 Task: Buy 5 Fuel Injection from Sensors section under best seller category for shipping address: Lincoln Davis, 534 Junior Avenue, Duluth, Georgia 30097, Cell Number 4046170247. Pay from credit card ending with 7965, CVV 549
Action: Key pressed amazon.com<Key.enter>
Screenshot: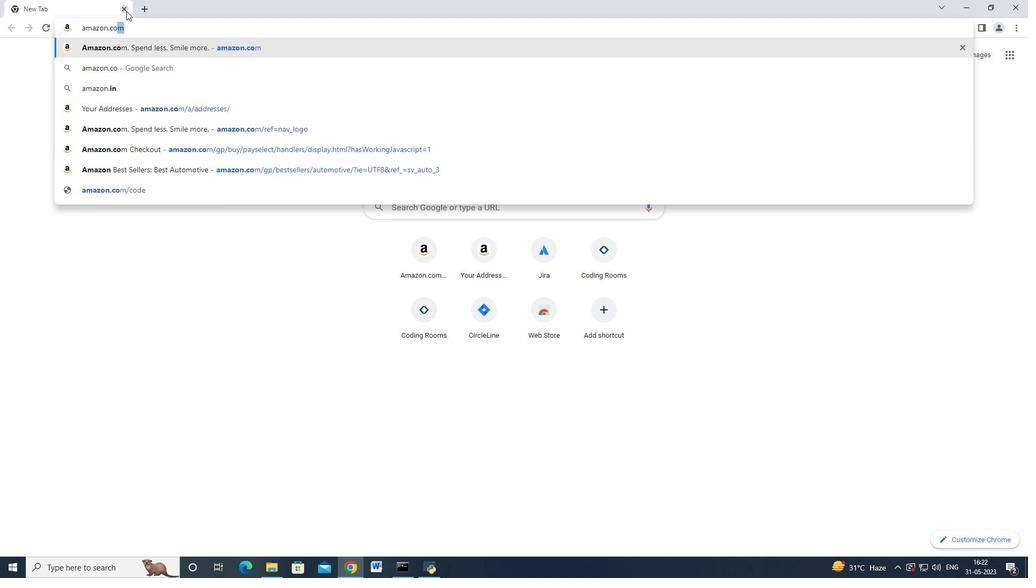 
Action: Mouse moved to (35, 79)
Screenshot: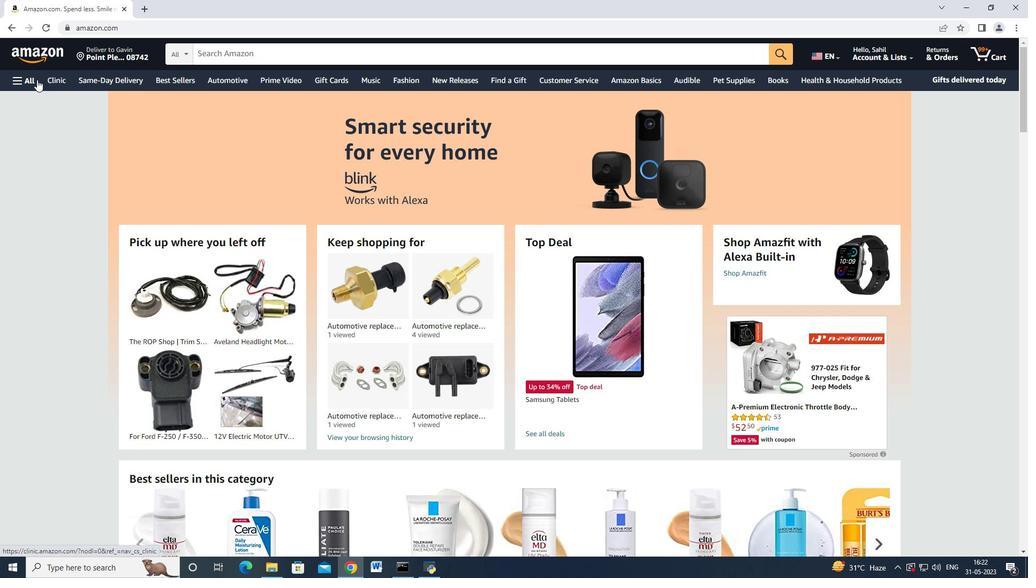 
Action: Mouse pressed left at (35, 79)
Screenshot: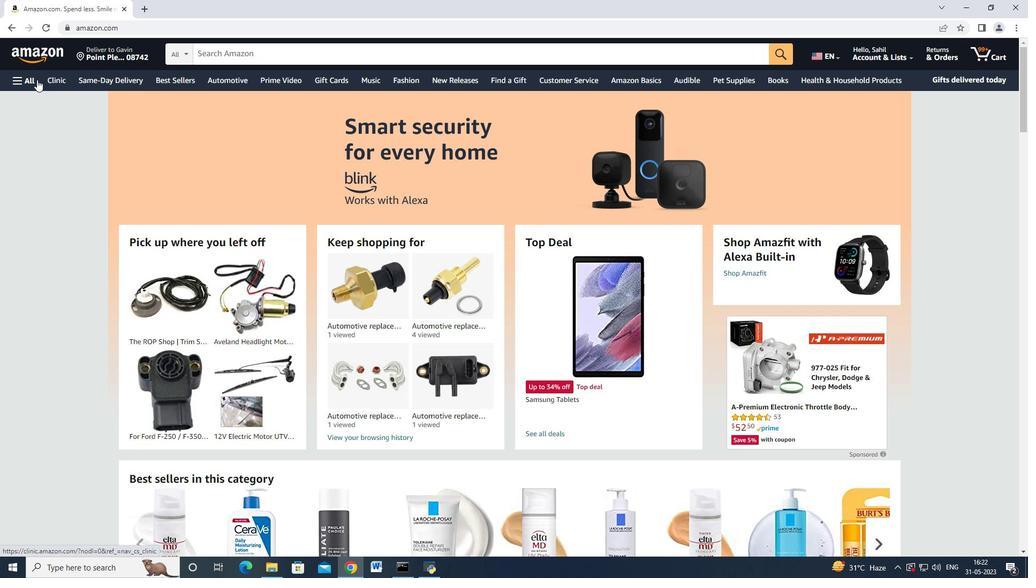 
Action: Mouse moved to (125, 154)
Screenshot: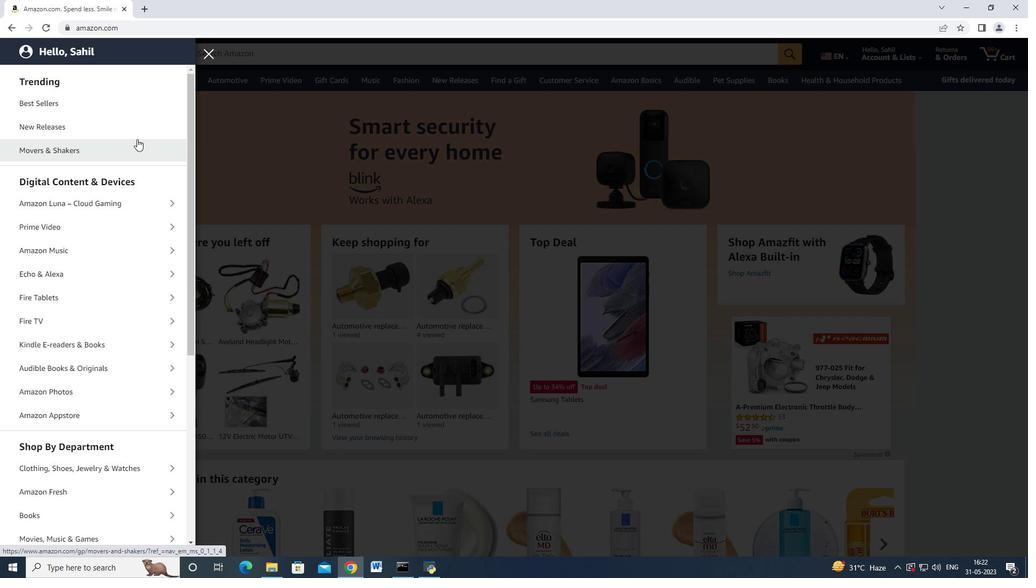 
Action: Mouse scrolled (125, 153) with delta (0, 0)
Screenshot: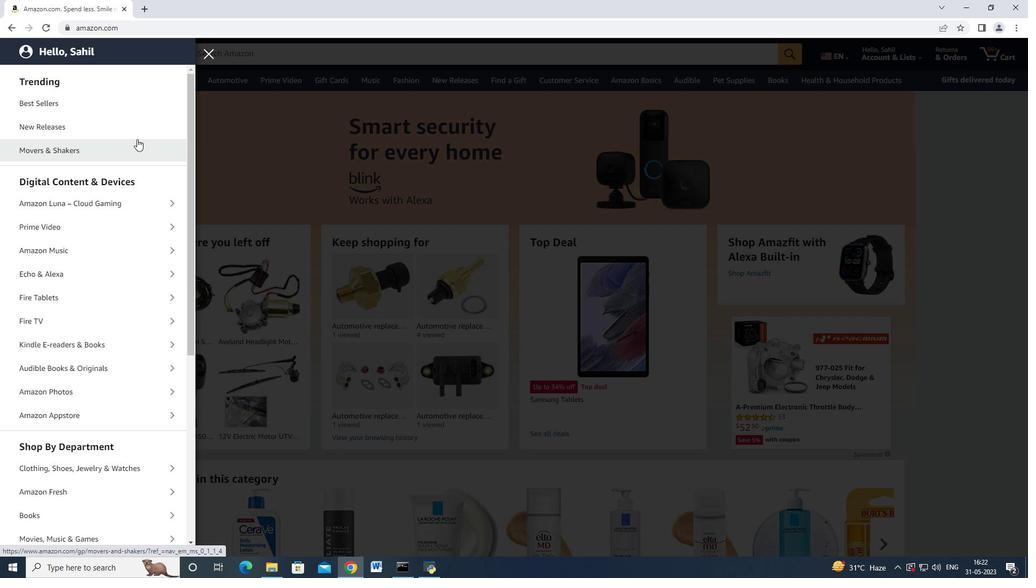 
Action: Mouse moved to (125, 159)
Screenshot: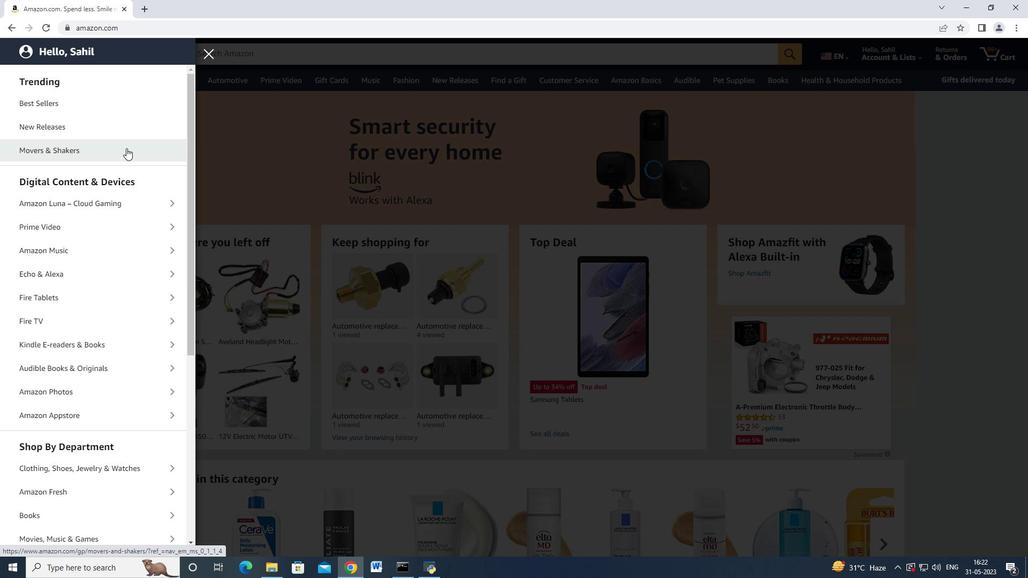 
Action: Mouse scrolled (125, 158) with delta (0, 0)
Screenshot: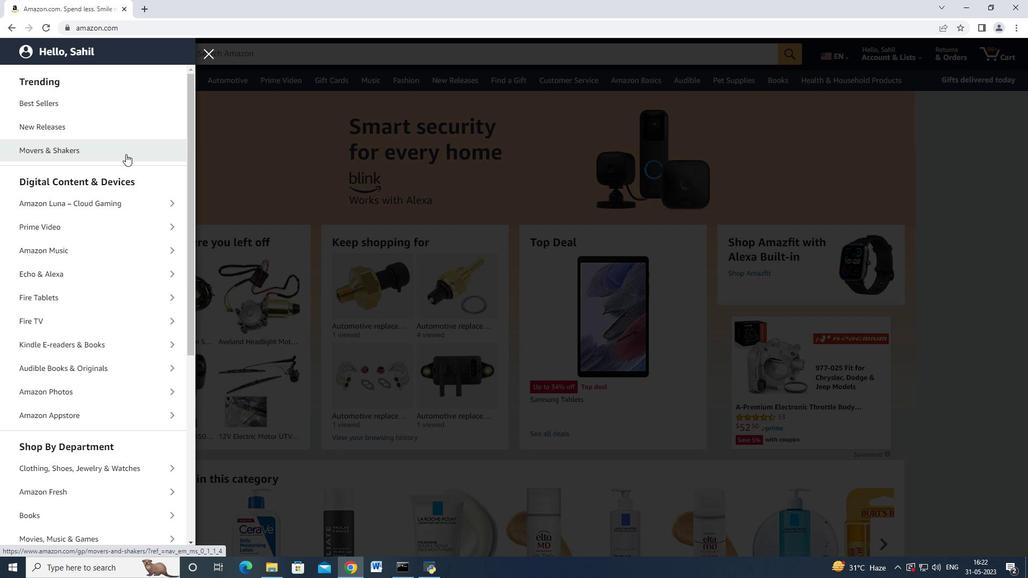 
Action: Mouse moved to (125, 170)
Screenshot: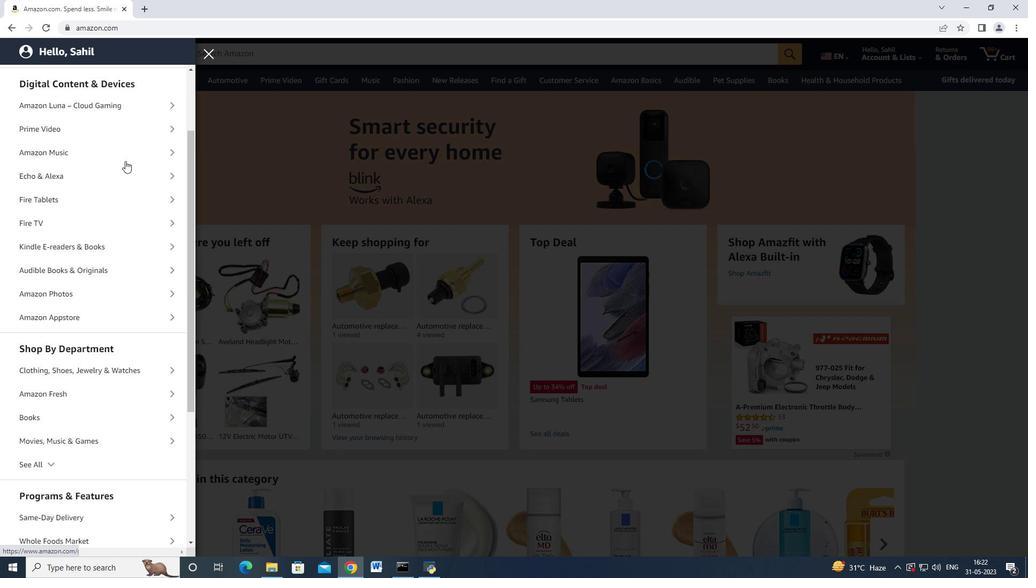 
Action: Mouse scrolled (125, 169) with delta (0, 0)
Screenshot: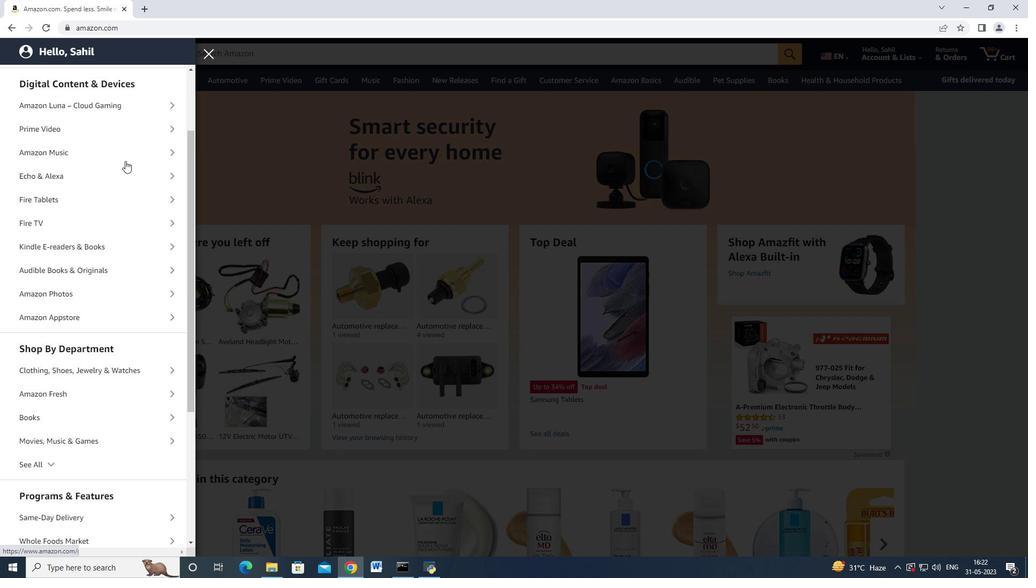 
Action: Mouse moved to (125, 170)
Screenshot: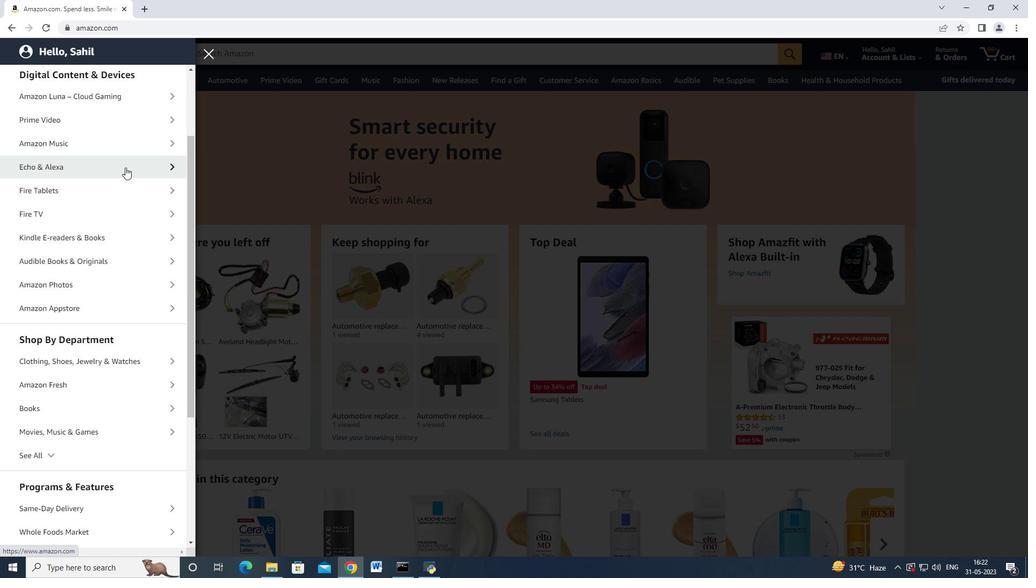 
Action: Mouse scrolled (125, 170) with delta (0, 0)
Screenshot: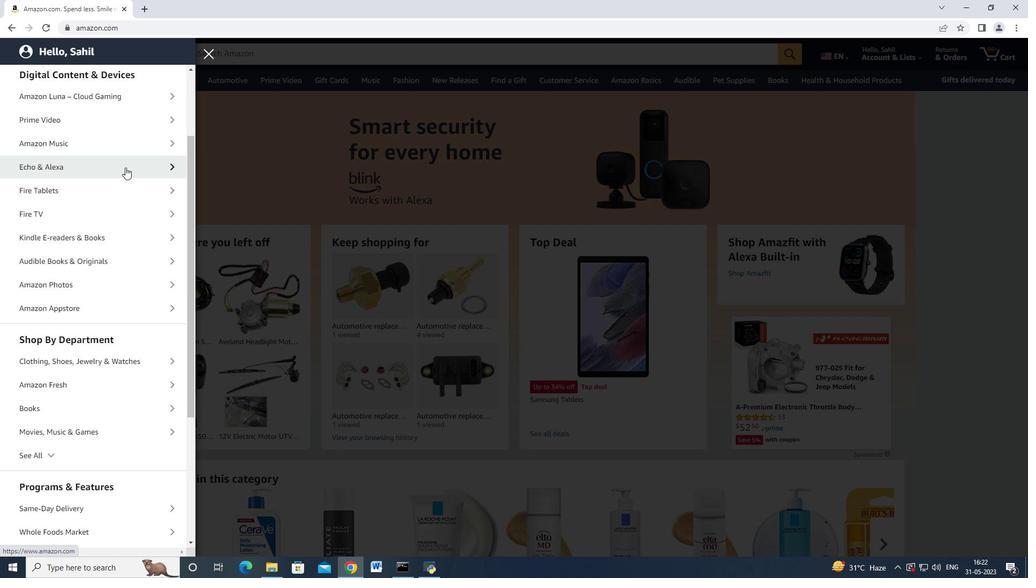 
Action: Mouse moved to (70, 347)
Screenshot: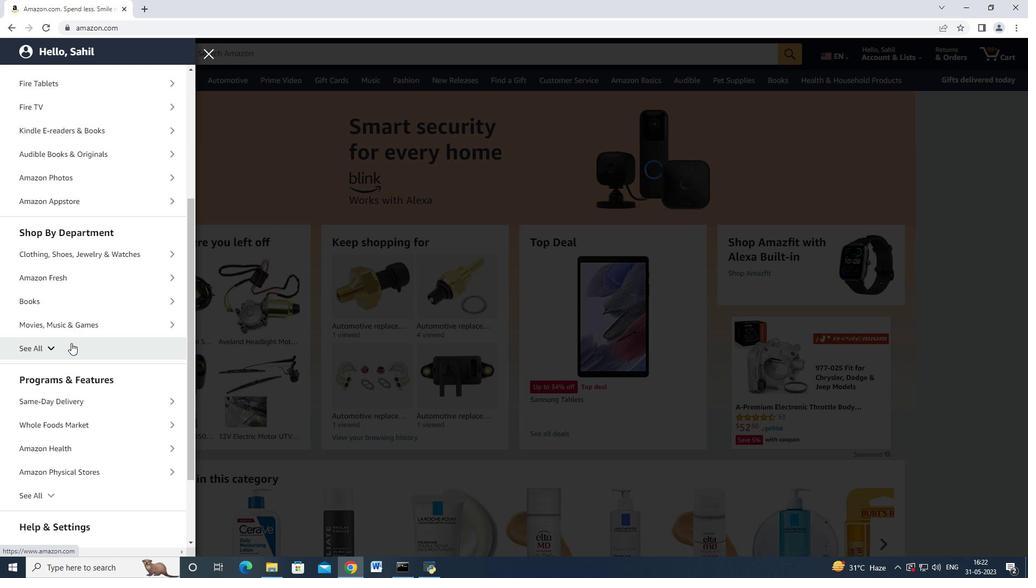 
Action: Mouse pressed left at (70, 347)
Screenshot: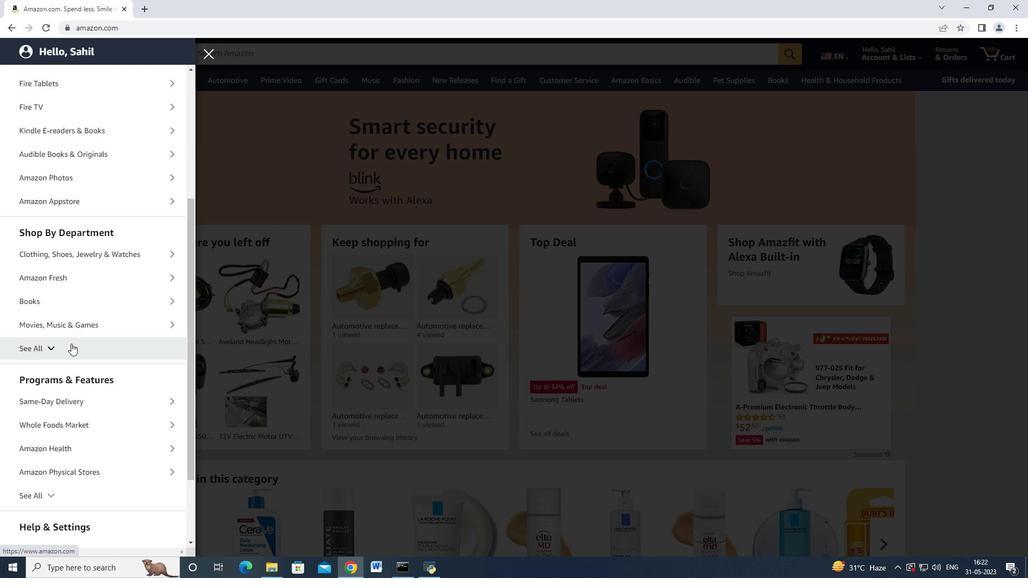
Action: Mouse moved to (71, 342)
Screenshot: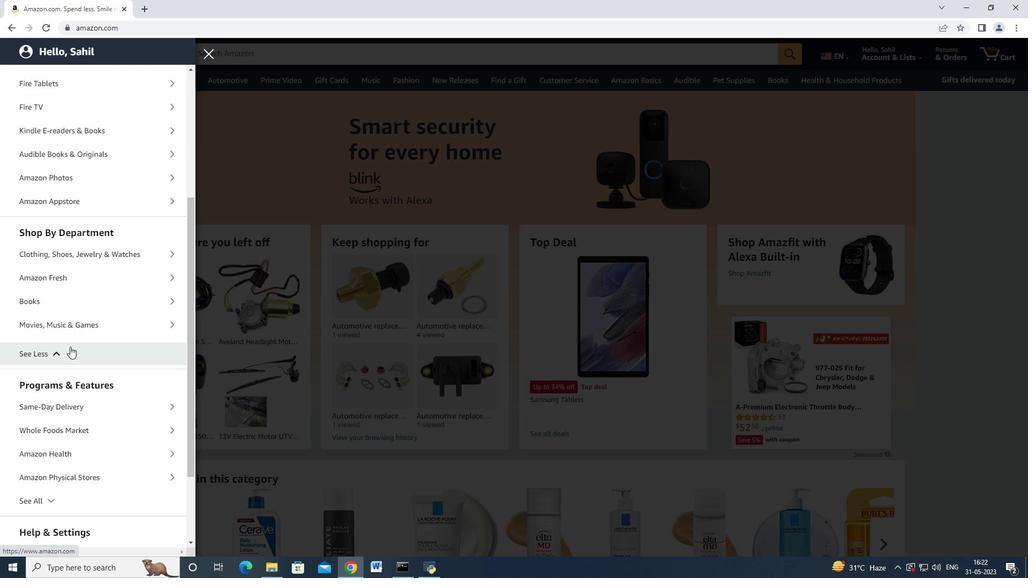 
Action: Mouse scrolled (71, 342) with delta (0, 0)
Screenshot: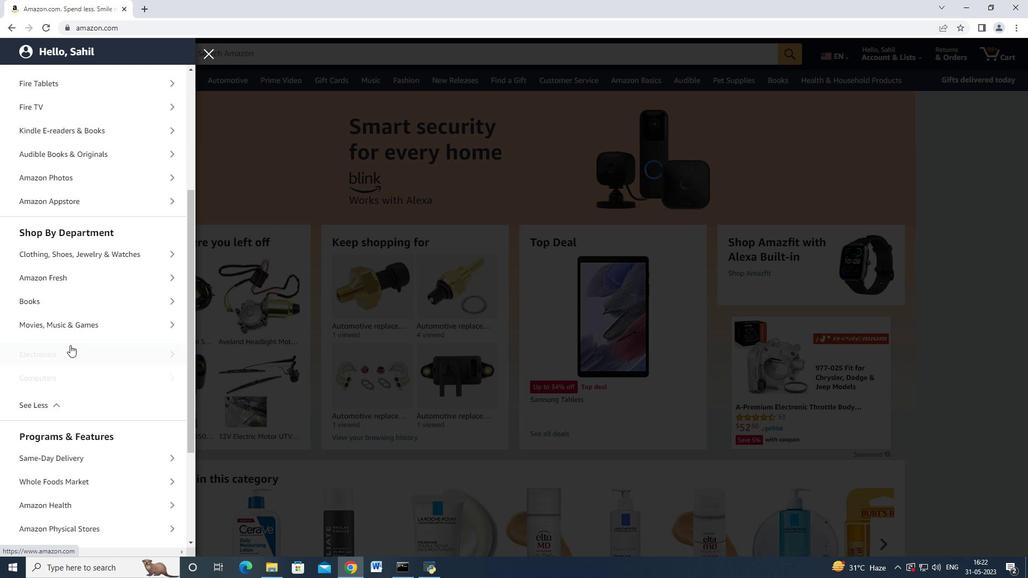 
Action: Mouse scrolled (71, 342) with delta (0, 0)
Screenshot: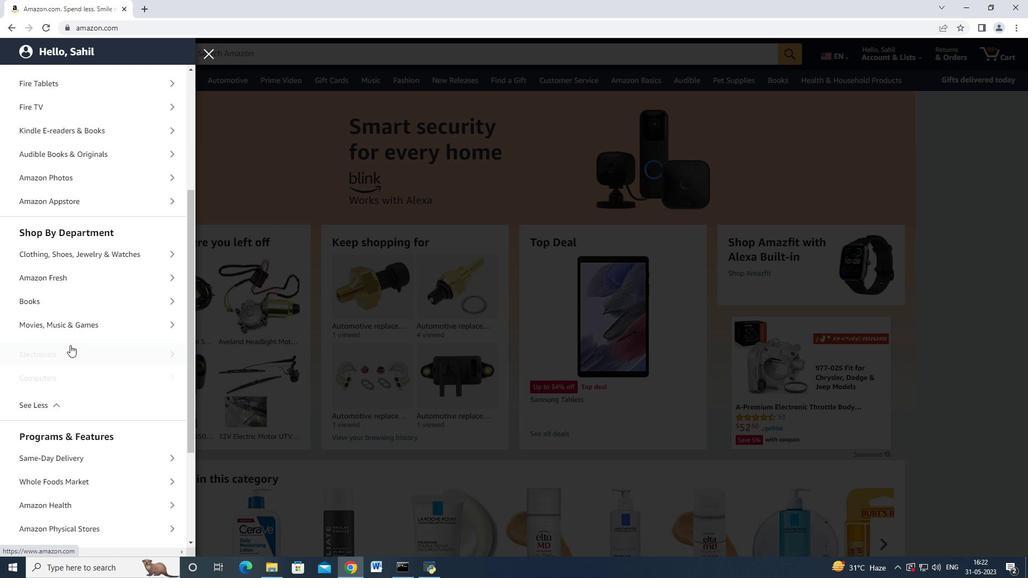
Action: Mouse scrolled (71, 342) with delta (0, 0)
Screenshot: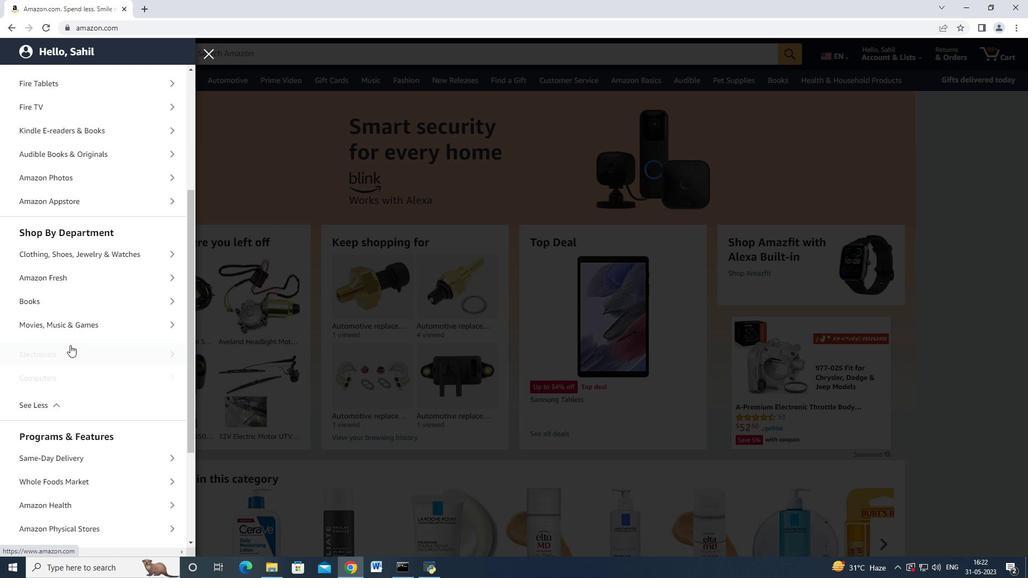 
Action: Mouse moved to (71, 342)
Screenshot: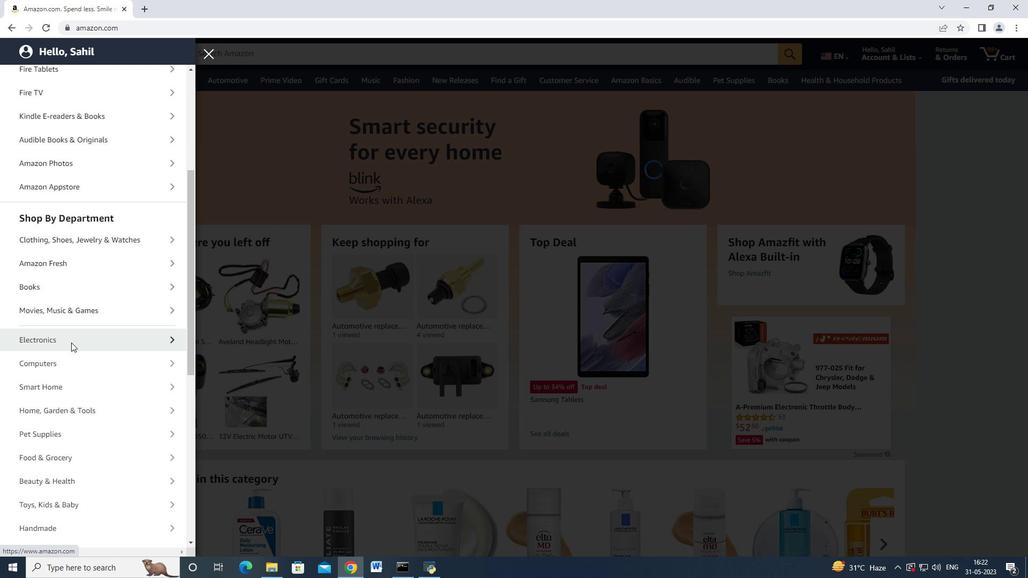 
Action: Mouse scrolled (71, 342) with delta (0, 0)
Screenshot: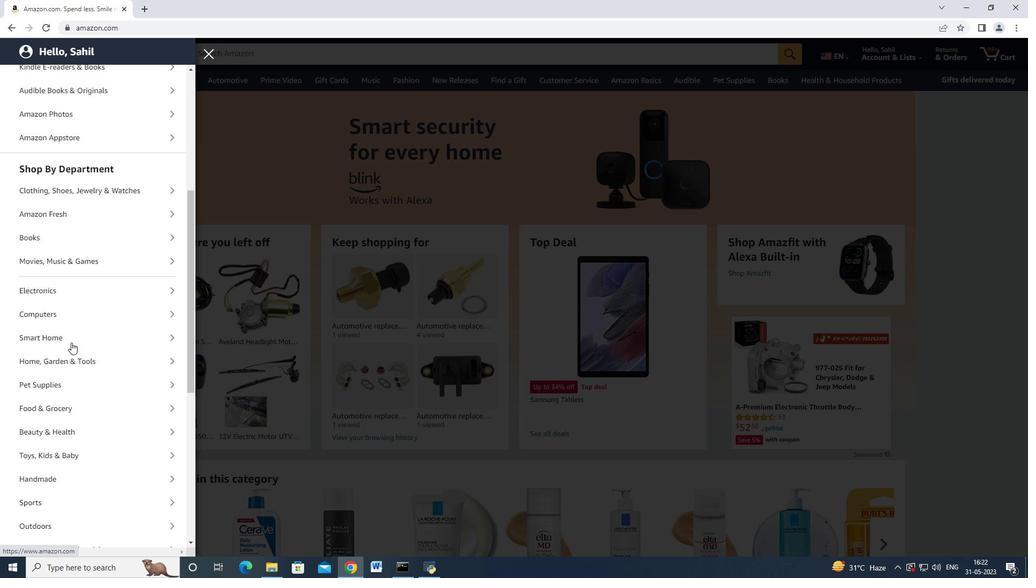 
Action: Mouse moved to (78, 359)
Screenshot: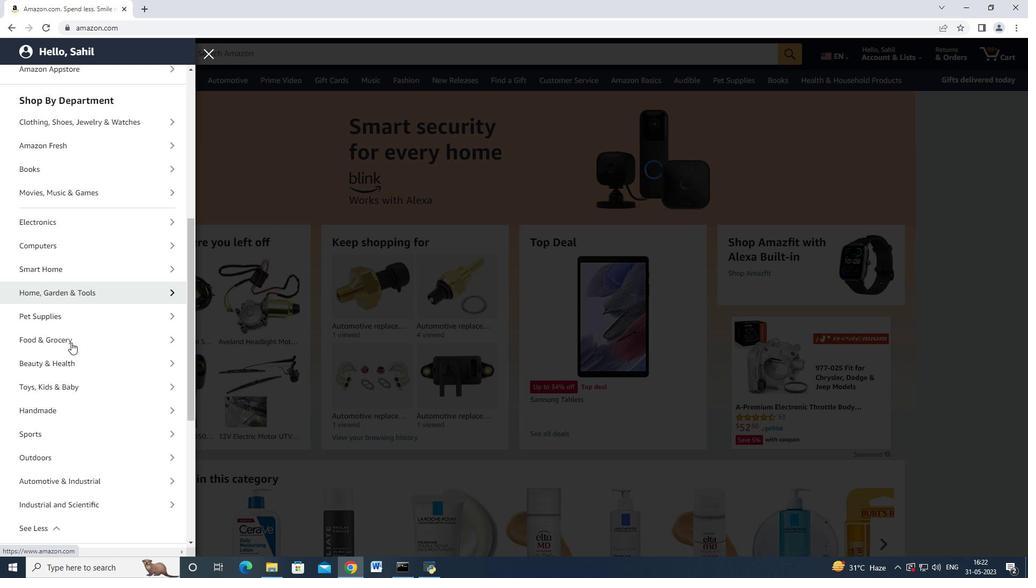 
Action: Mouse scrolled (78, 358) with delta (0, 0)
Screenshot: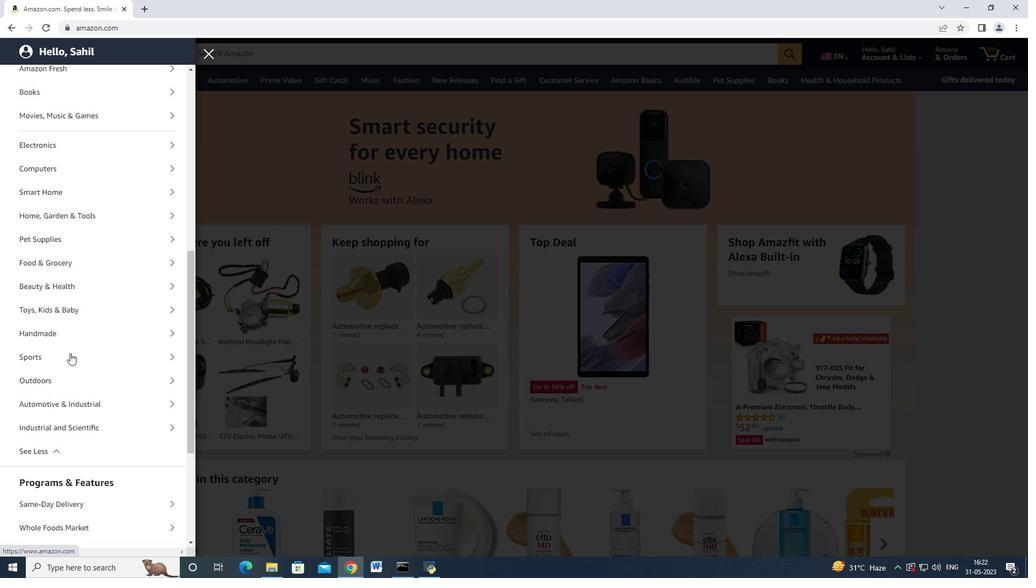 
Action: Mouse scrolled (78, 358) with delta (0, 0)
Screenshot: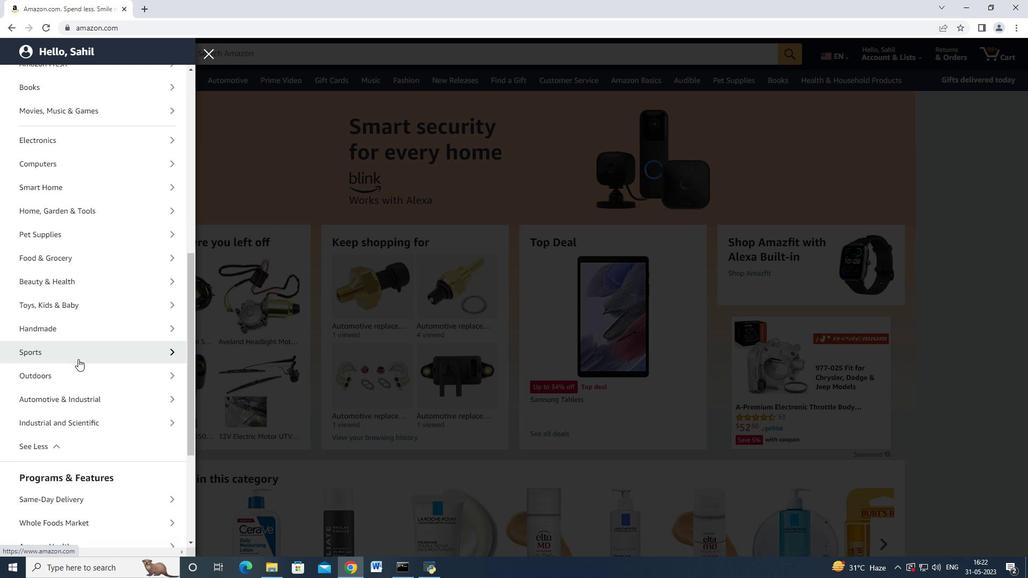 
Action: Mouse moved to (90, 295)
Screenshot: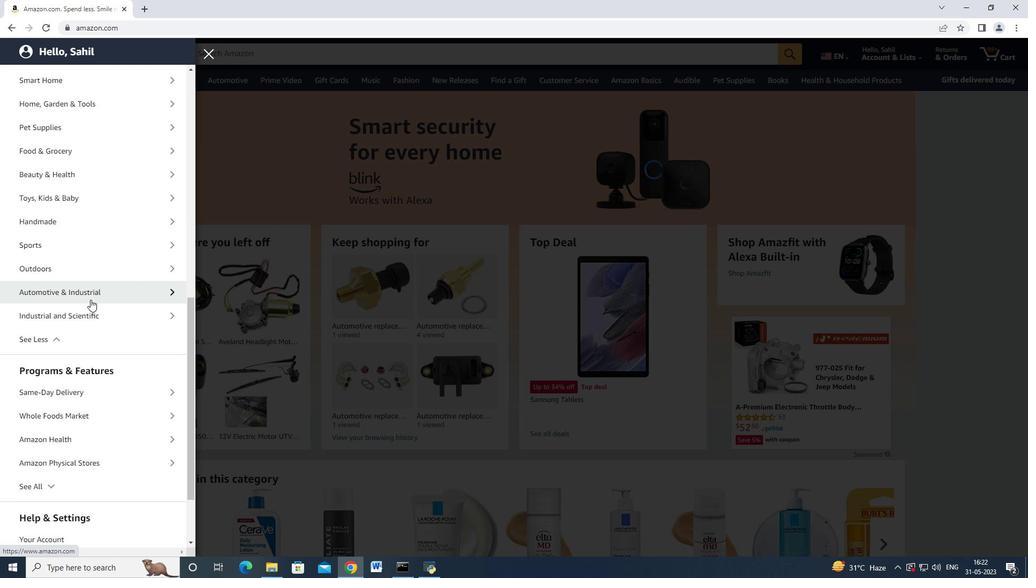 
Action: Mouse pressed left at (90, 295)
Screenshot: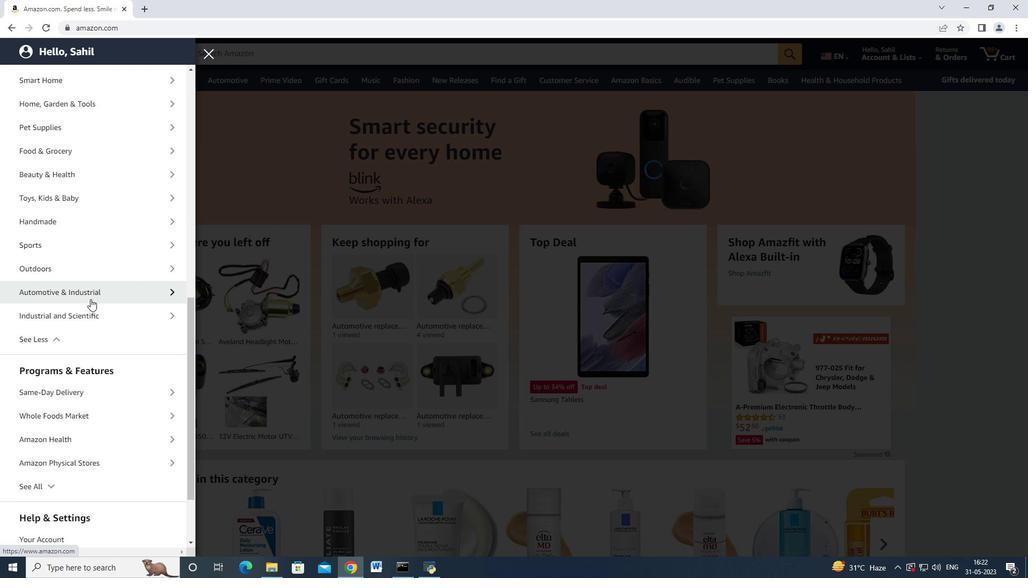 
Action: Mouse moved to (94, 121)
Screenshot: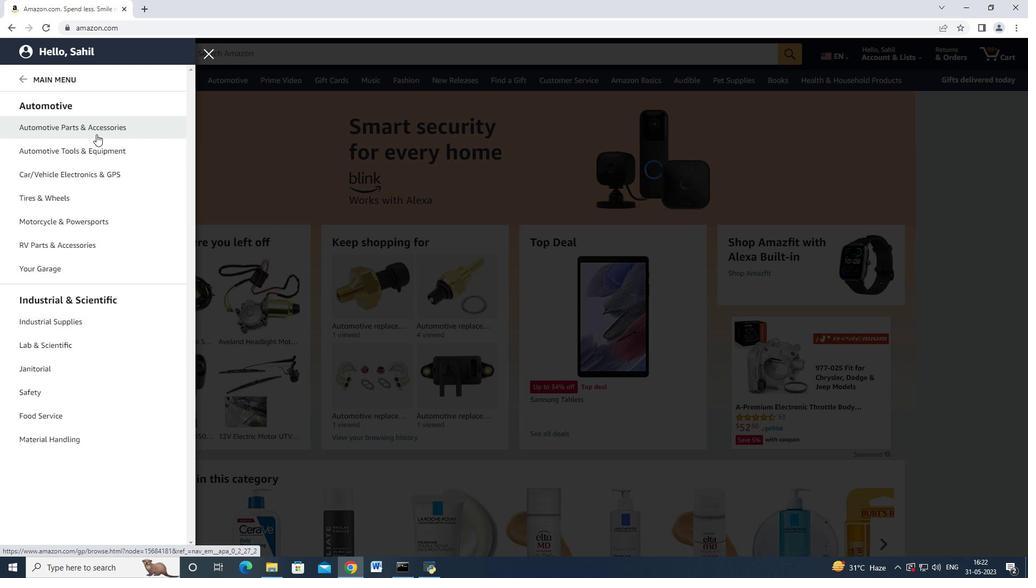 
Action: Mouse pressed left at (94, 121)
Screenshot: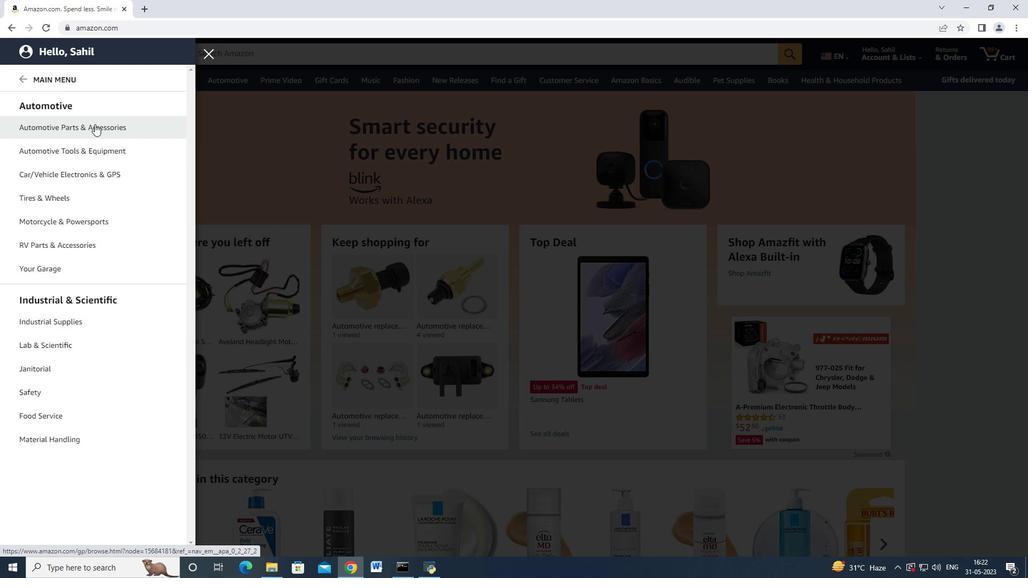 
Action: Mouse moved to (170, 102)
Screenshot: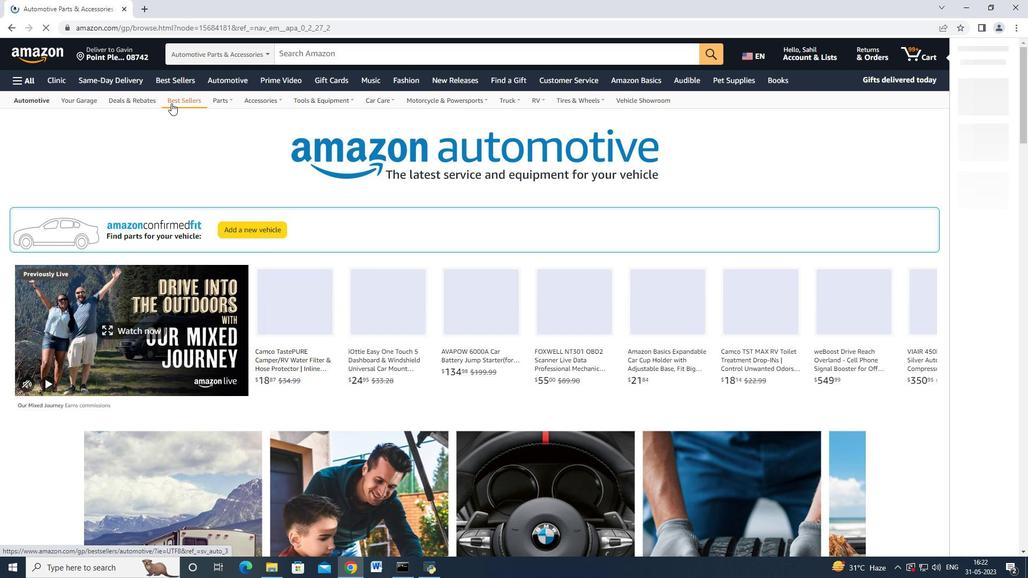 
Action: Mouse pressed left at (170, 102)
Screenshot: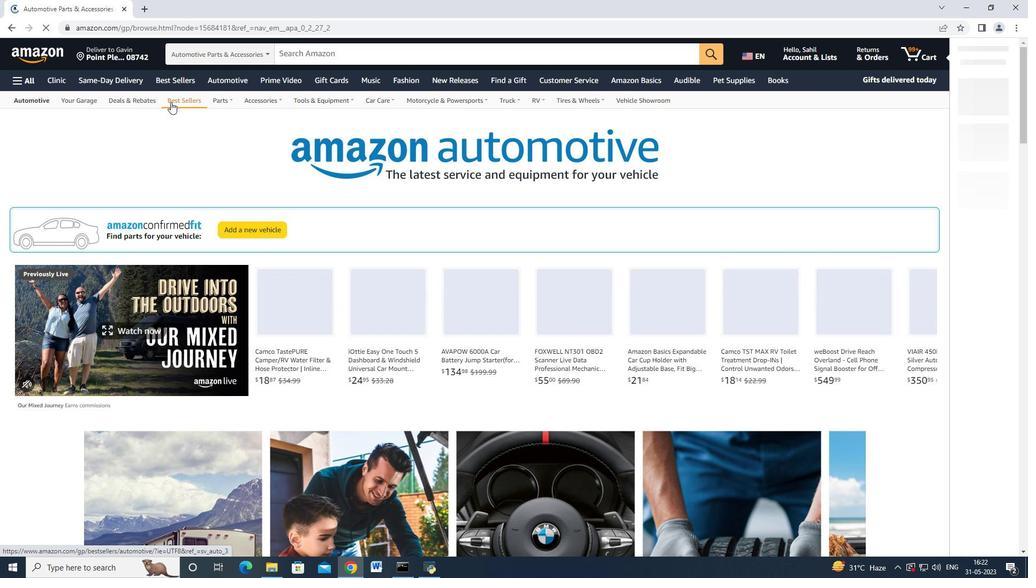 
Action: Mouse moved to (68, 342)
Screenshot: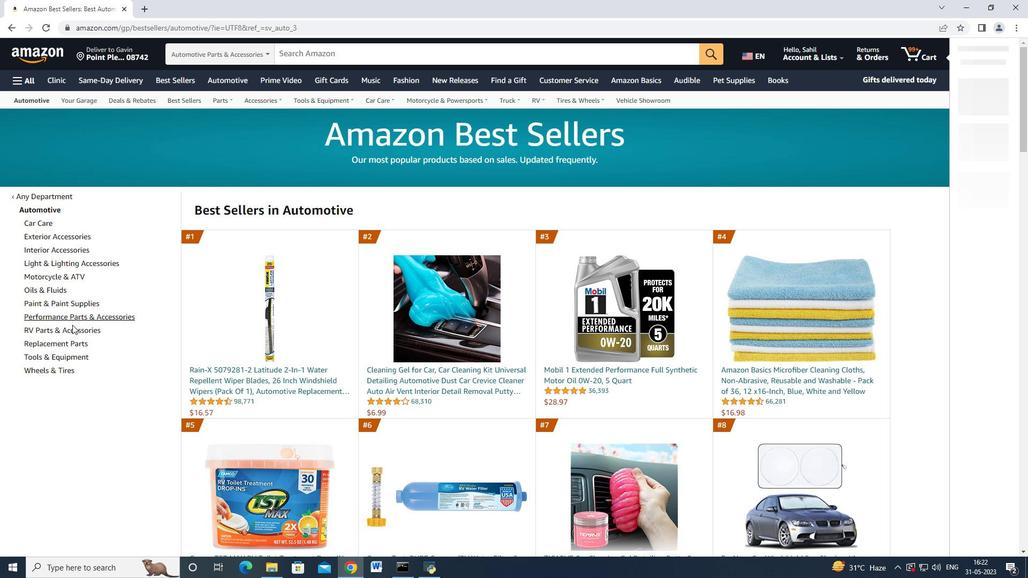 
Action: Mouse pressed left at (68, 342)
Screenshot: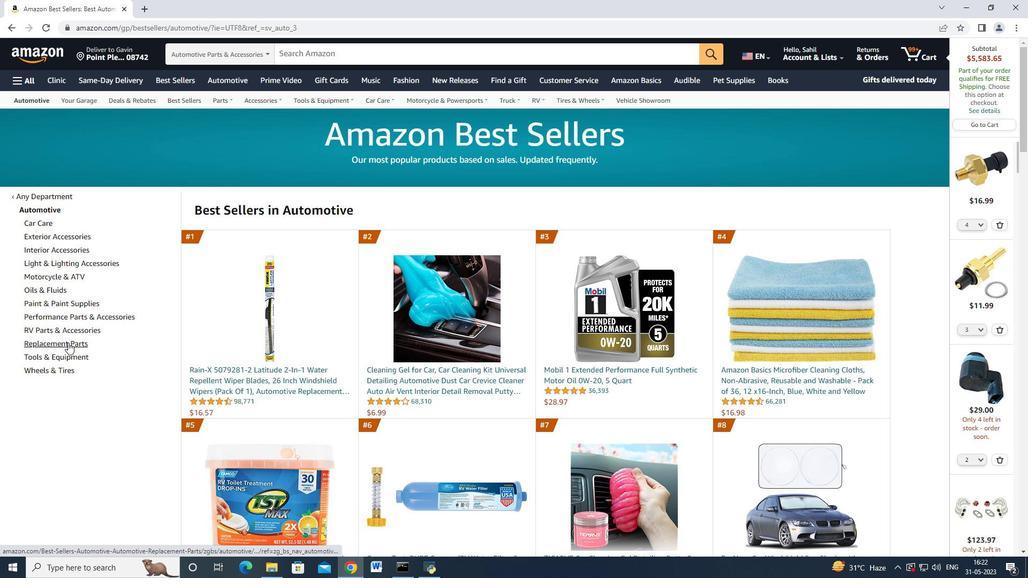 
Action: Mouse moved to (157, 229)
Screenshot: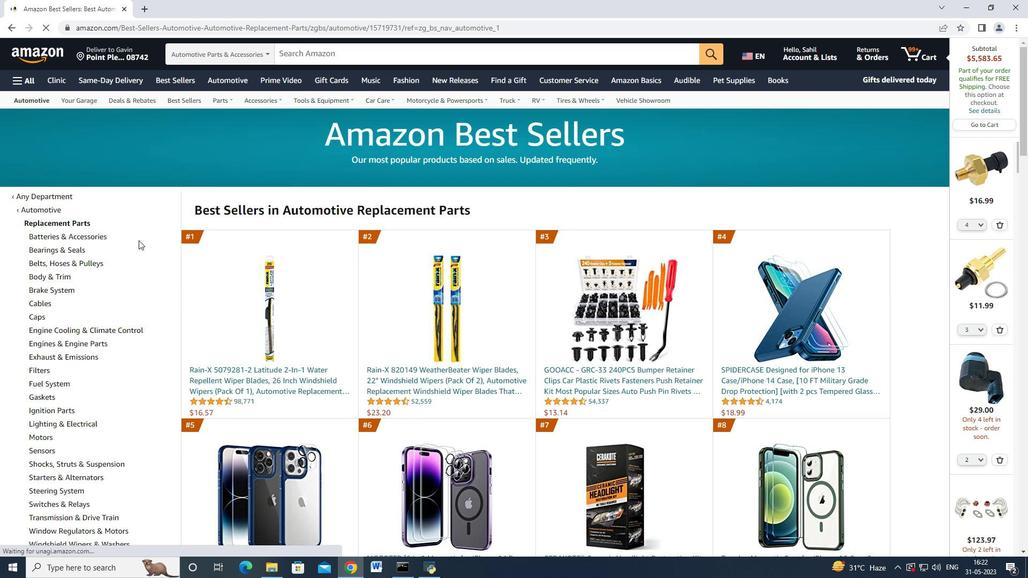 
Action: Mouse scrolled (157, 228) with delta (0, 0)
Screenshot: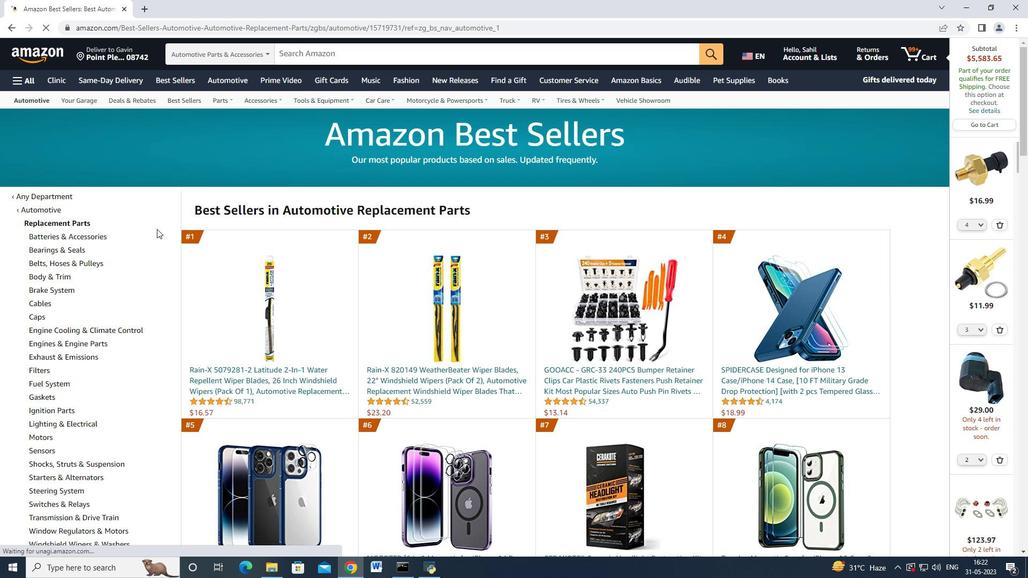 
Action: Mouse moved to (157, 229)
Screenshot: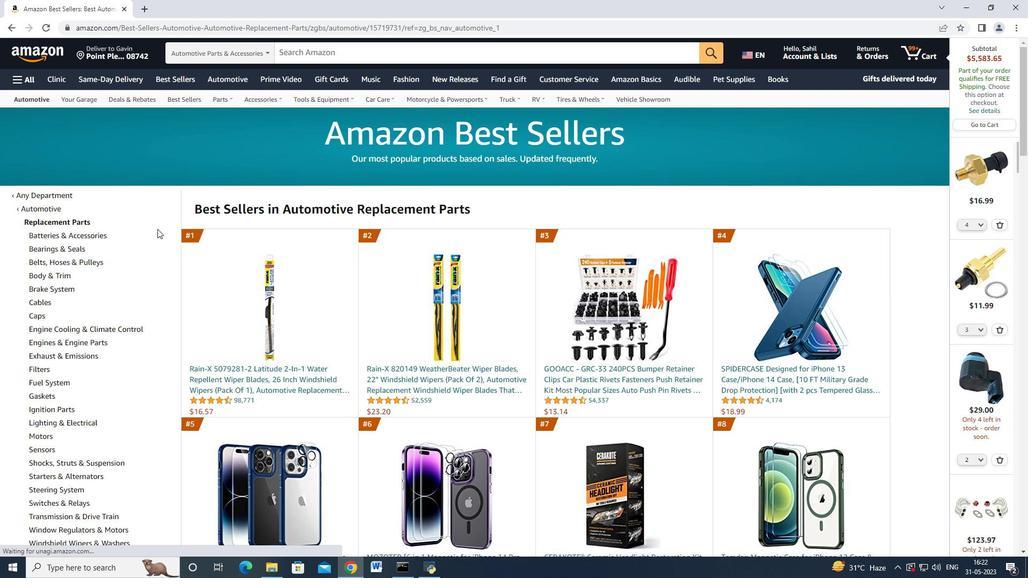 
Action: Mouse scrolled (157, 228) with delta (0, 0)
Screenshot: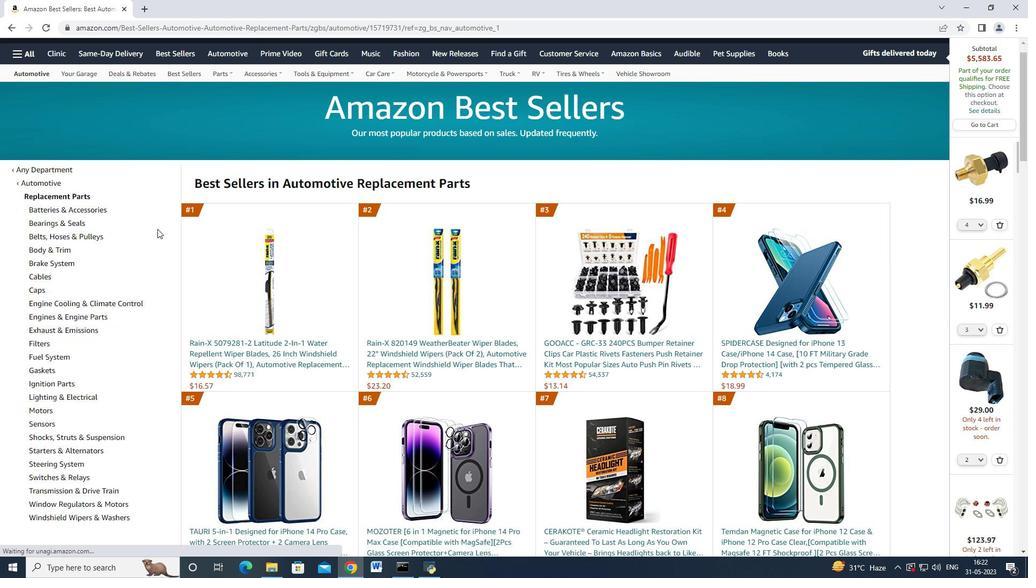 
Action: Mouse moved to (47, 344)
Screenshot: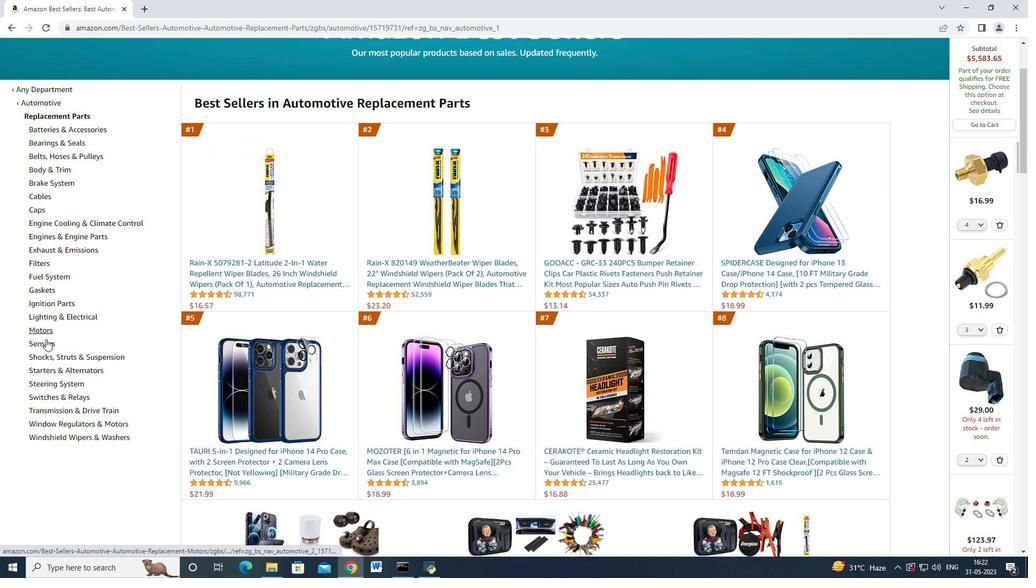 
Action: Mouse pressed left at (47, 344)
Screenshot: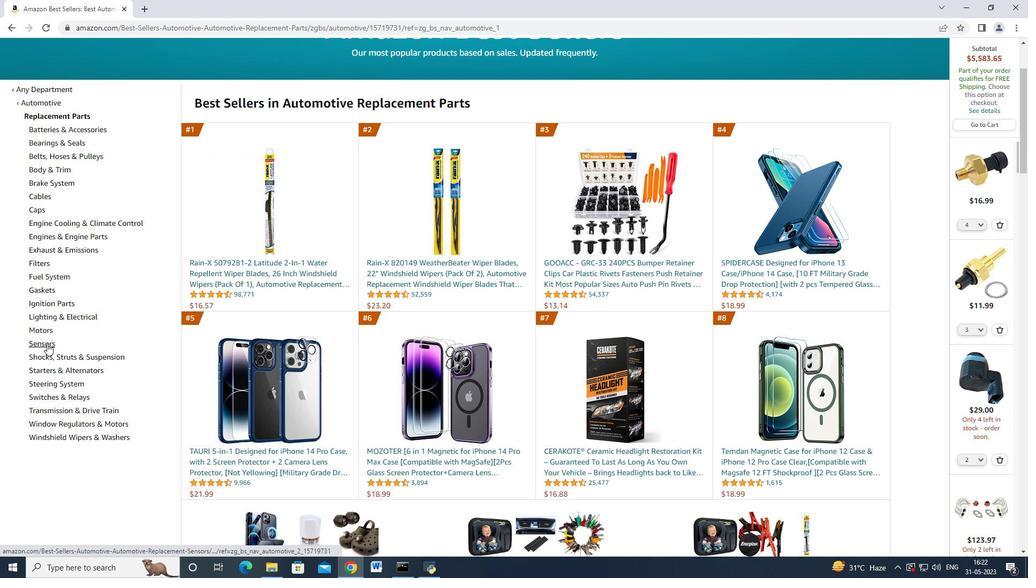 
Action: Mouse moved to (118, 297)
Screenshot: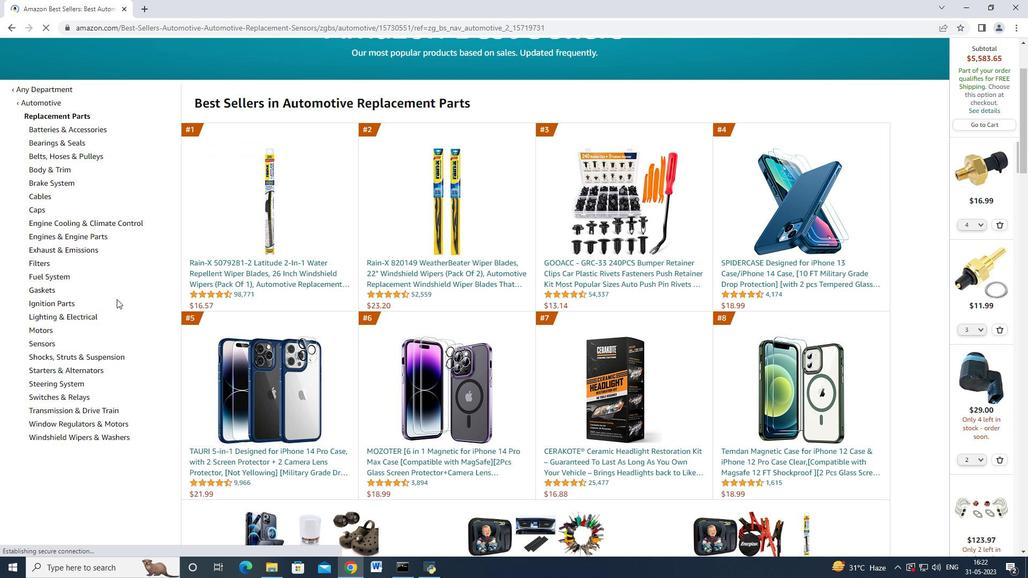 
Action: Mouse scrolled (118, 297) with delta (0, 0)
Screenshot: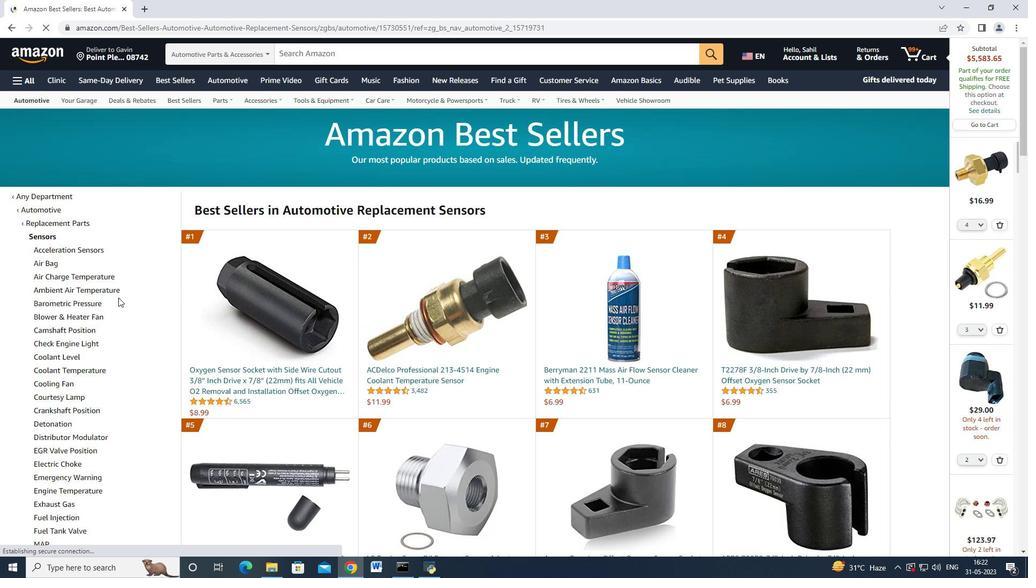 
Action: Mouse scrolled (118, 297) with delta (0, 0)
Screenshot: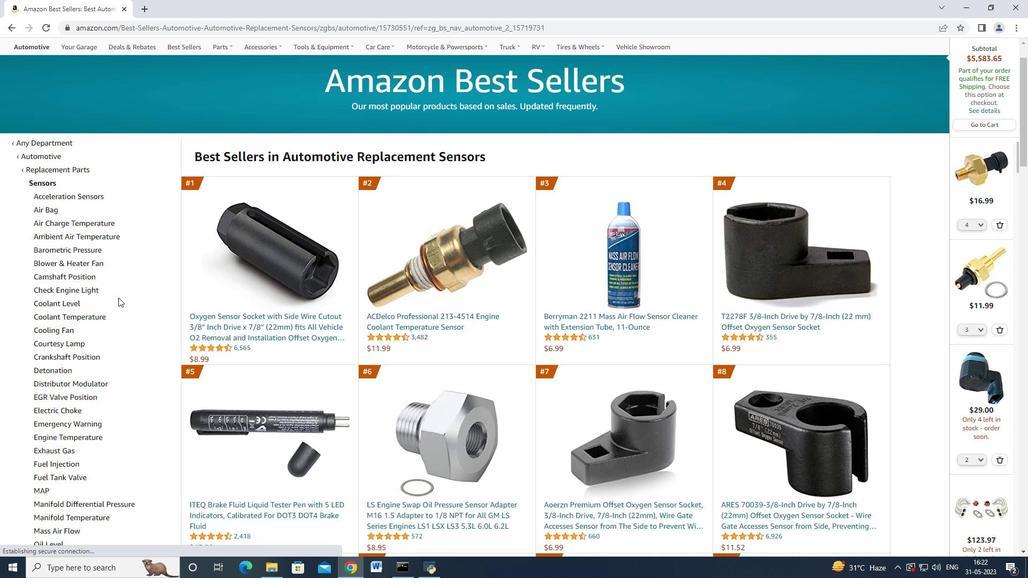 
Action: Mouse scrolled (118, 297) with delta (0, 0)
Screenshot: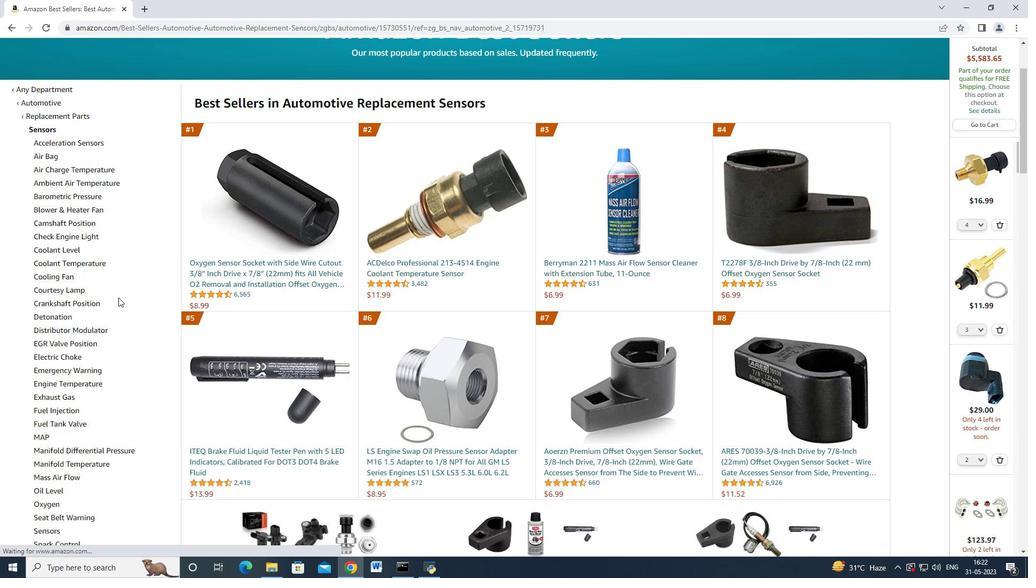 
Action: Mouse scrolled (118, 297) with delta (0, 0)
Screenshot: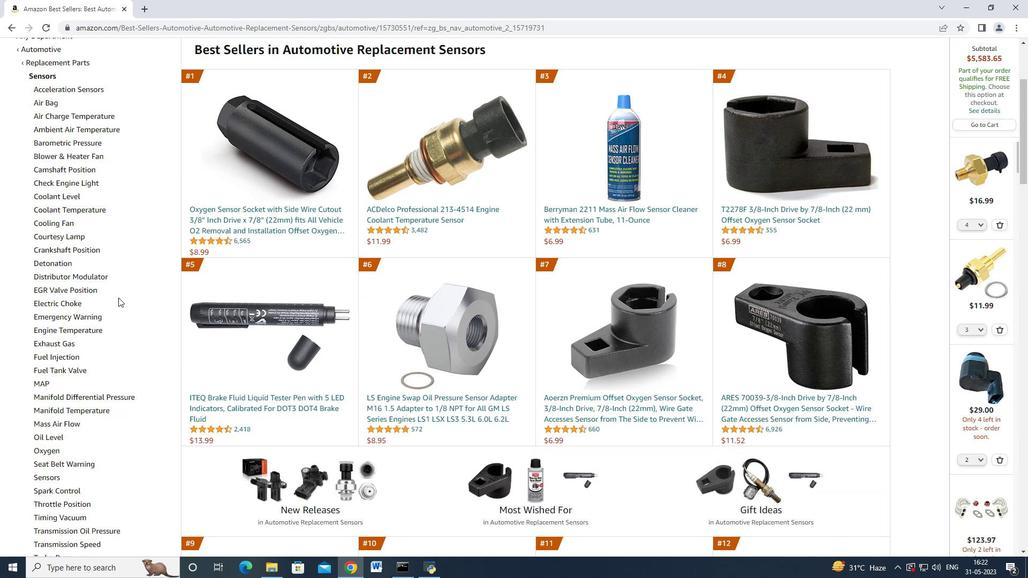 
Action: Mouse scrolled (118, 298) with delta (0, 0)
Screenshot: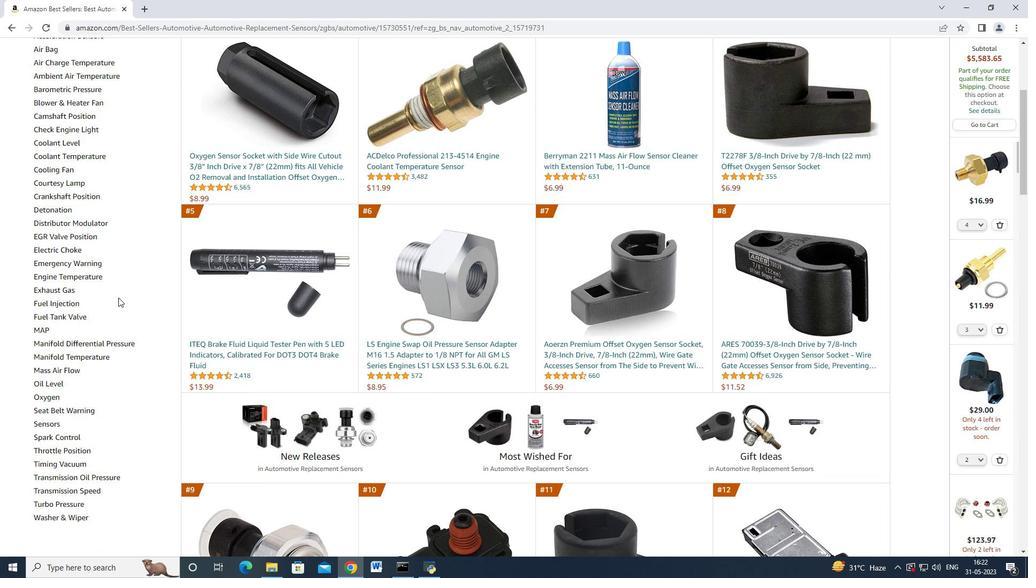 
Action: Mouse moved to (69, 356)
Screenshot: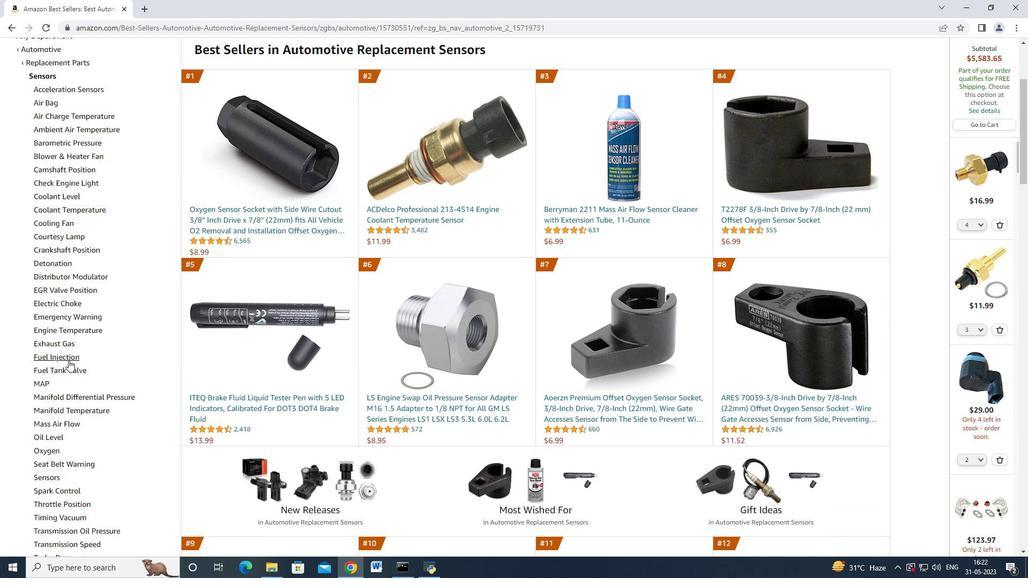 
Action: Mouse pressed left at (69, 356)
Screenshot: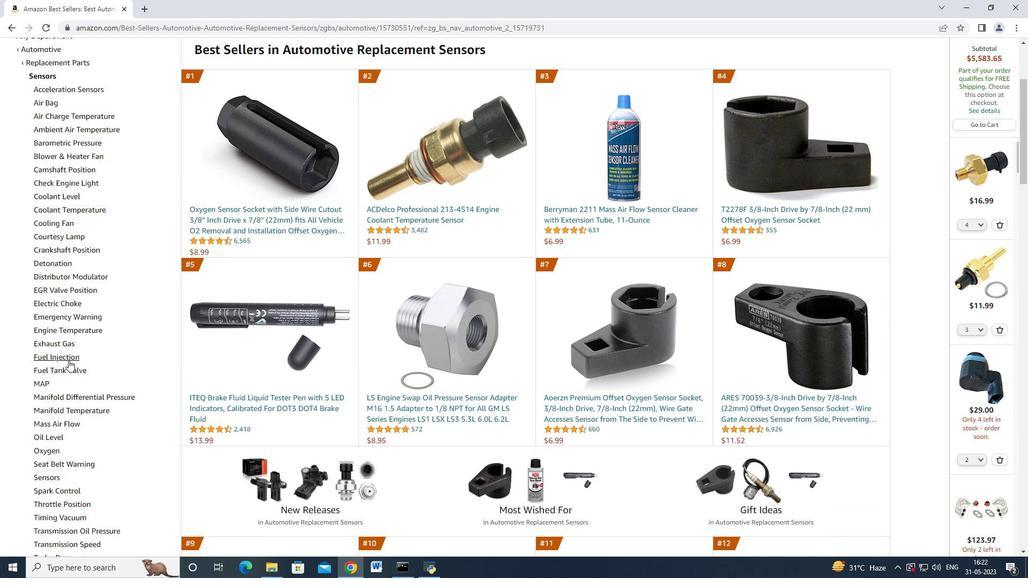 
Action: Mouse moved to (234, 245)
Screenshot: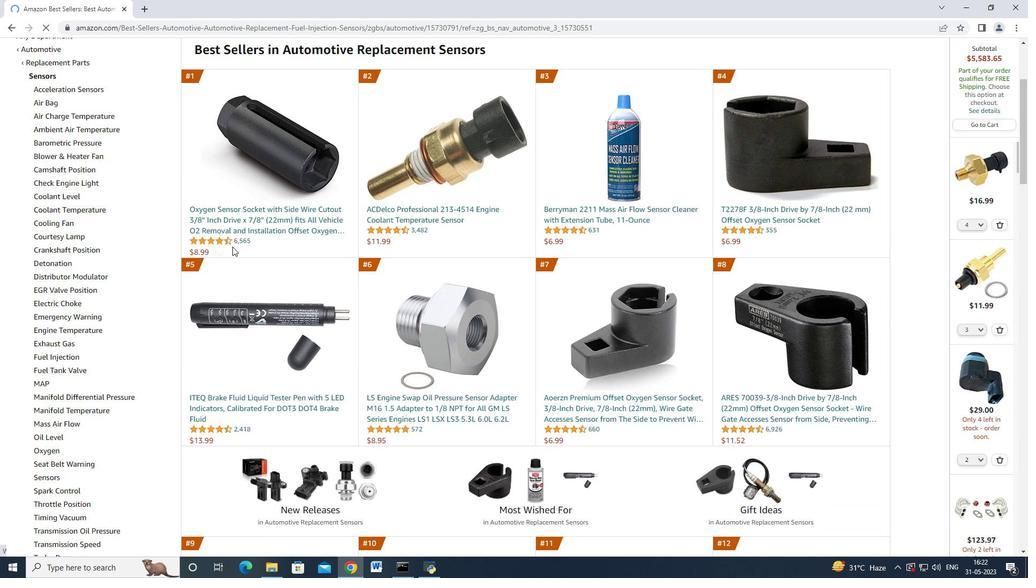 
Action: Mouse scrolled (234, 245) with delta (0, 0)
Screenshot: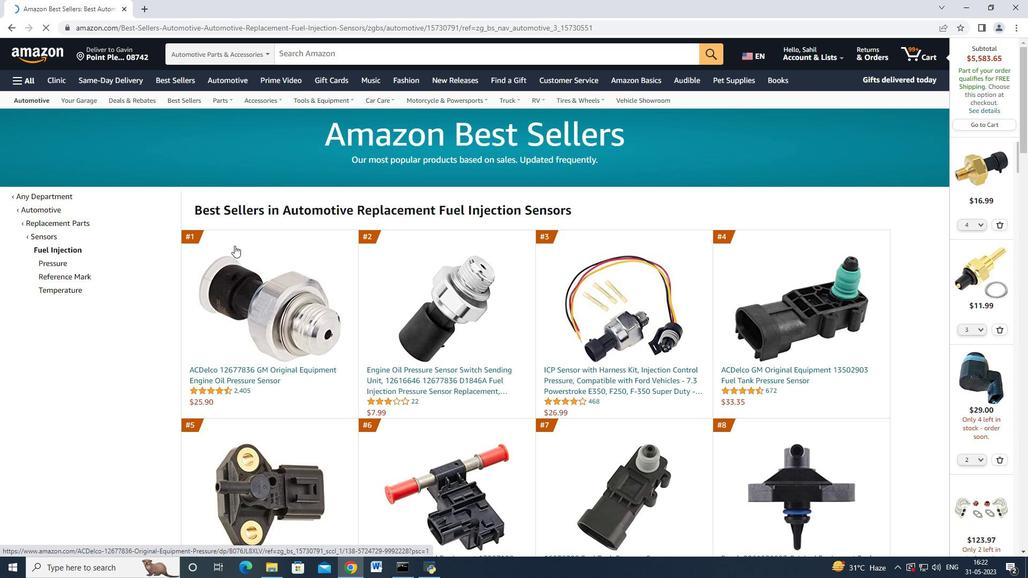 
Action: Mouse scrolled (234, 245) with delta (0, 0)
Screenshot: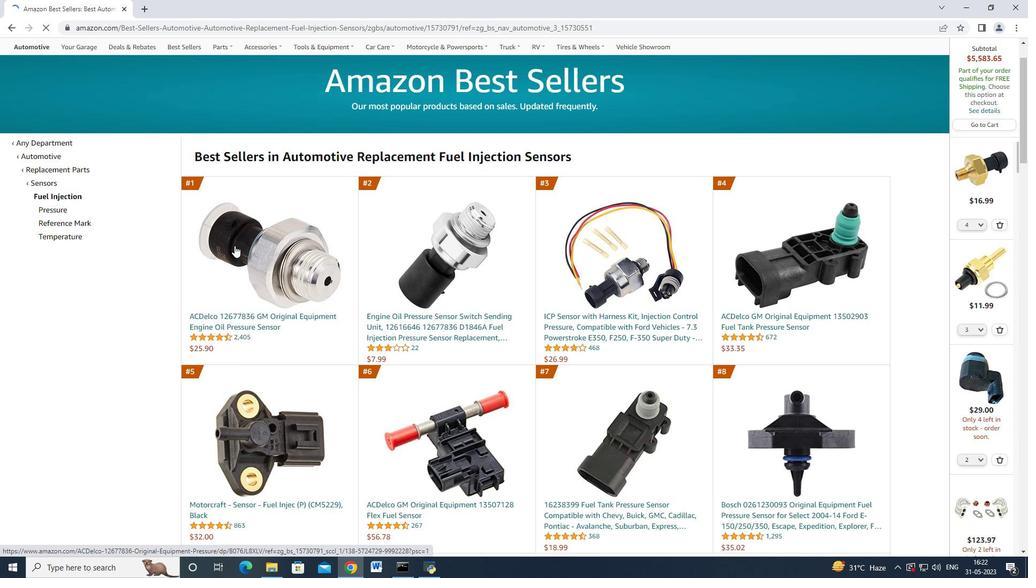 
Action: Mouse scrolled (234, 245) with delta (0, 0)
Screenshot: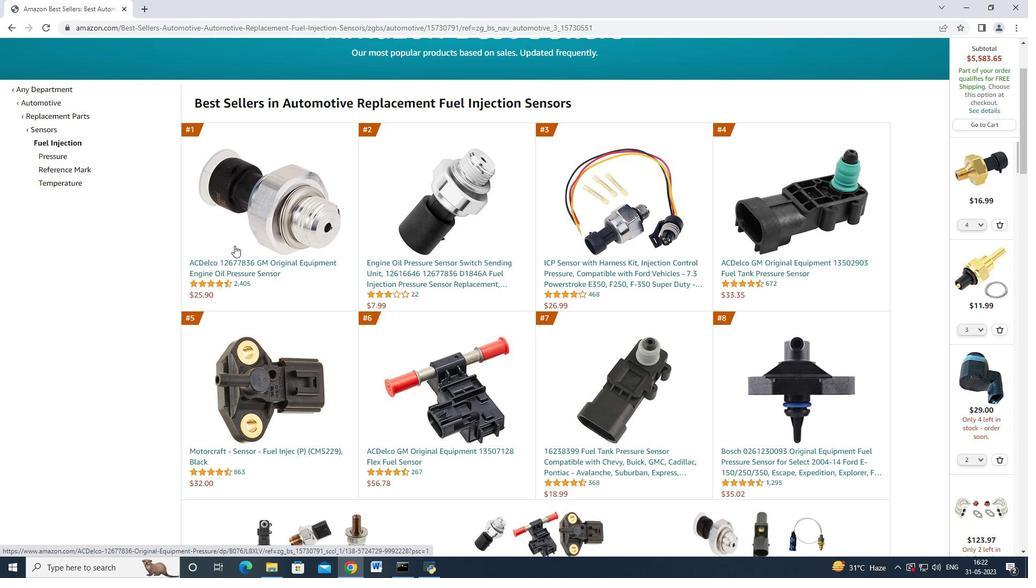 
Action: Mouse moved to (581, 213)
Screenshot: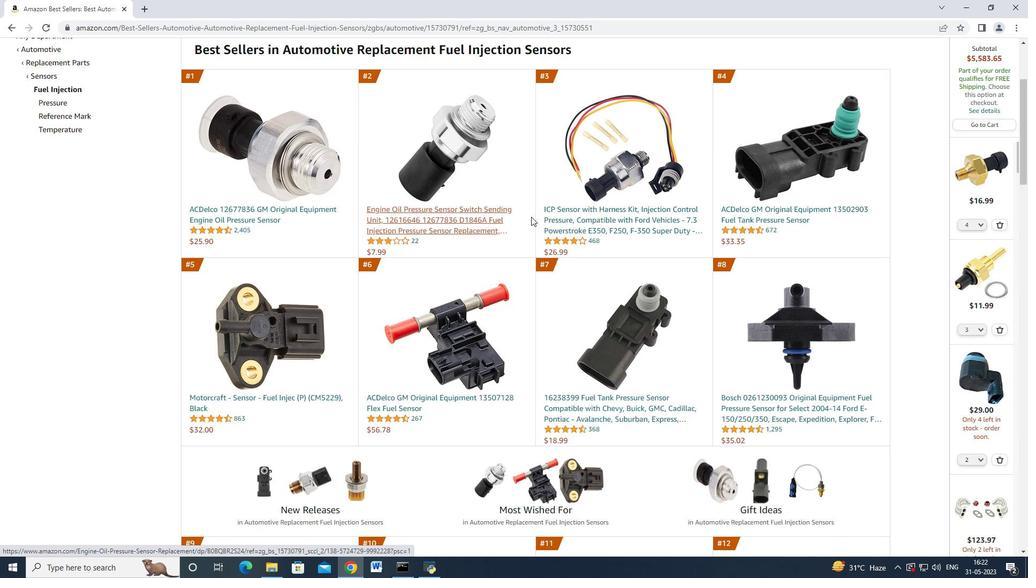 
Action: Mouse pressed left at (581, 213)
Screenshot: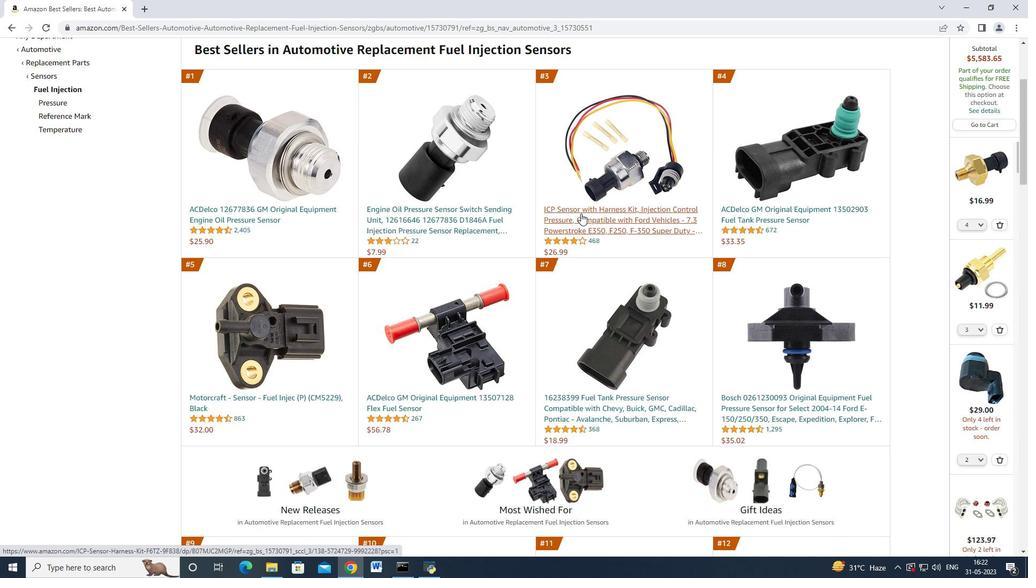 
Action: Mouse moved to (581, 214)
Screenshot: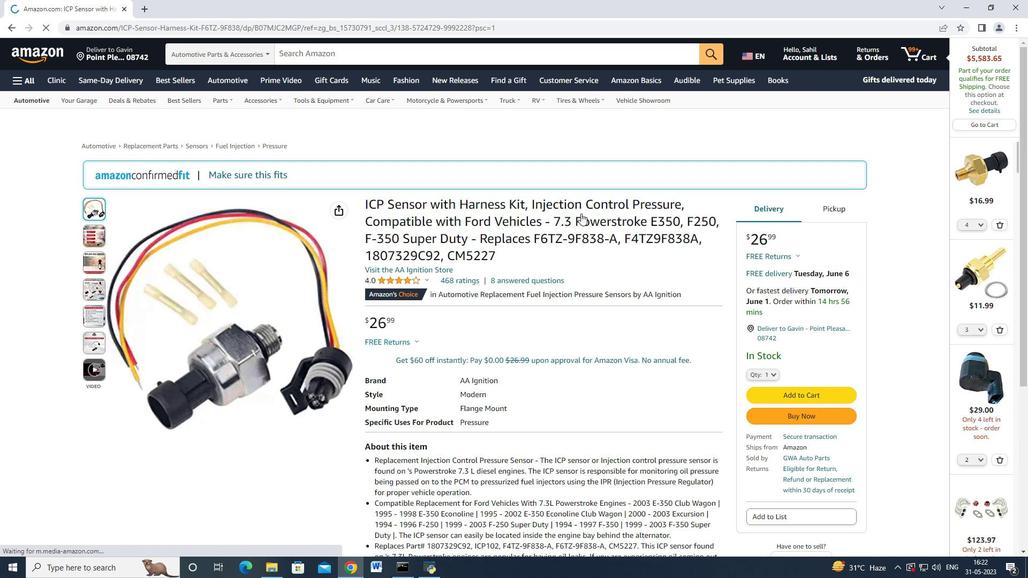 
Action: Mouse scrolled (581, 213) with delta (0, 0)
Screenshot: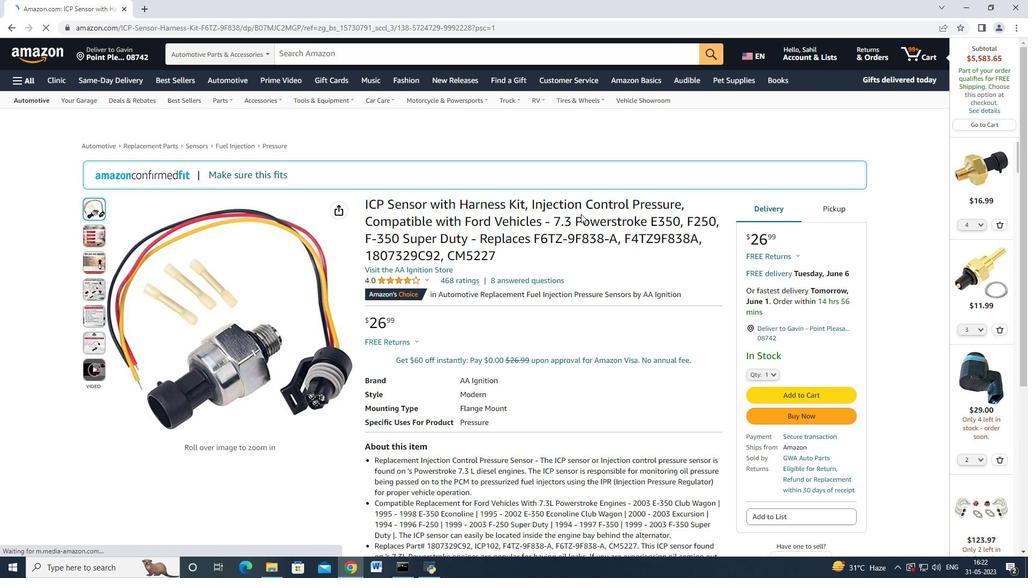
Action: Mouse moved to (764, 322)
Screenshot: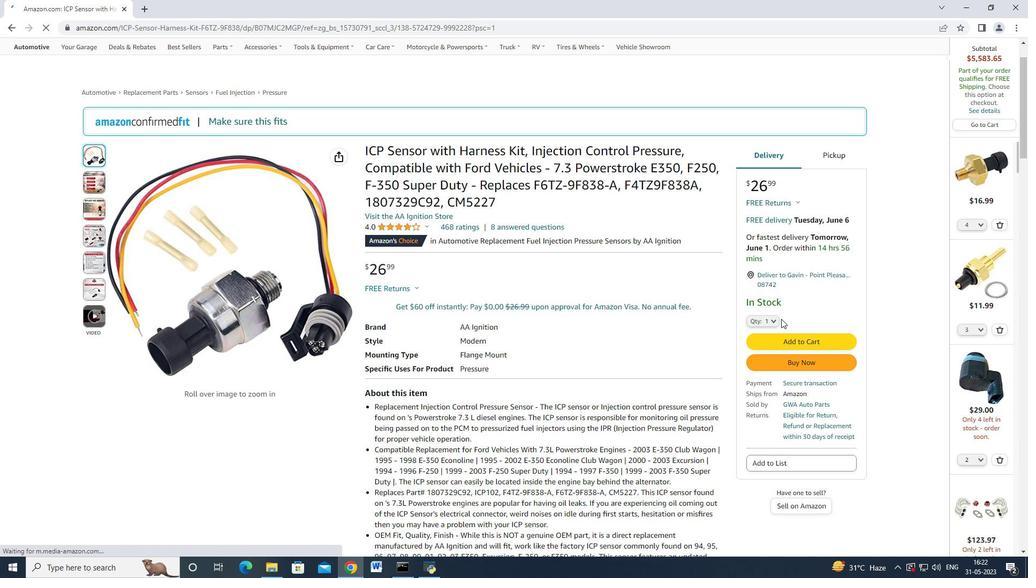 
Action: Mouse pressed left at (764, 322)
Screenshot: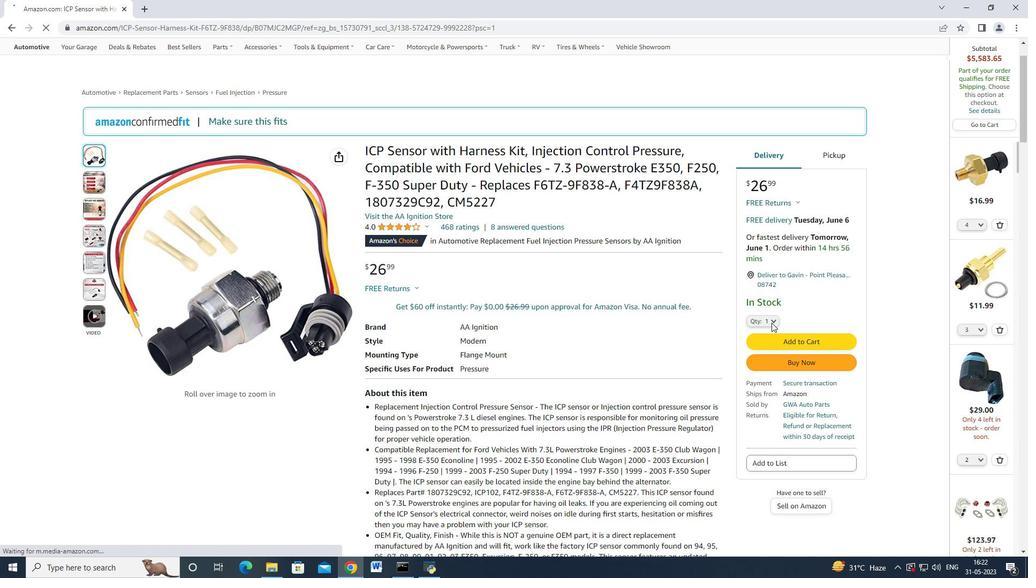 
Action: Mouse moved to (758, 379)
Screenshot: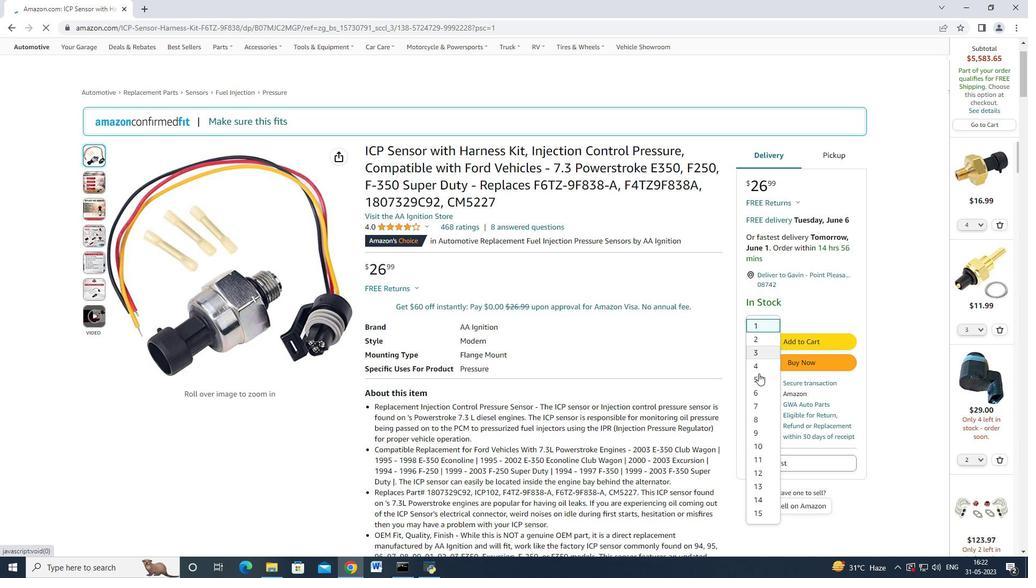 
Action: Mouse pressed left at (758, 379)
Screenshot: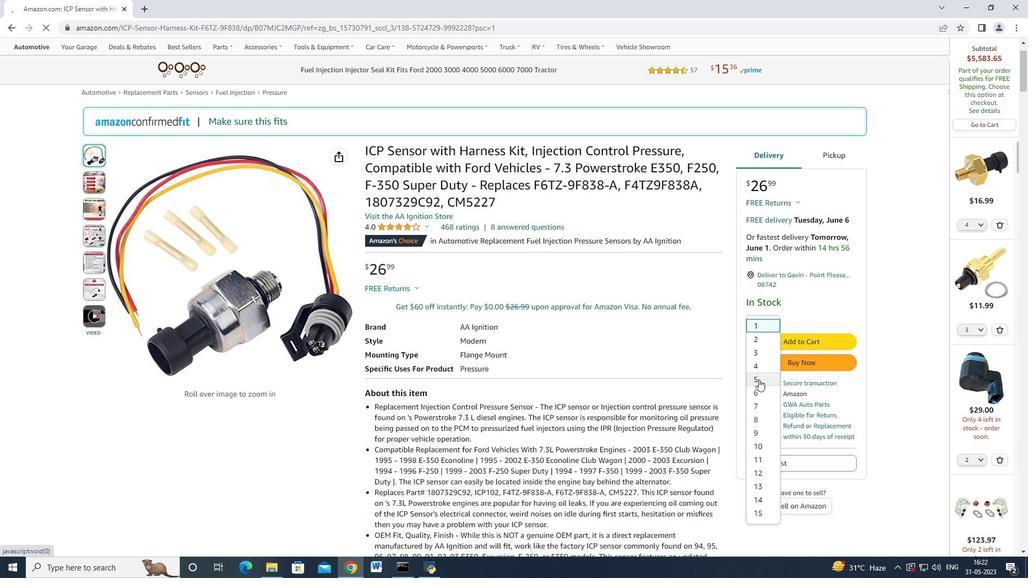 
Action: Mouse moved to (758, 348)
Screenshot: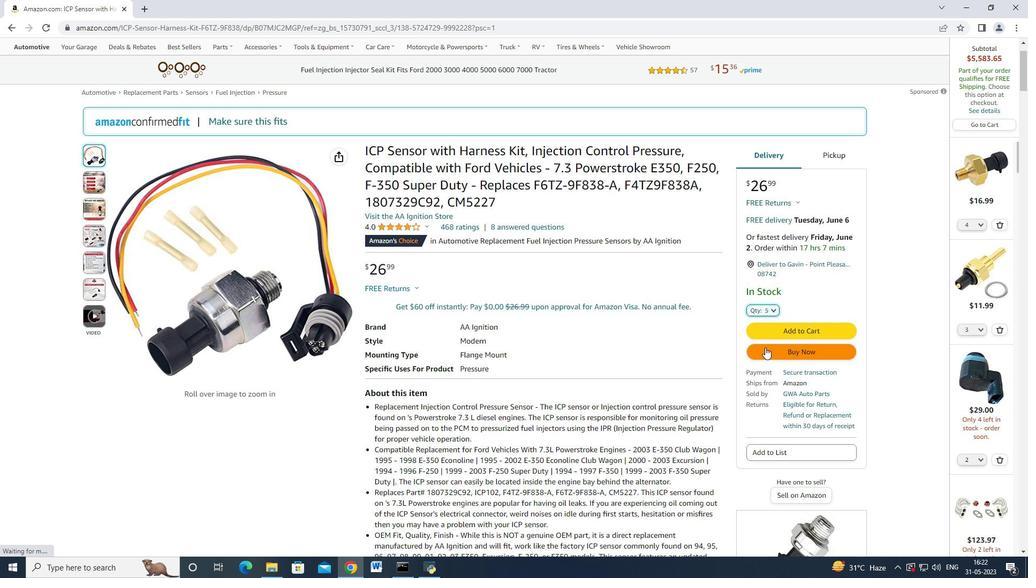 
Action: Mouse pressed left at (758, 348)
Screenshot: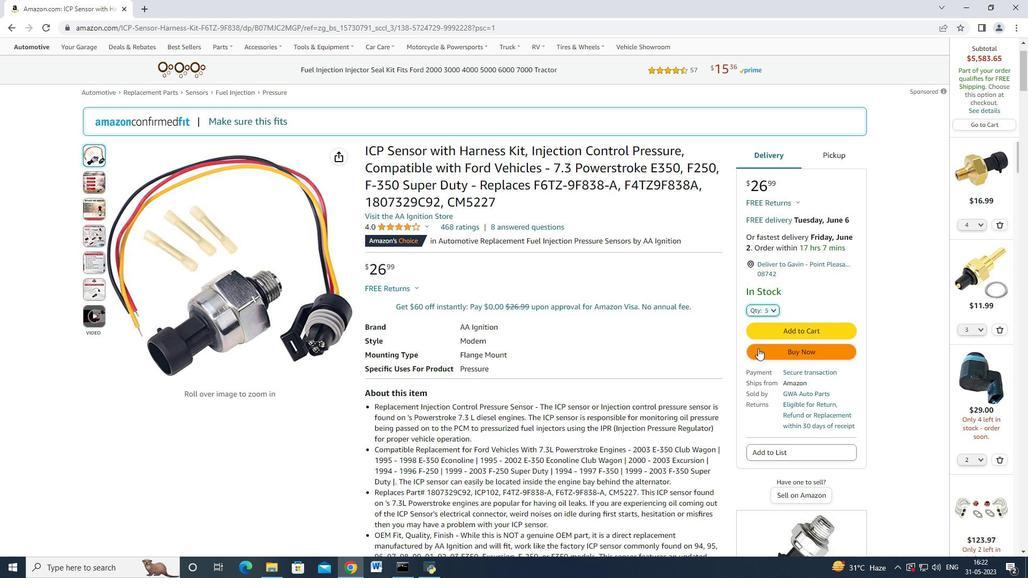 
Action: Mouse moved to (612, 87)
Screenshot: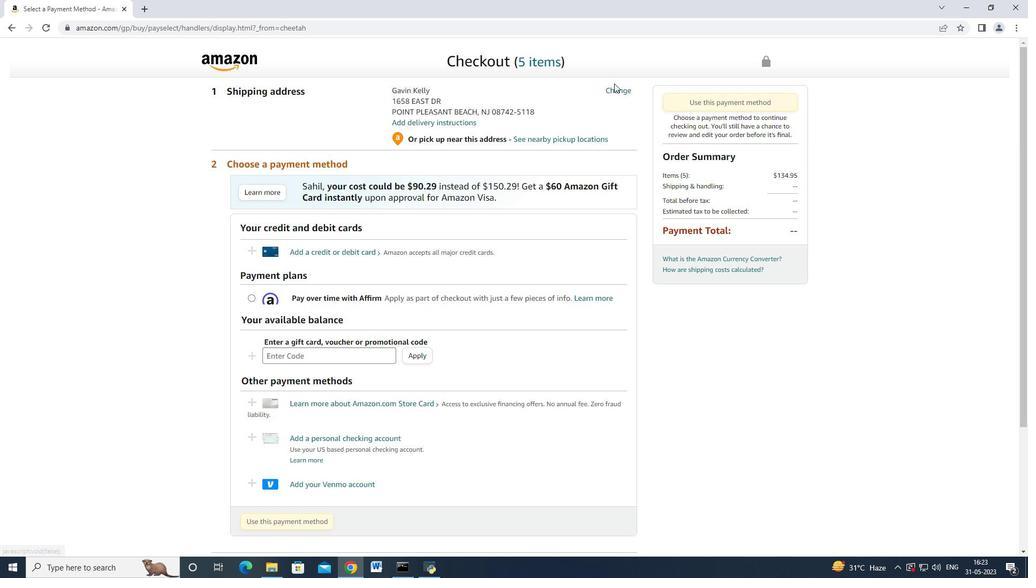 
Action: Mouse pressed left at (612, 87)
Screenshot: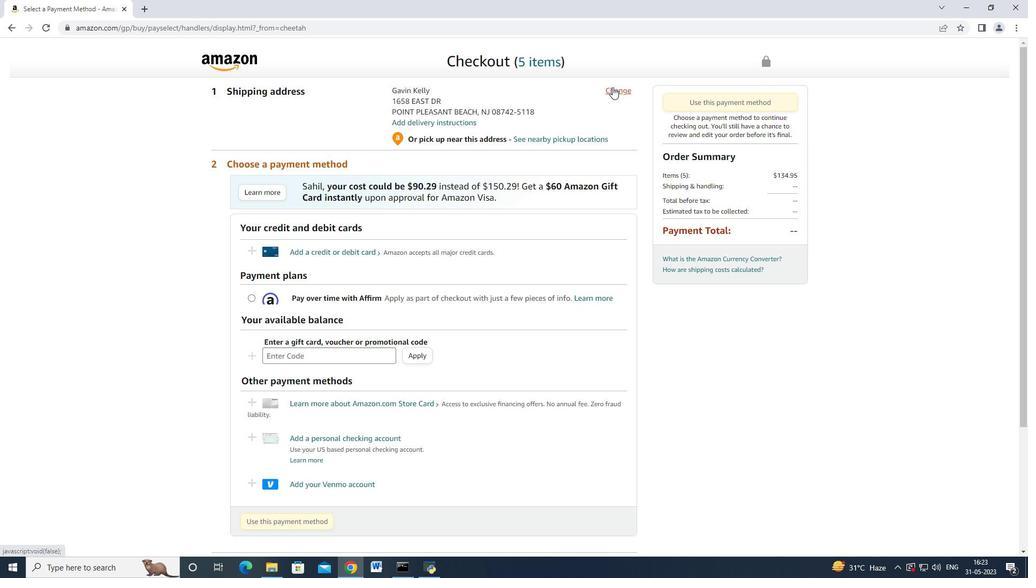 
Action: Mouse moved to (397, 183)
Screenshot: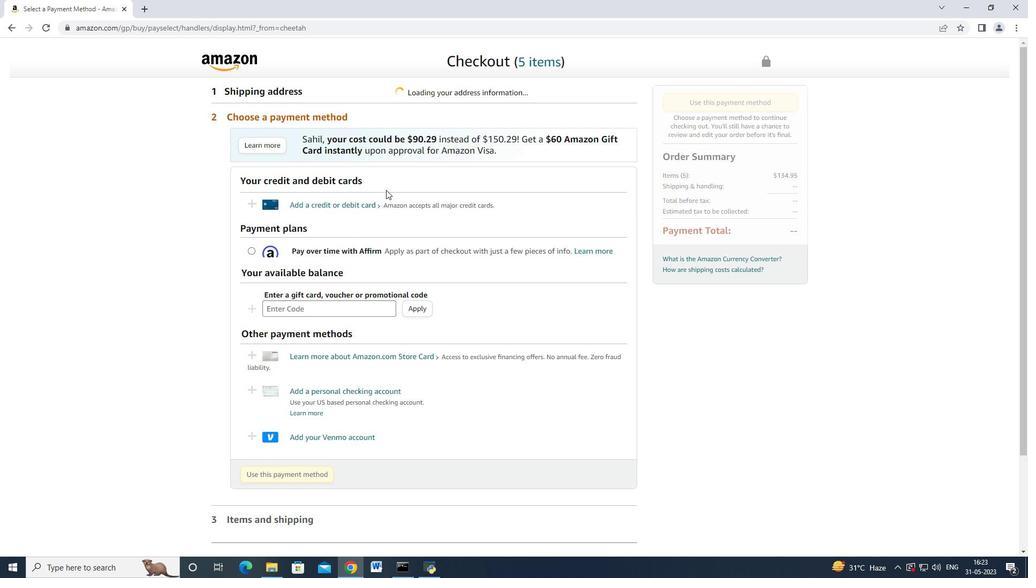 
Action: Mouse scrolled (397, 183) with delta (0, 0)
Screenshot: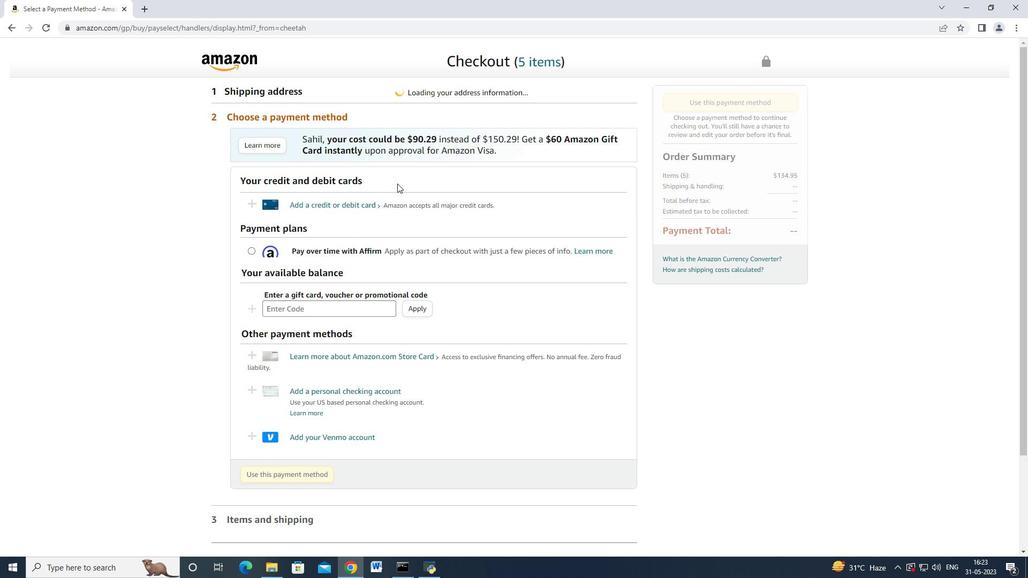 
Action: Mouse scrolled (397, 184) with delta (0, 0)
Screenshot: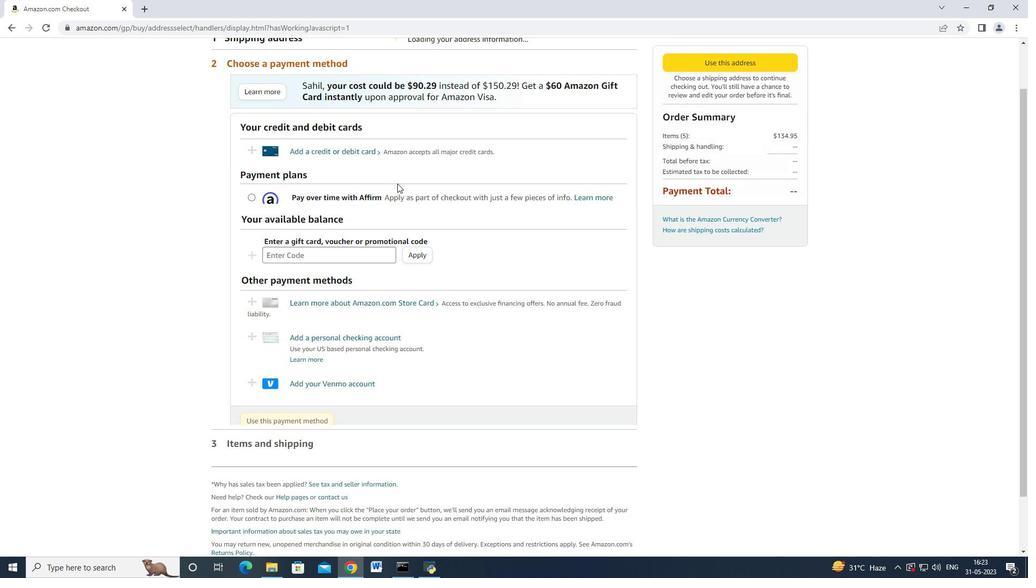 
Action: Mouse scrolled (397, 183) with delta (0, 0)
Screenshot: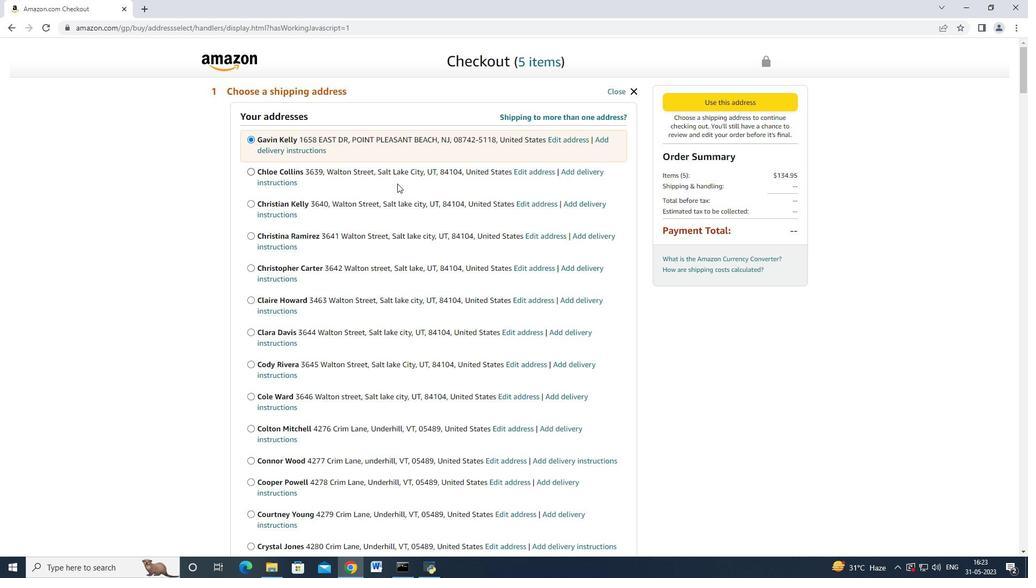
Action: Mouse scrolled (397, 183) with delta (0, 0)
Screenshot: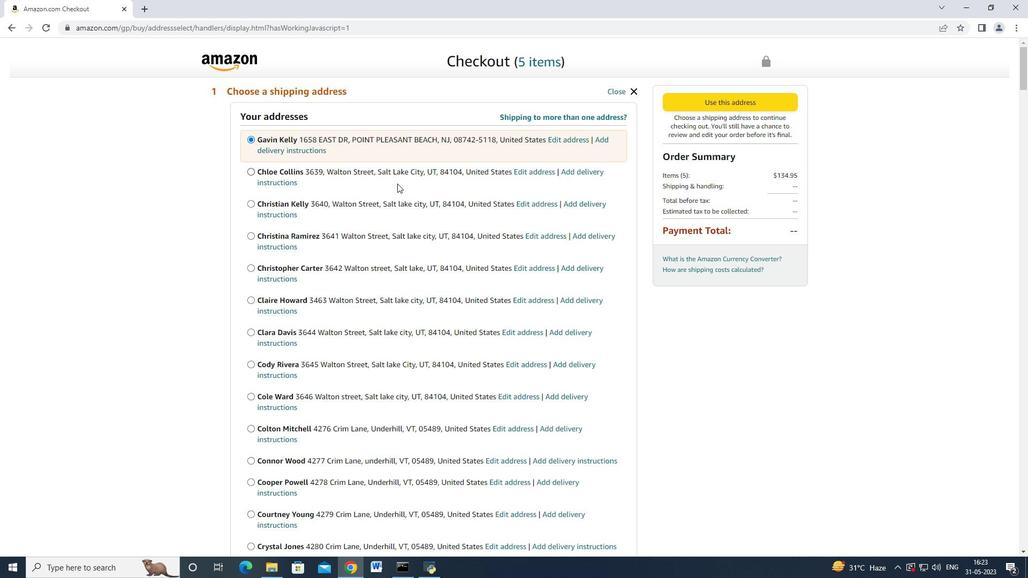 
Action: Mouse scrolled (397, 183) with delta (0, 0)
Screenshot: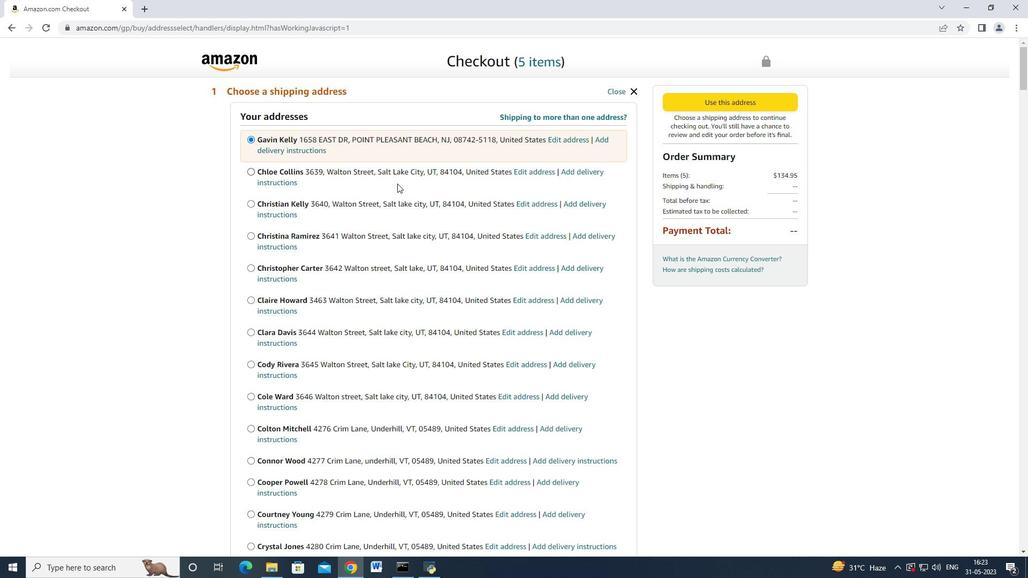 
Action: Mouse scrolled (397, 183) with delta (0, 0)
Screenshot: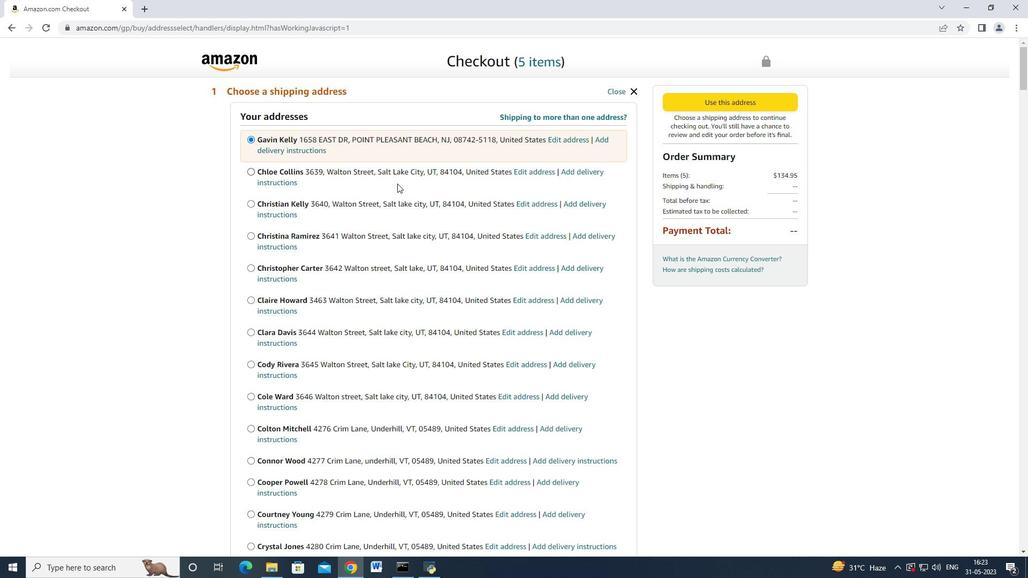 
Action: Mouse scrolled (397, 183) with delta (0, 0)
Screenshot: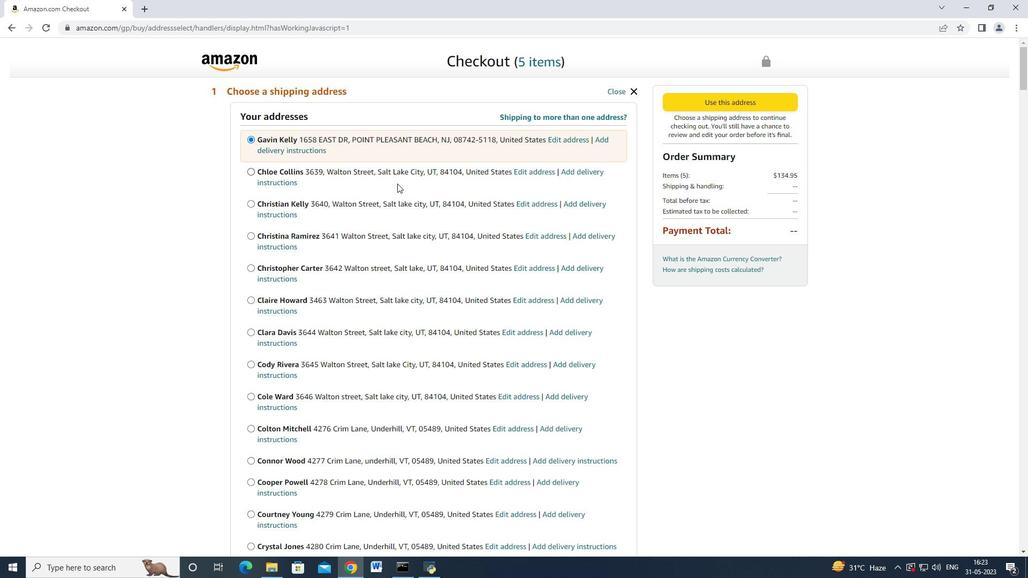 
Action: Mouse scrolled (397, 183) with delta (0, 0)
Screenshot: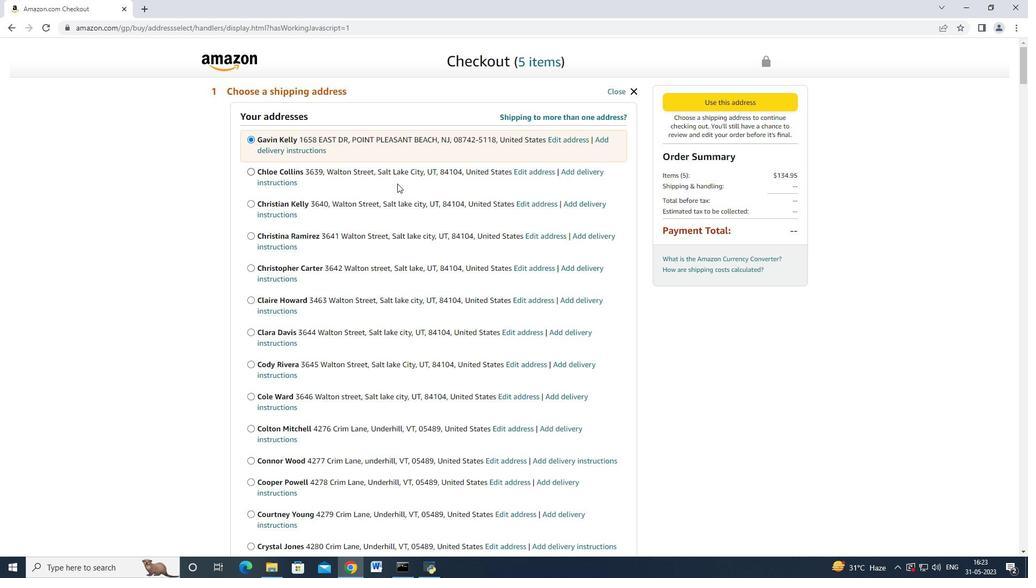 
Action: Mouse moved to (397, 183)
Screenshot: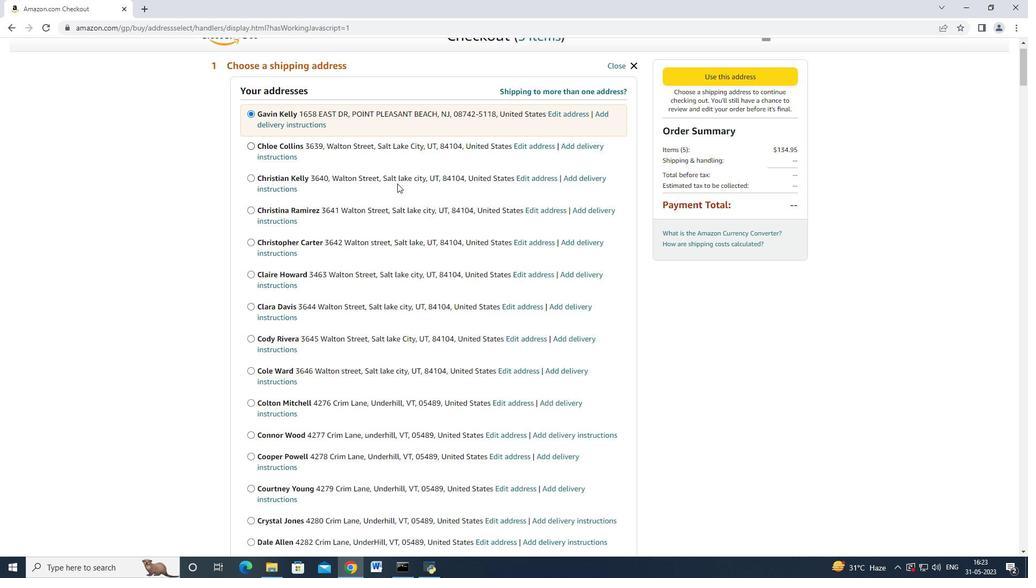 
Action: Mouse scrolled (397, 183) with delta (0, 0)
Screenshot: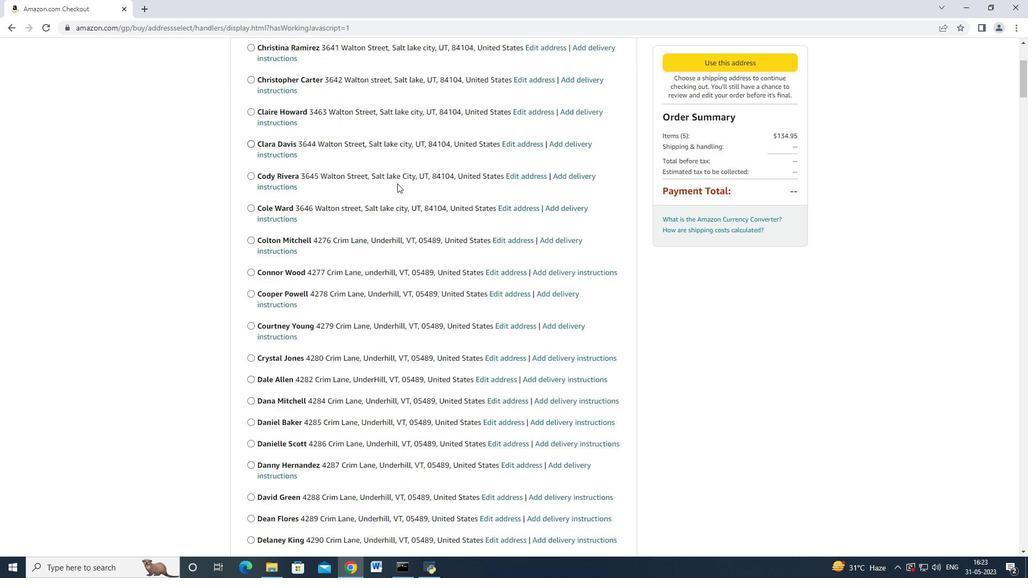 
Action: Mouse scrolled (397, 183) with delta (0, 0)
Screenshot: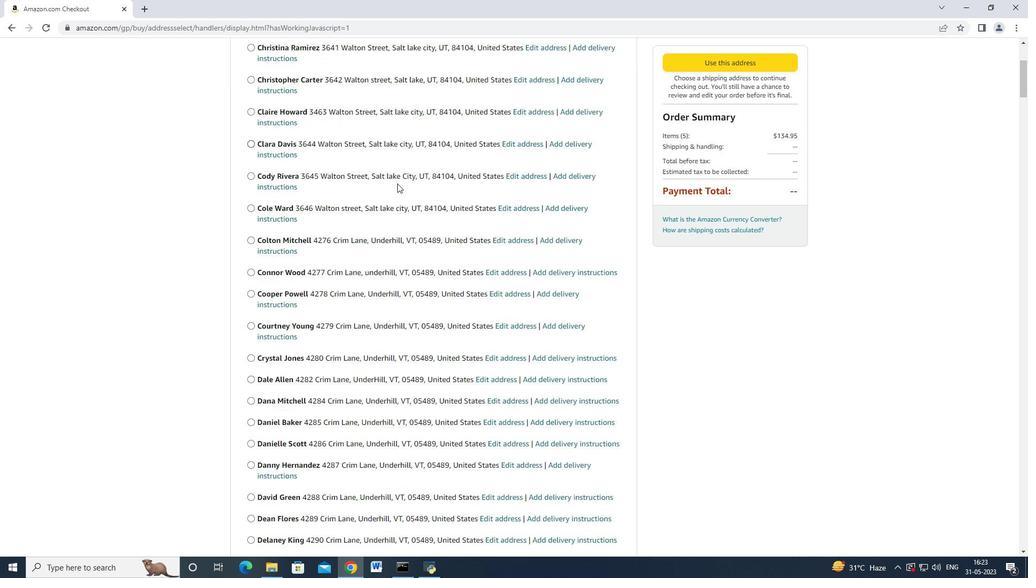 
Action: Mouse scrolled (397, 183) with delta (0, 0)
Screenshot: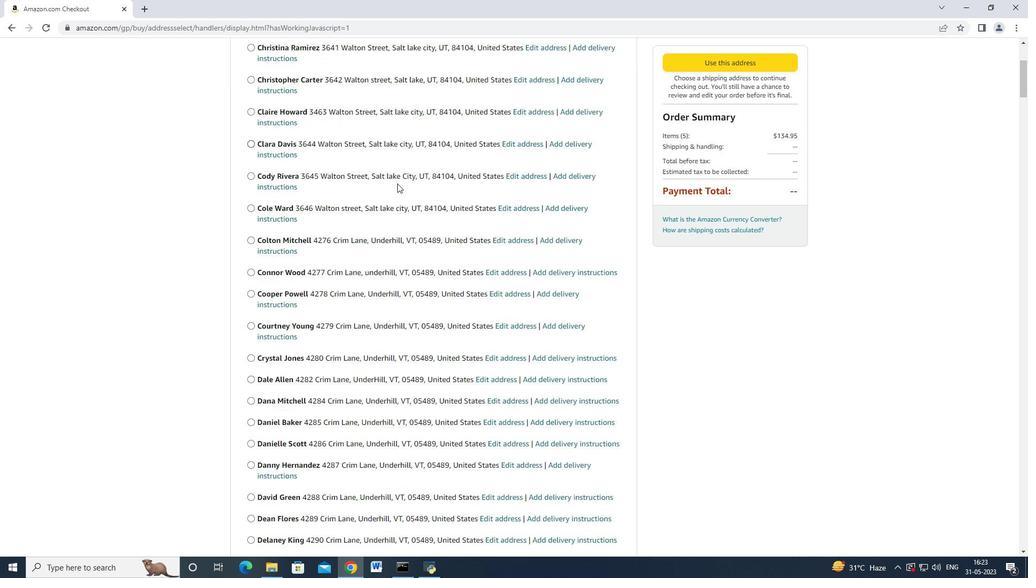 
Action: Mouse scrolled (397, 183) with delta (0, 0)
Screenshot: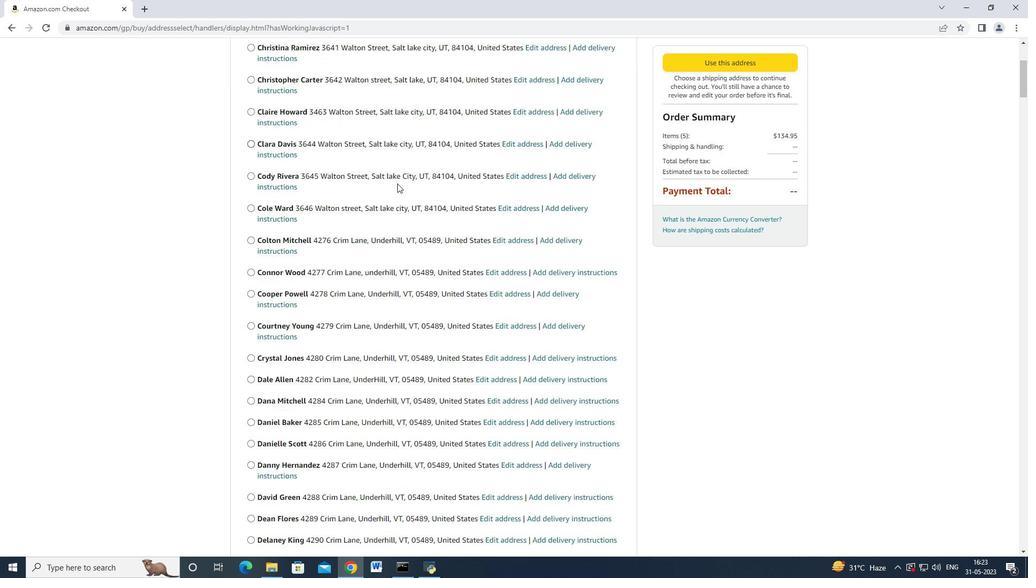 
Action: Mouse scrolled (397, 183) with delta (0, 0)
Screenshot: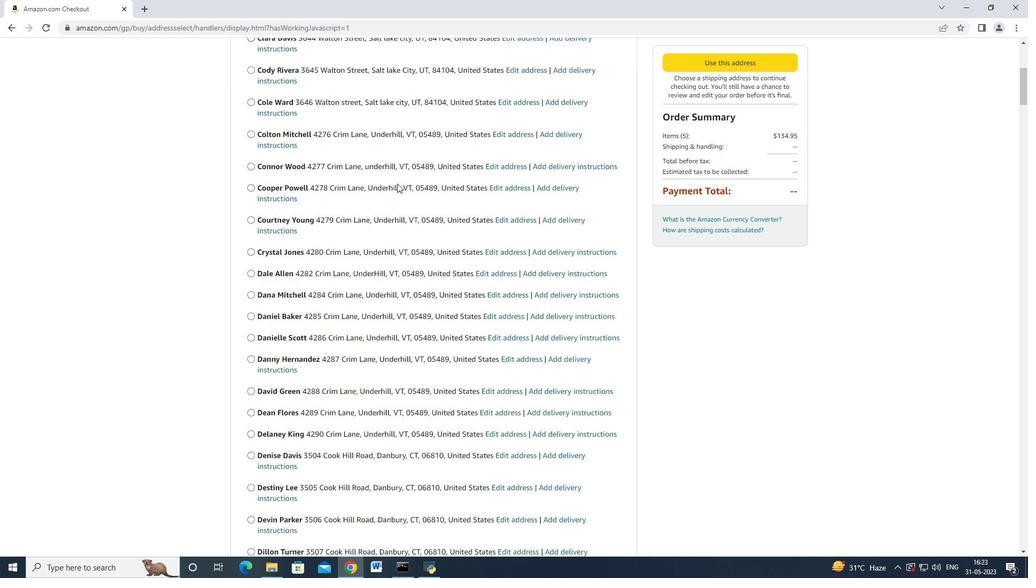 
Action: Mouse scrolled (397, 183) with delta (0, 0)
Screenshot: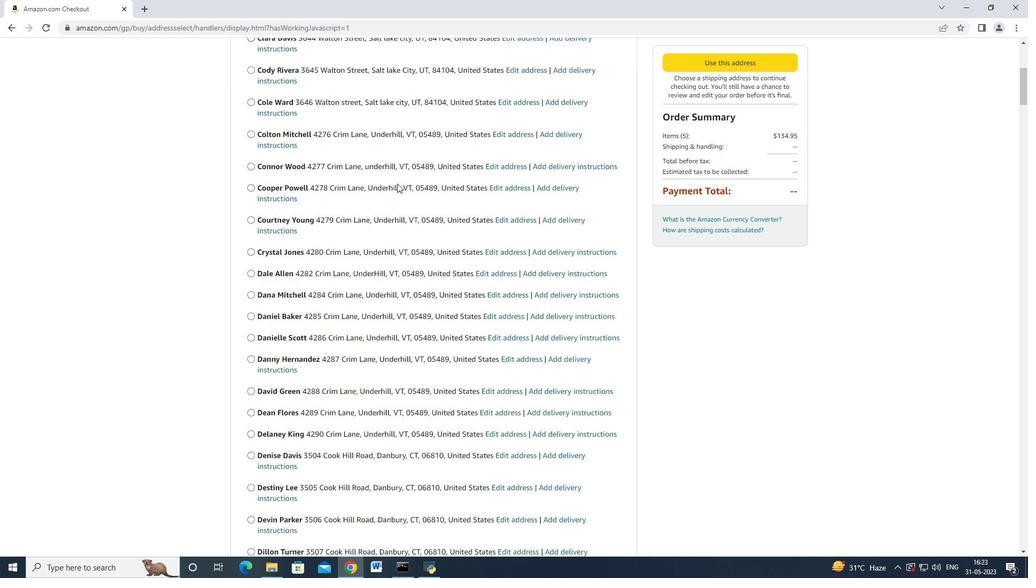 
Action: Mouse scrolled (397, 183) with delta (0, 0)
Screenshot: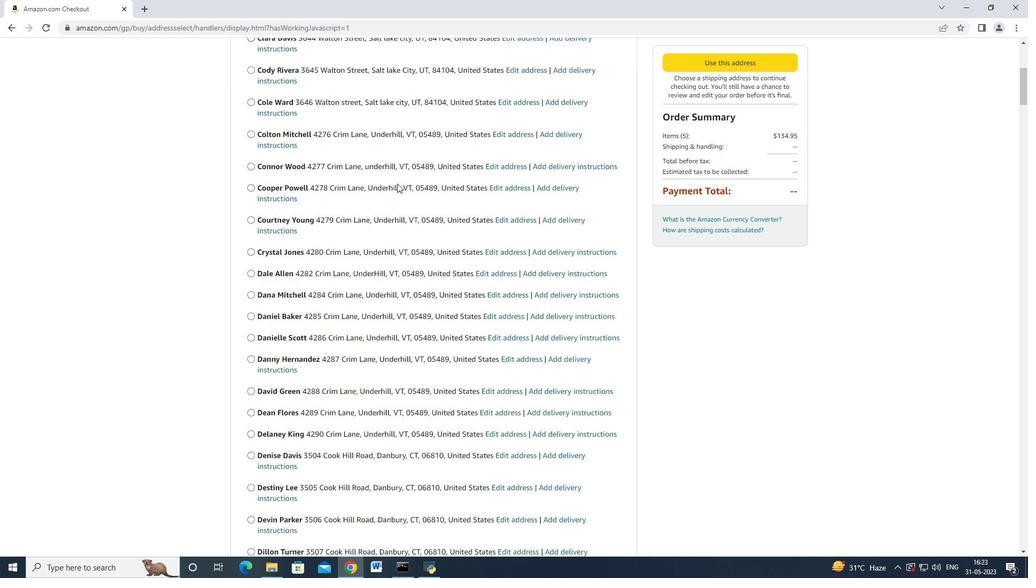 
Action: Mouse scrolled (397, 183) with delta (0, 0)
Screenshot: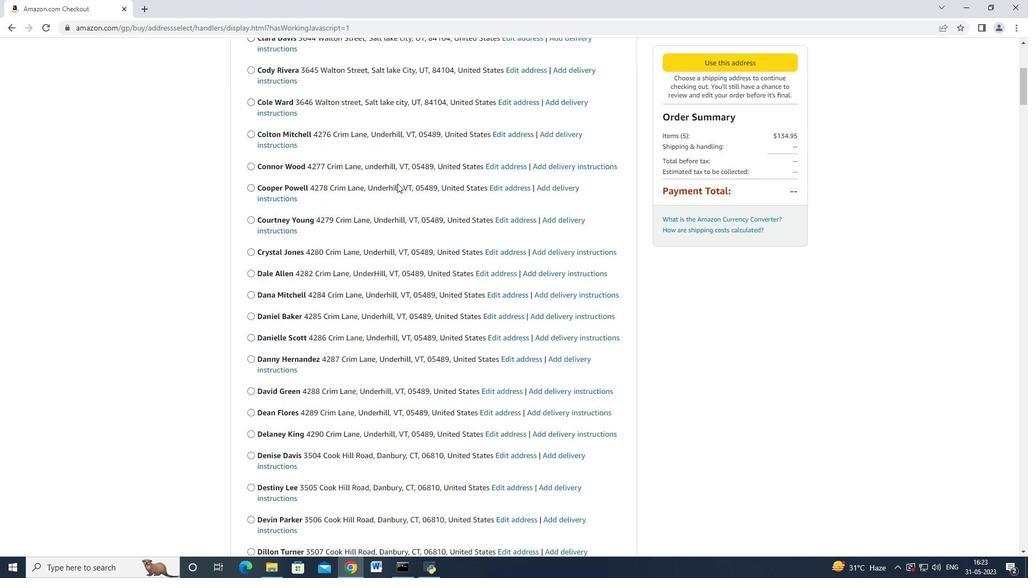 
Action: Mouse scrolled (397, 183) with delta (0, 0)
Screenshot: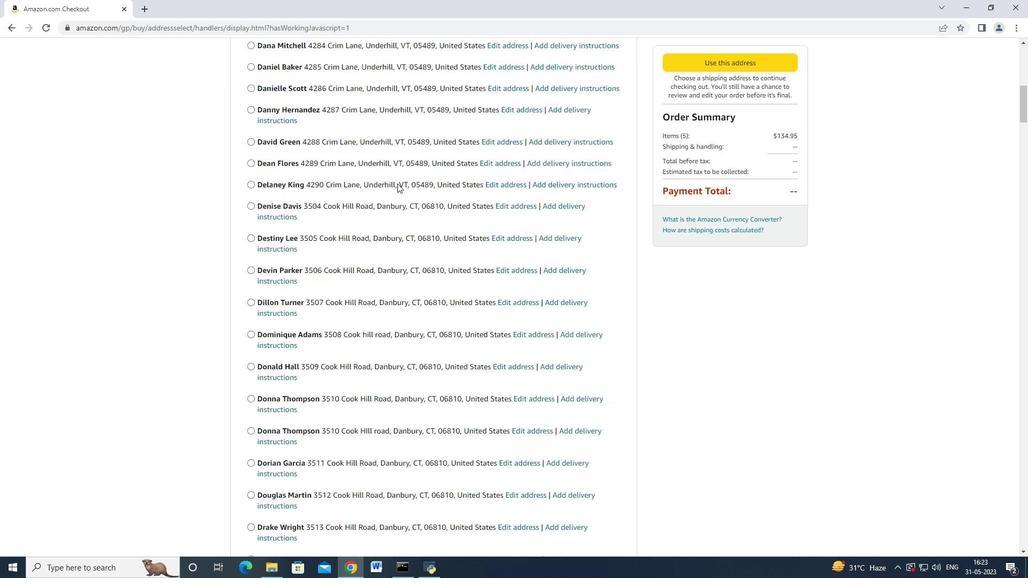
Action: Mouse scrolled (397, 183) with delta (0, 0)
Screenshot: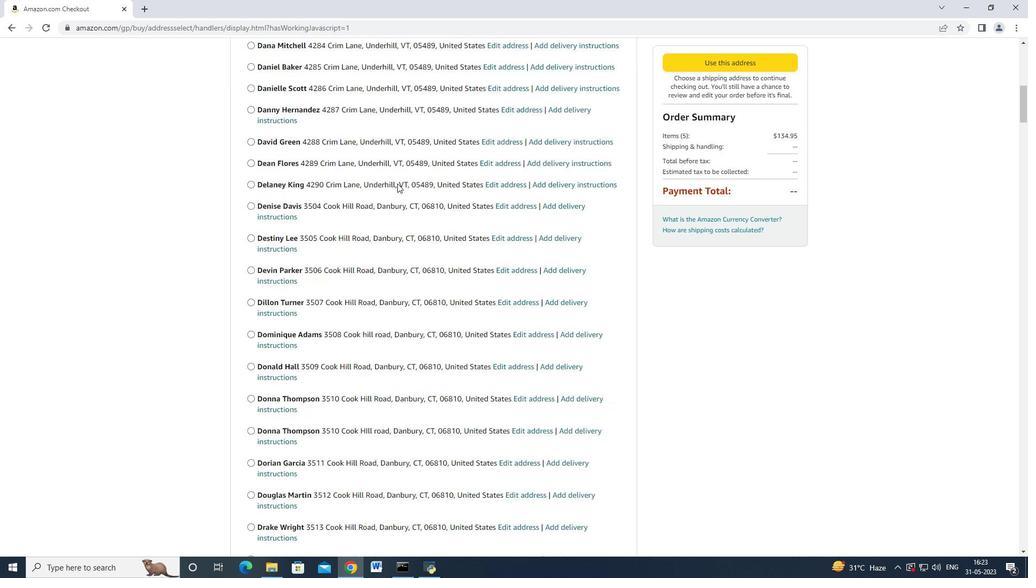 
Action: Mouse scrolled (397, 183) with delta (0, 0)
Screenshot: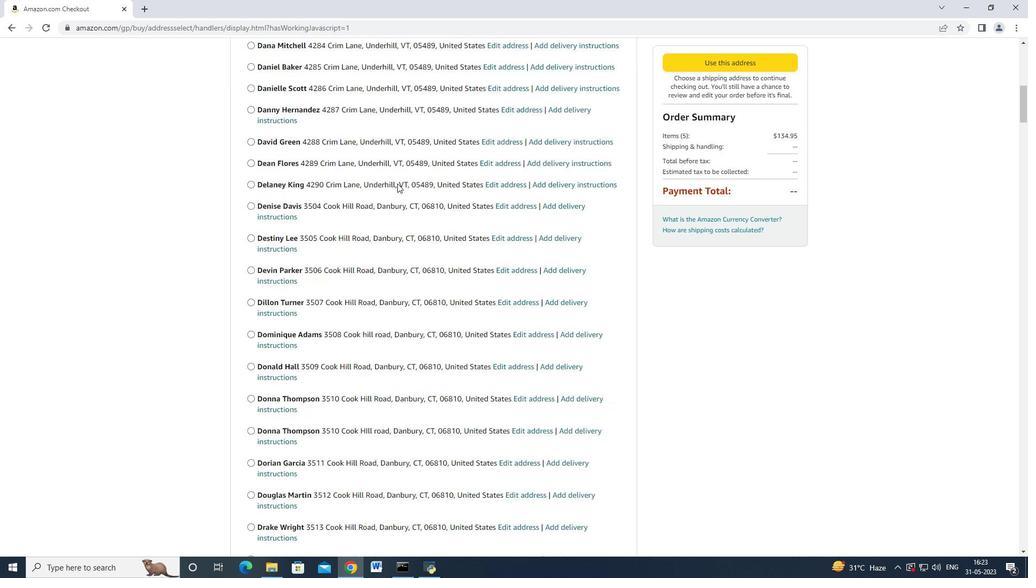 
Action: Mouse scrolled (397, 183) with delta (0, 0)
Screenshot: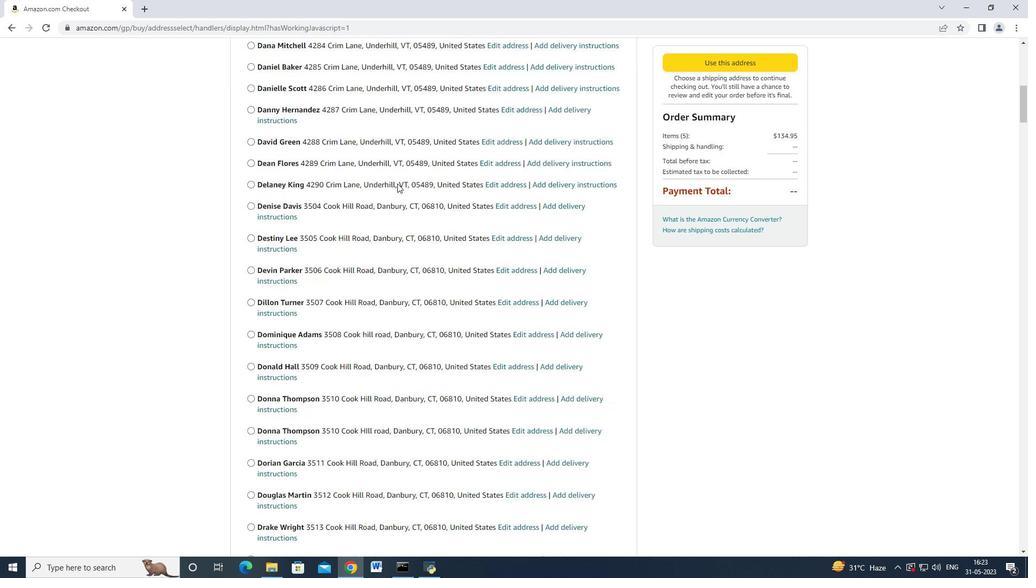 
Action: Mouse scrolled (397, 183) with delta (0, 0)
Screenshot: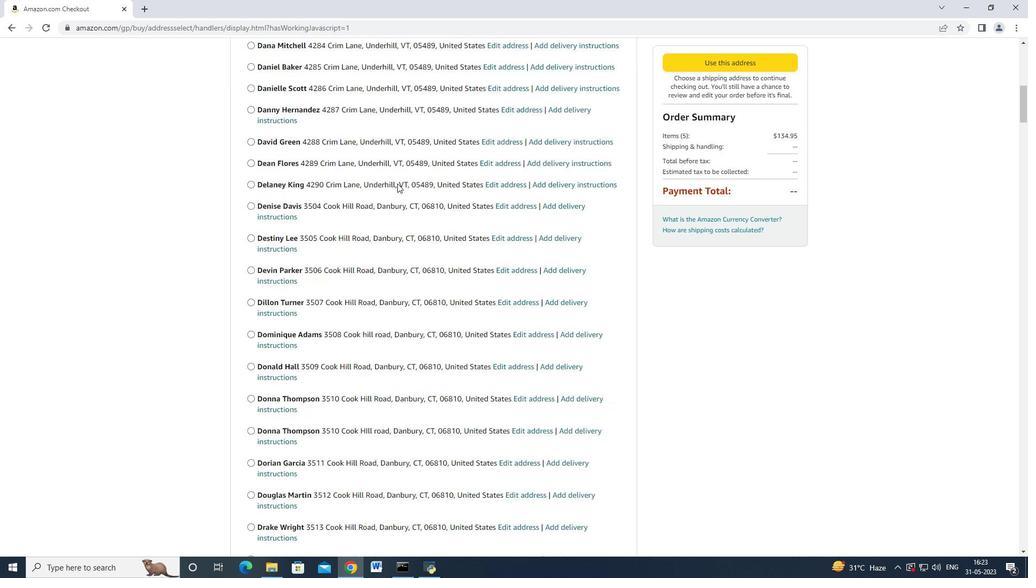 
Action: Mouse scrolled (397, 183) with delta (0, 0)
Screenshot: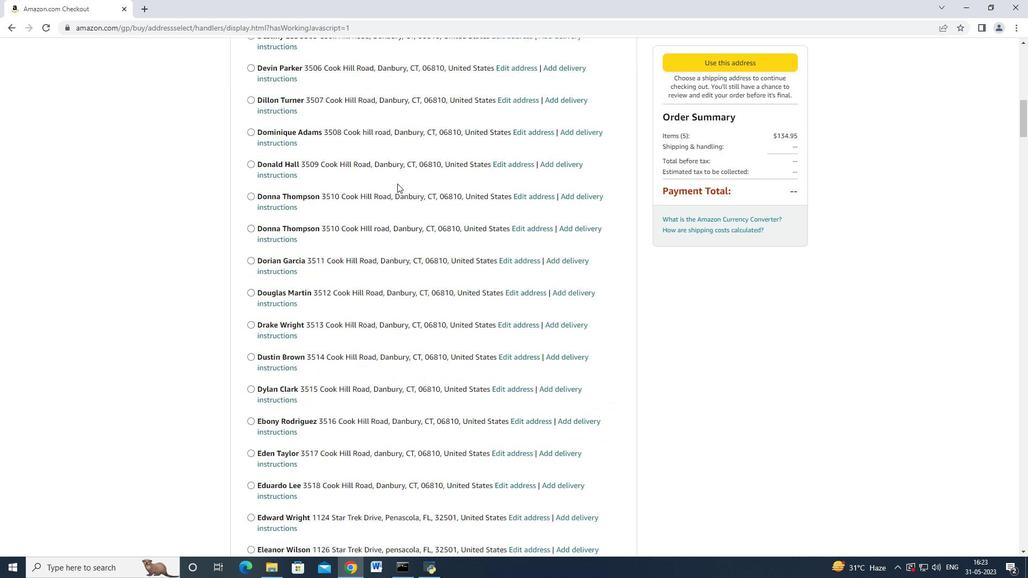 
Action: Mouse scrolled (397, 183) with delta (0, 0)
Screenshot: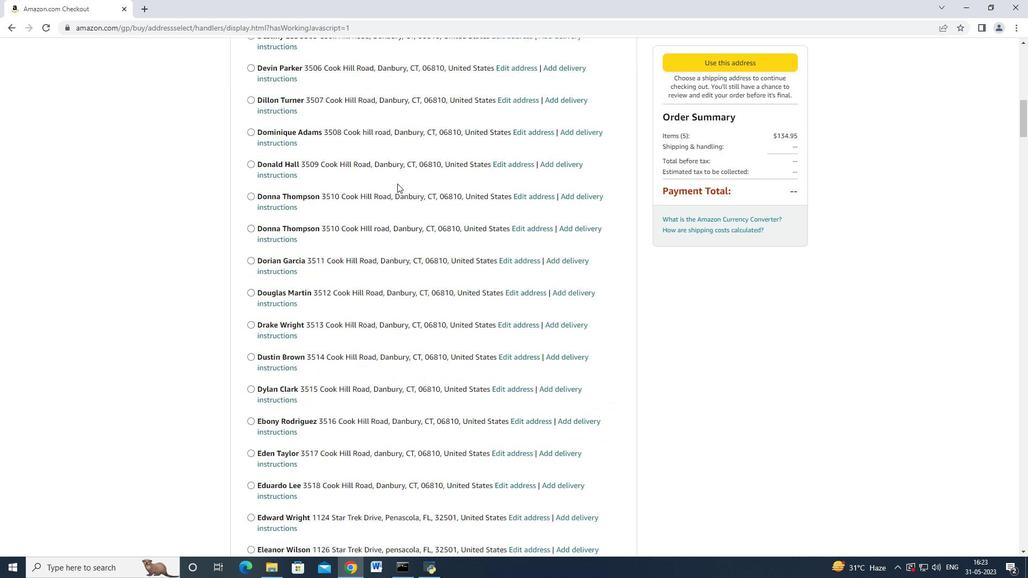 
Action: Mouse scrolled (397, 183) with delta (0, 0)
Screenshot: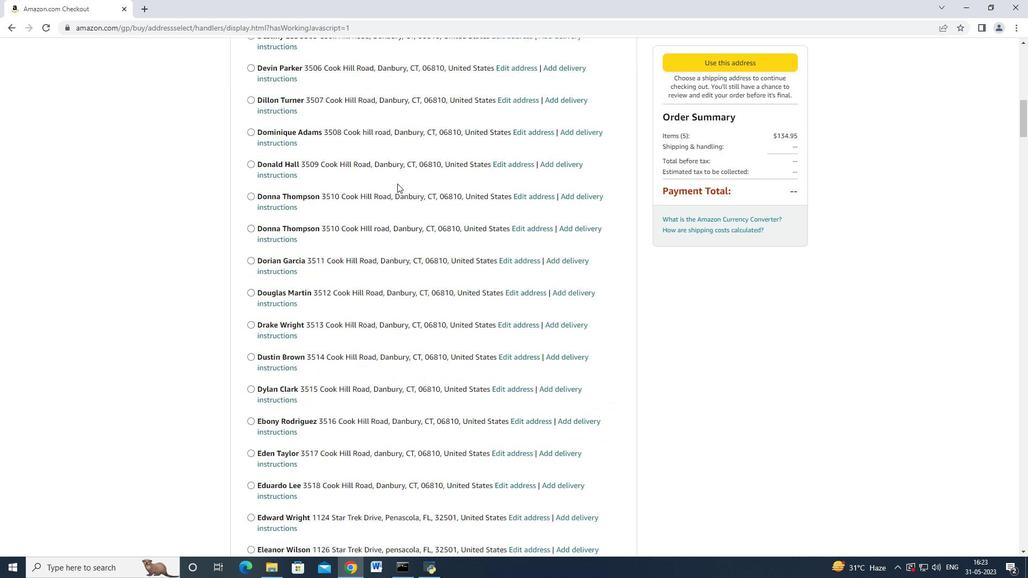 
Action: Mouse scrolled (397, 183) with delta (0, 0)
Screenshot: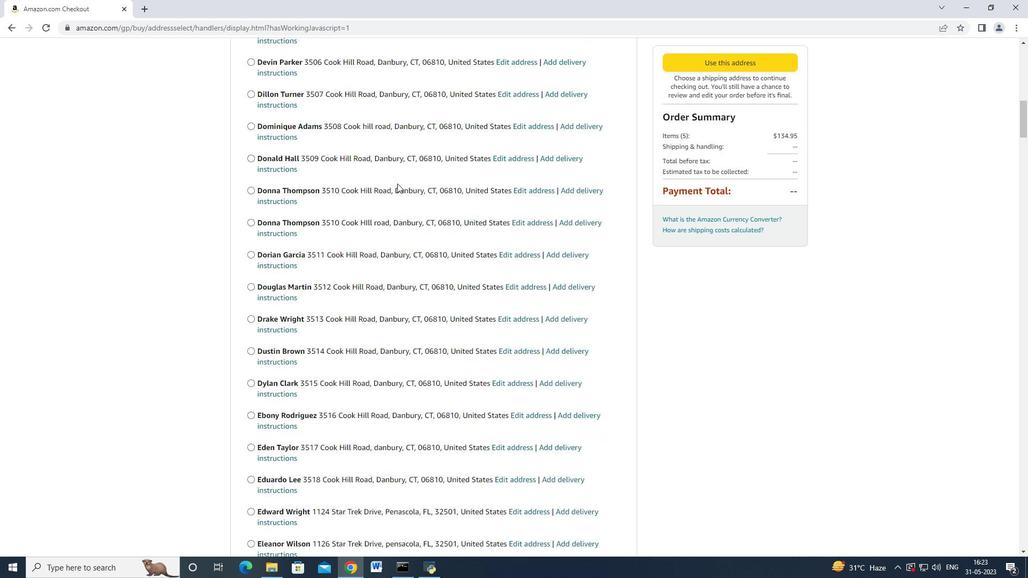 
Action: Mouse scrolled (397, 183) with delta (0, 0)
Screenshot: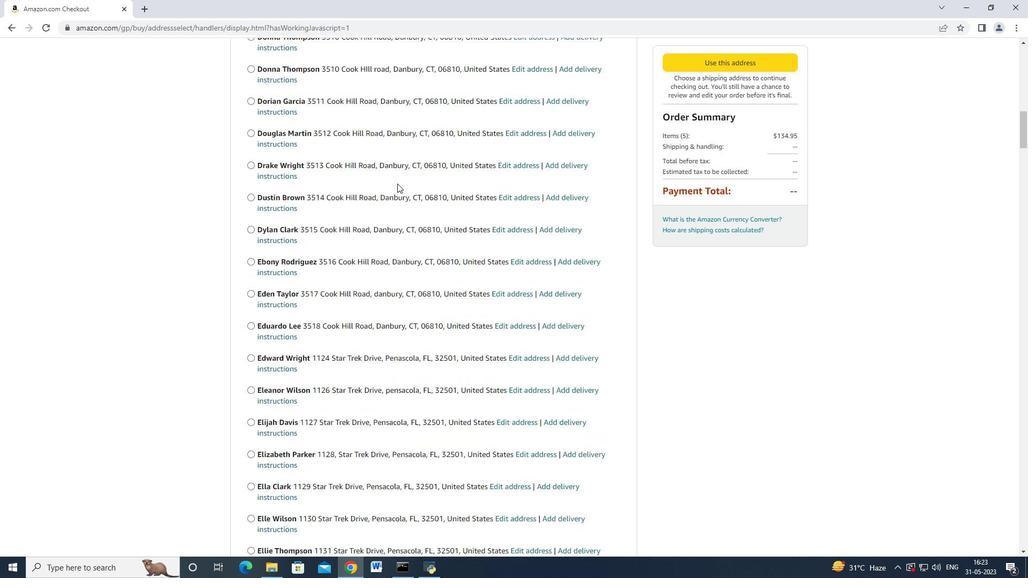 
Action: Mouse scrolled (397, 183) with delta (0, 0)
Screenshot: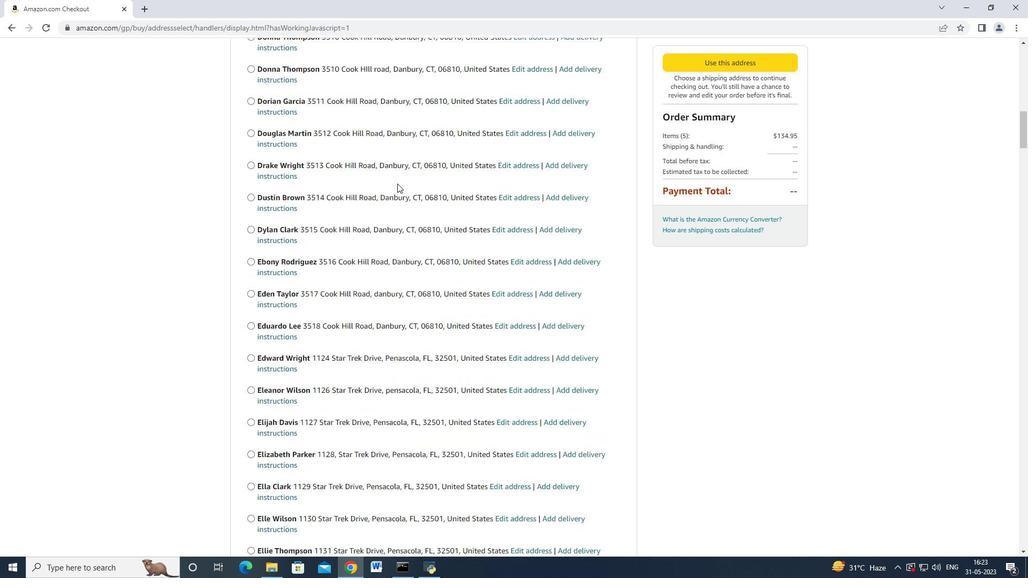 
Action: Mouse scrolled (397, 182) with delta (0, -1)
Screenshot: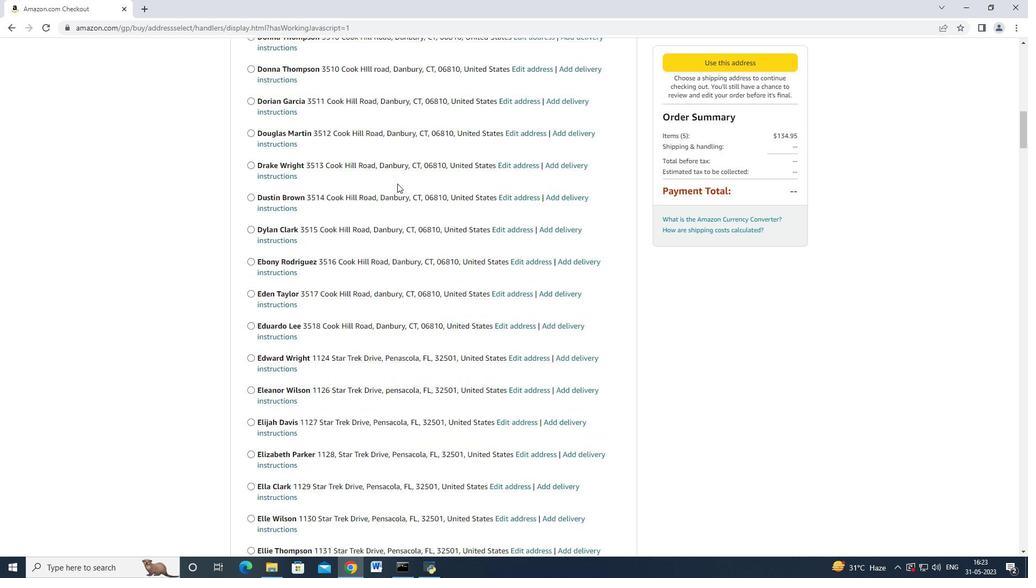 
Action: Mouse scrolled (397, 183) with delta (0, 0)
Screenshot: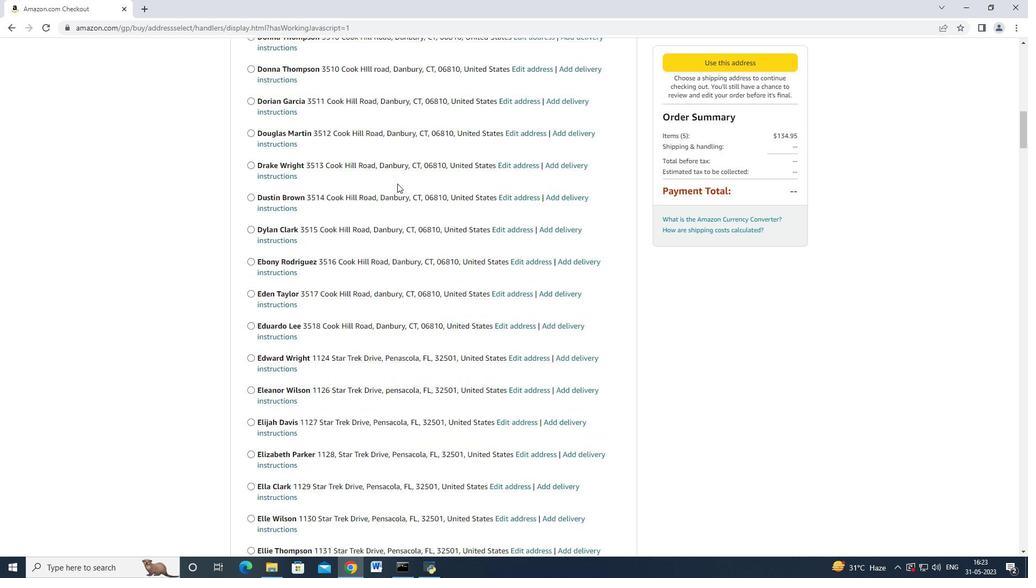 
Action: Mouse scrolled (397, 182) with delta (0, -1)
Screenshot: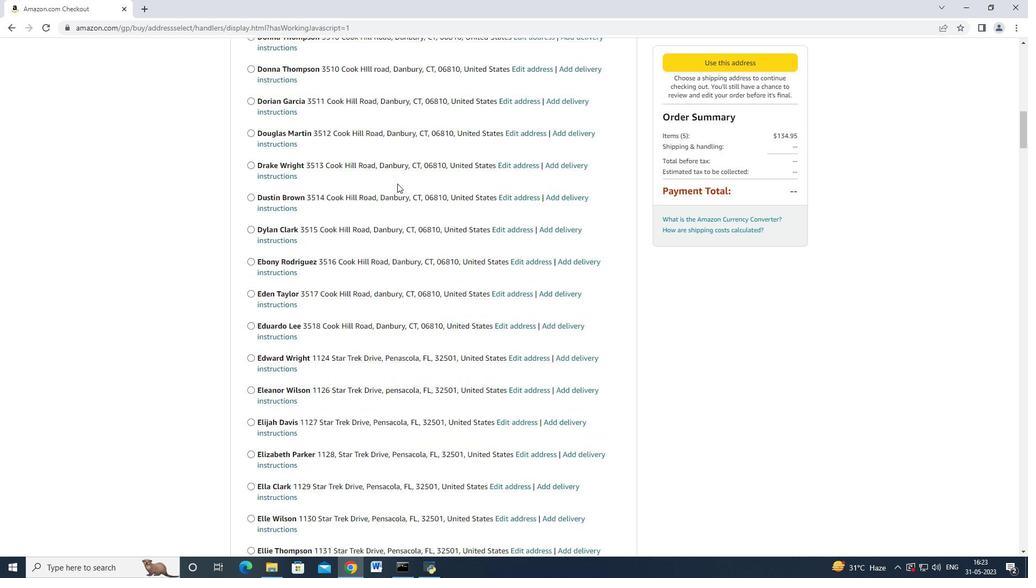 
Action: Mouse scrolled (397, 183) with delta (0, 0)
Screenshot: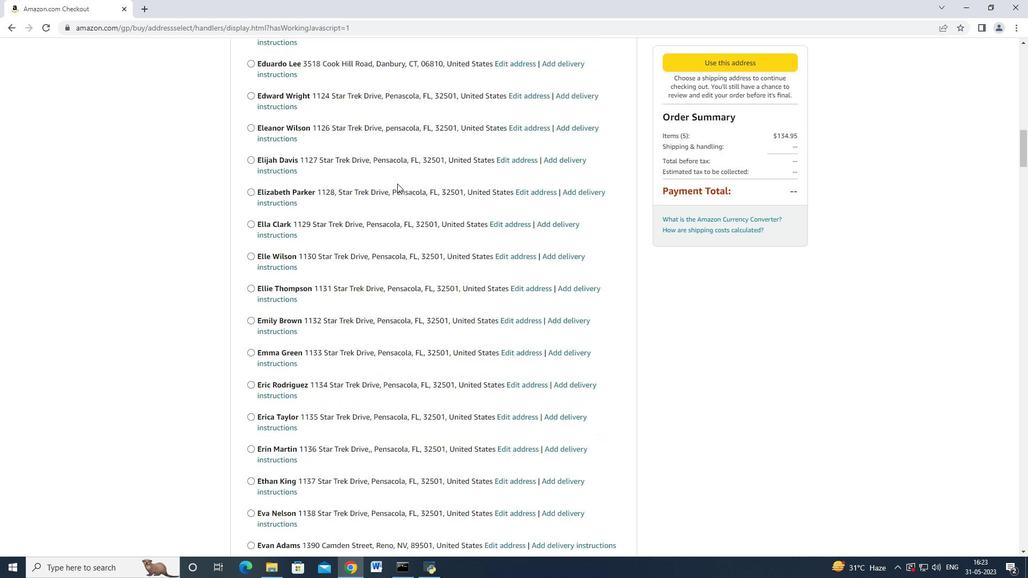 
Action: Mouse scrolled (397, 183) with delta (0, 0)
Screenshot: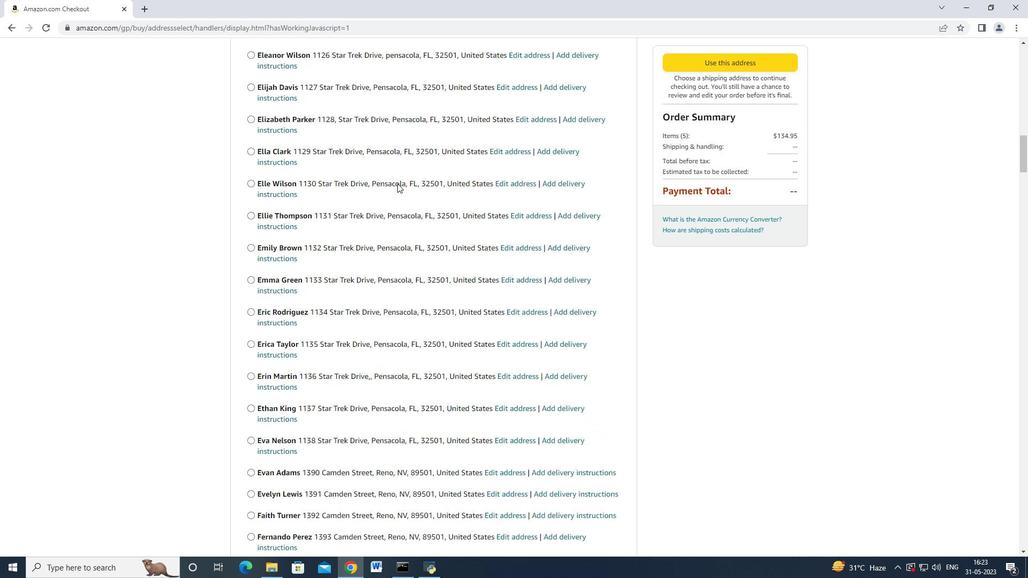
Action: Mouse scrolled (397, 183) with delta (0, 0)
Screenshot: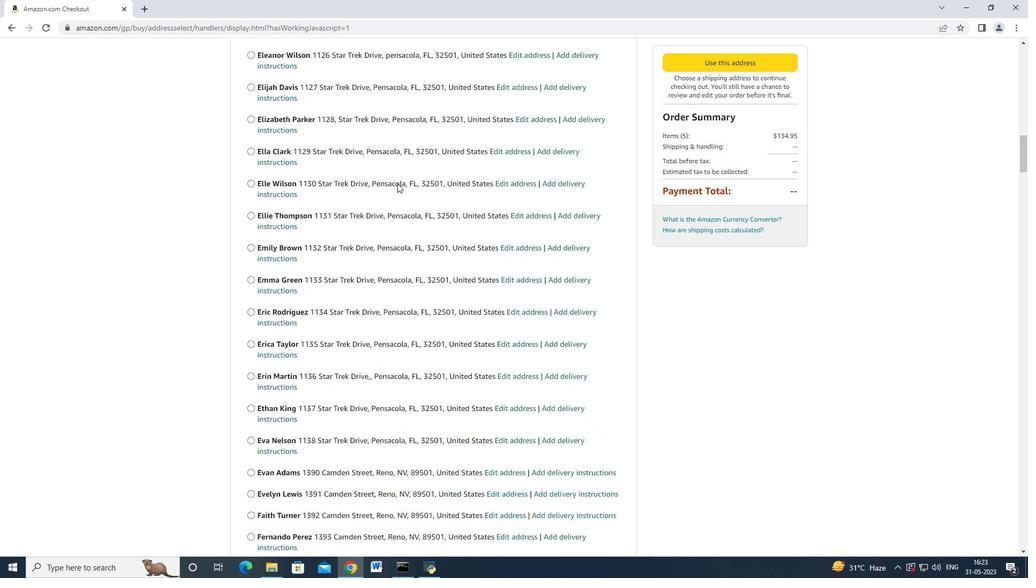
Action: Mouse scrolled (397, 182) with delta (0, -1)
Screenshot: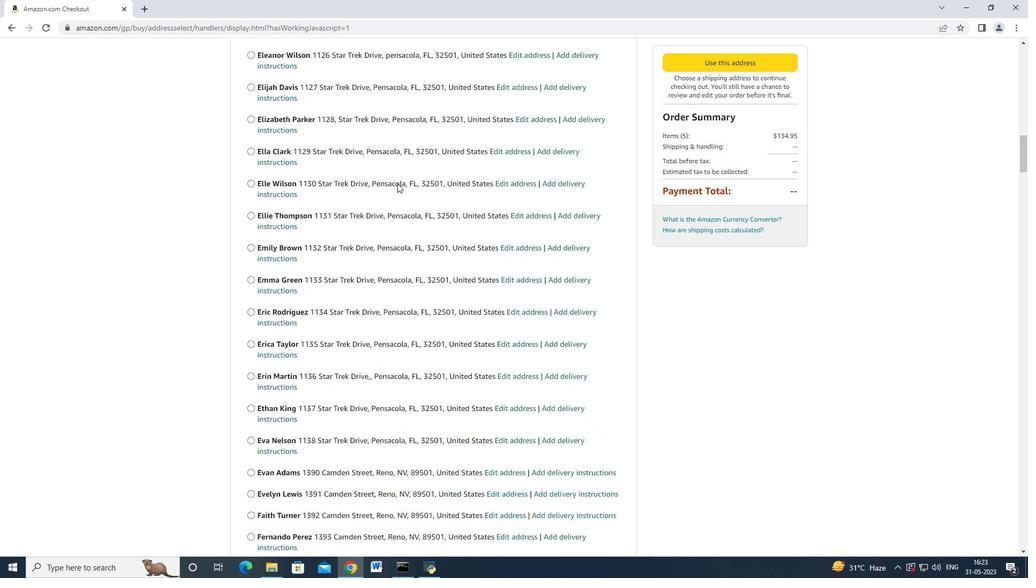 
Action: Mouse scrolled (397, 183) with delta (0, 0)
Screenshot: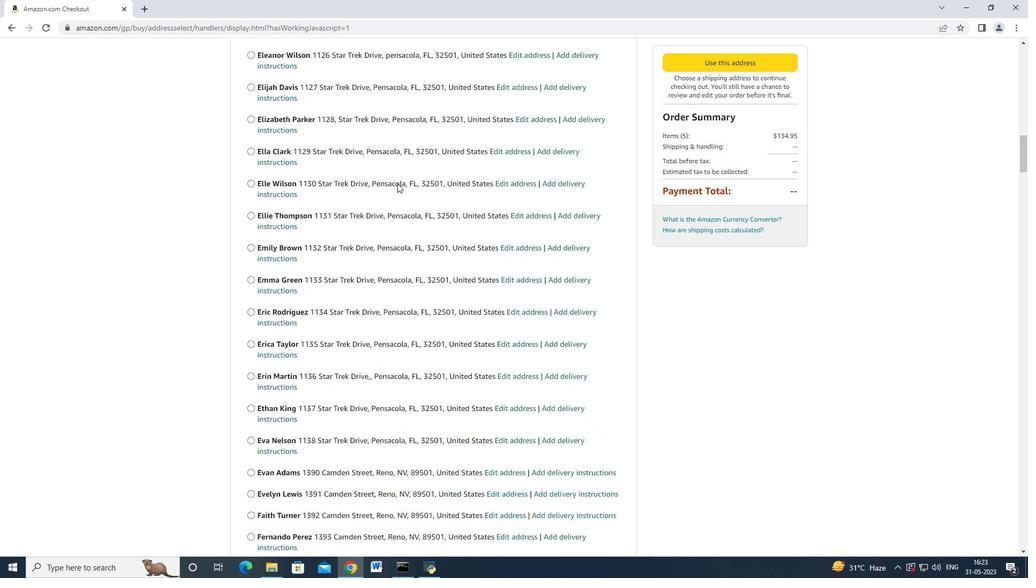 
Action: Mouse scrolled (397, 182) with delta (0, -1)
Screenshot: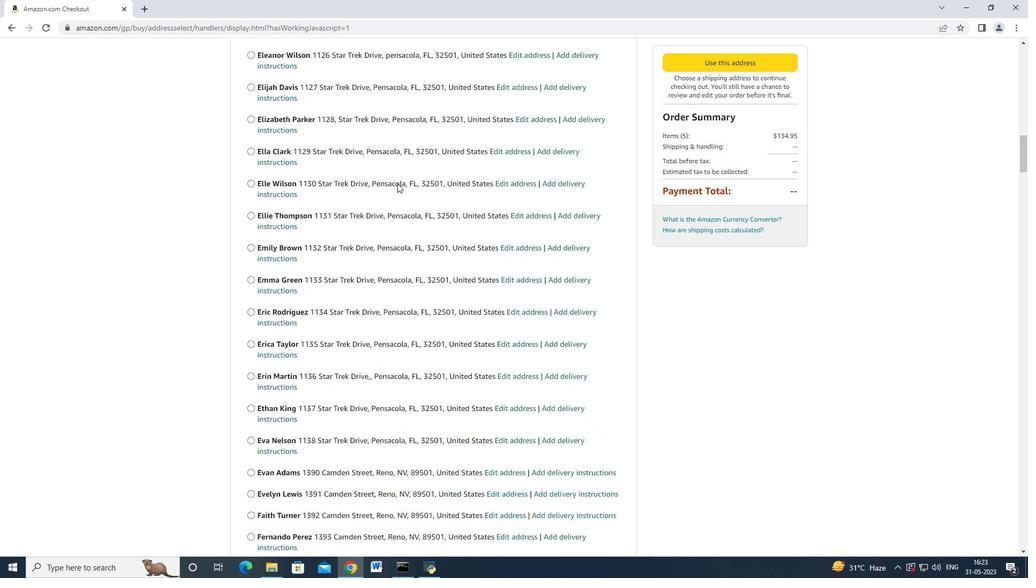 
Action: Mouse scrolled (397, 183) with delta (0, 0)
Screenshot: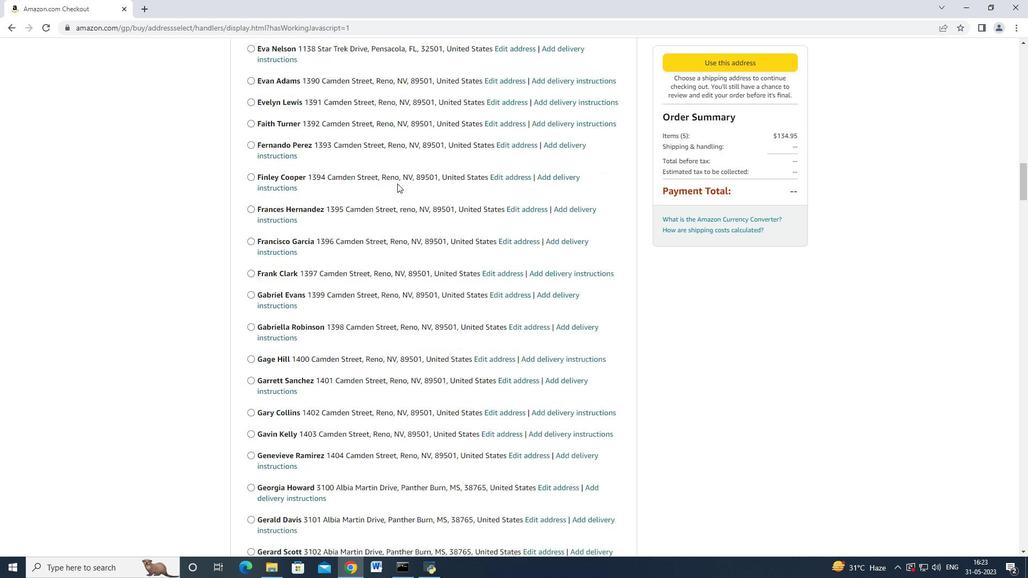 
Action: Mouse scrolled (397, 183) with delta (0, 0)
Screenshot: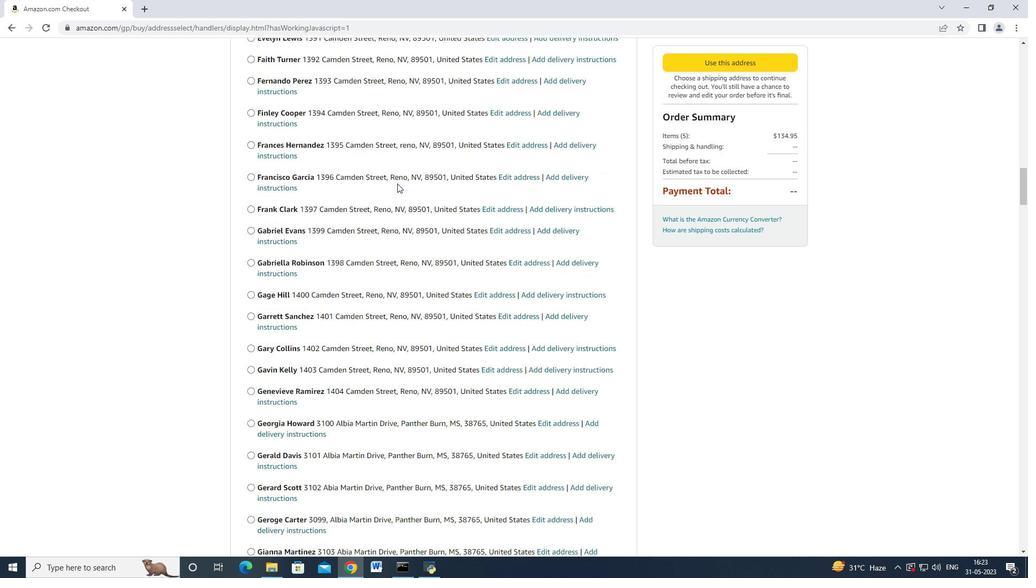 
Action: Mouse scrolled (397, 183) with delta (0, 0)
Screenshot: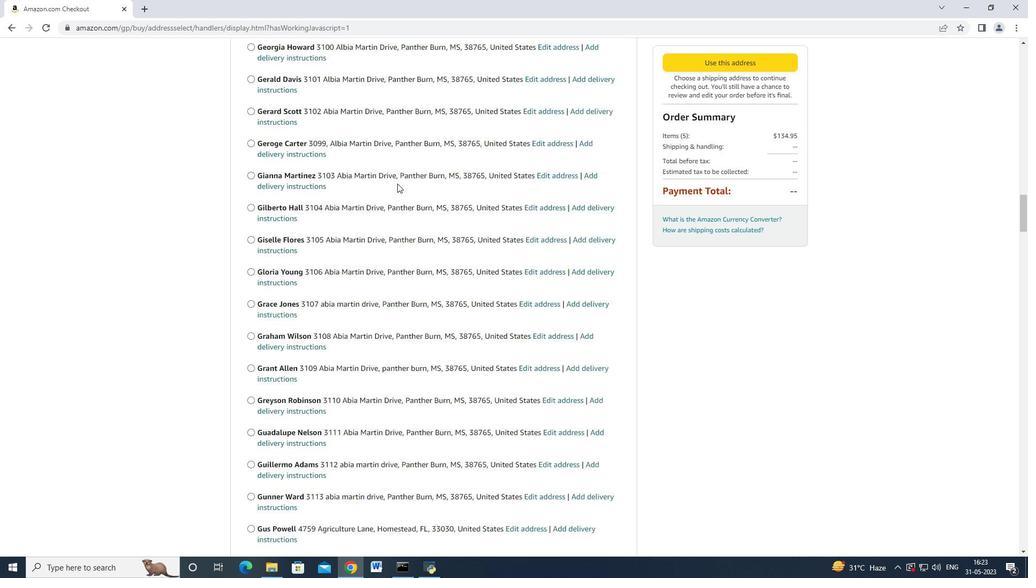 
Action: Mouse scrolled (397, 183) with delta (0, 0)
Screenshot: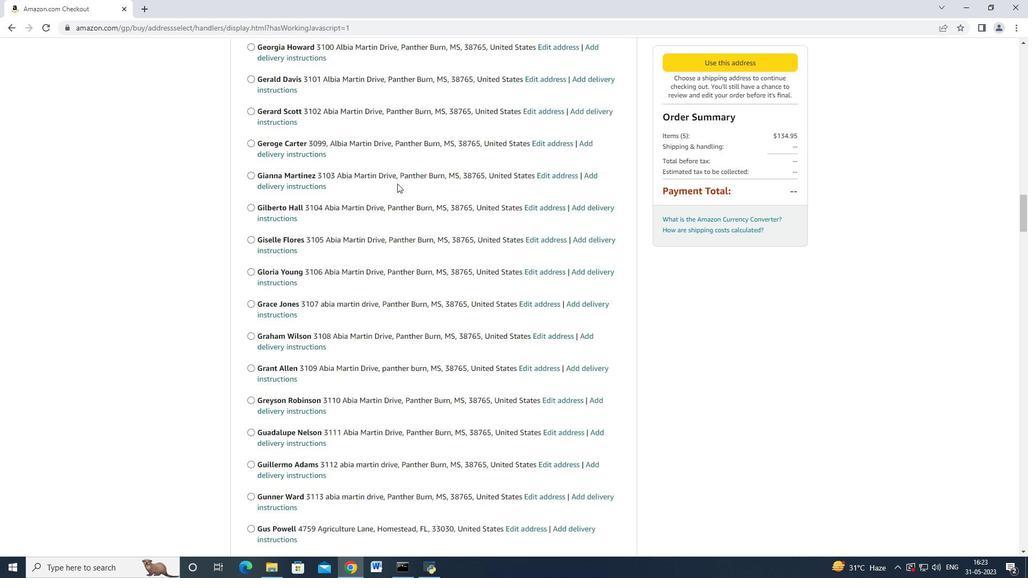 
Action: Mouse scrolled (397, 183) with delta (0, 0)
Screenshot: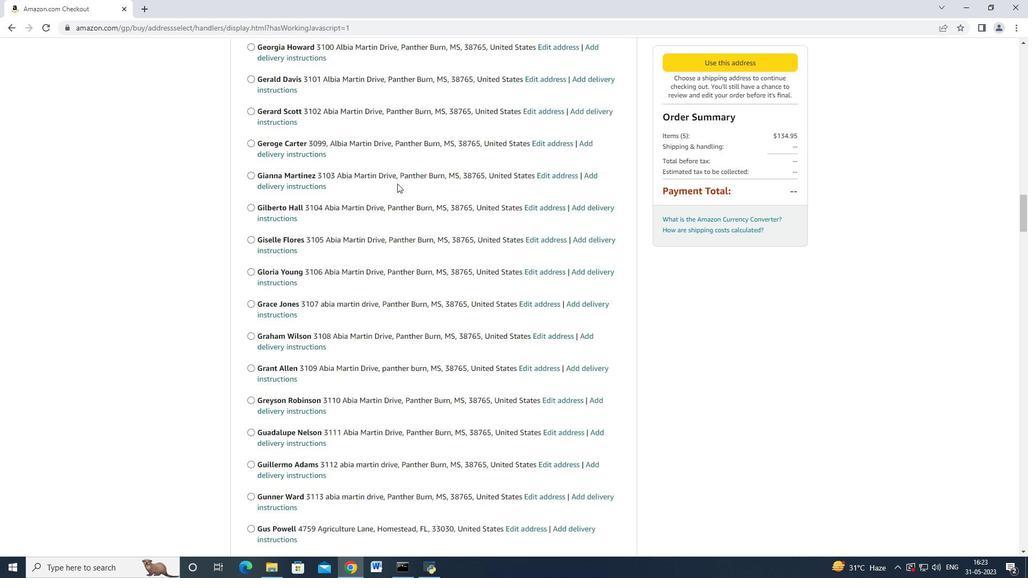 
Action: Mouse scrolled (397, 183) with delta (0, 0)
Screenshot: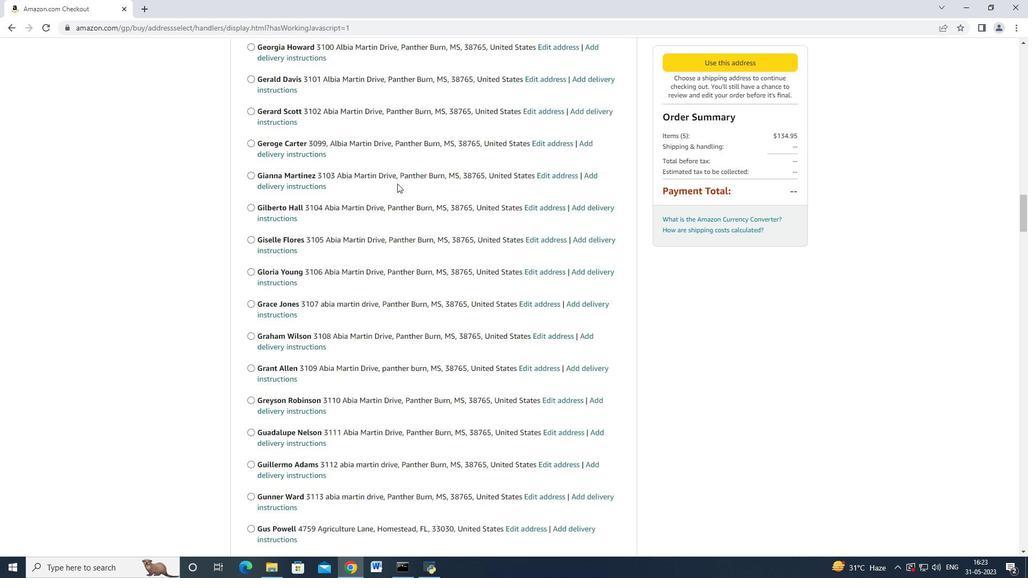 
Action: Mouse scrolled (397, 182) with delta (0, -1)
Screenshot: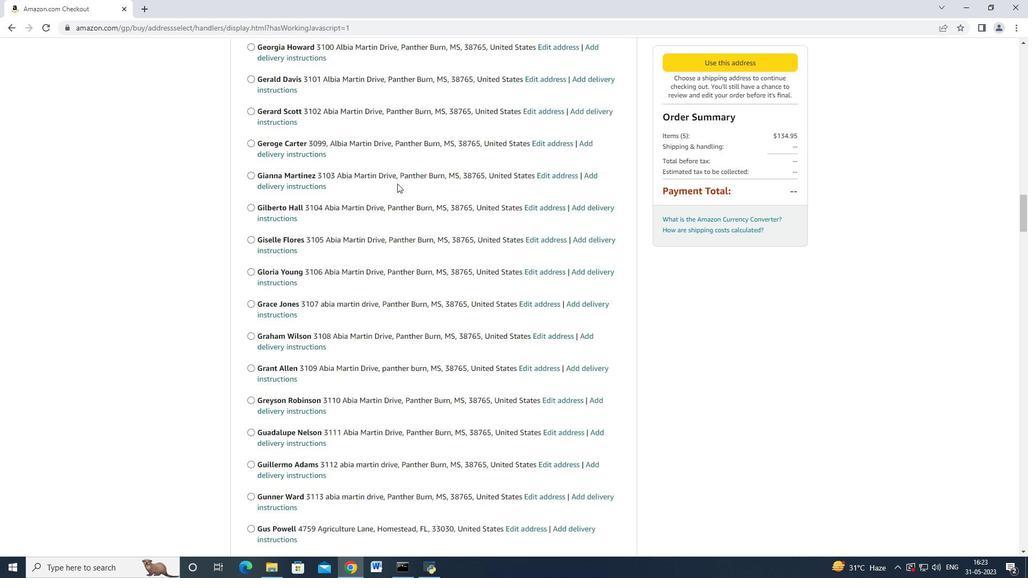 
Action: Mouse scrolled (397, 182) with delta (0, -1)
Screenshot: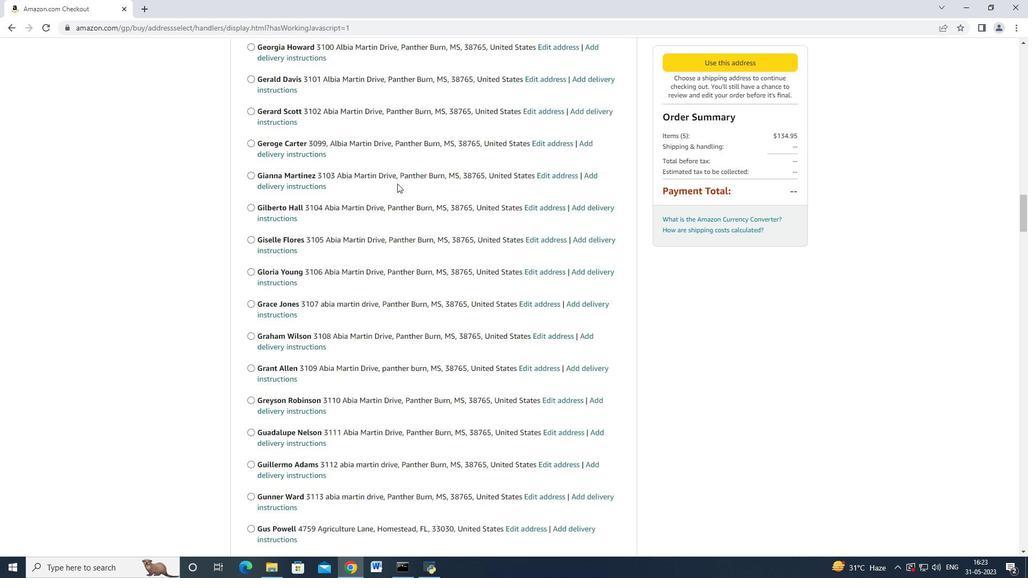 
Action: Mouse scrolled (397, 183) with delta (0, 0)
Screenshot: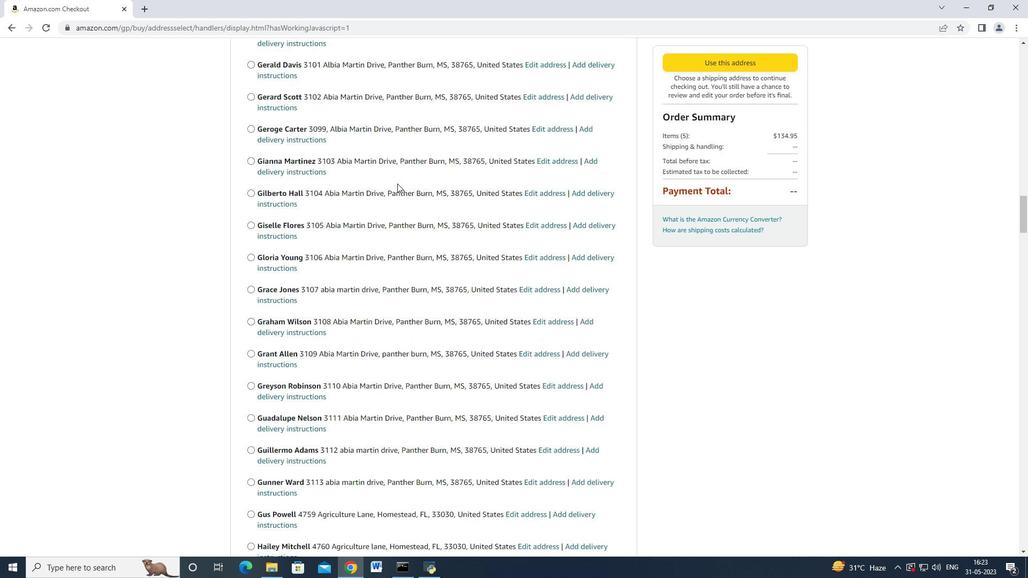 
Action: Mouse scrolled (397, 183) with delta (0, 0)
Screenshot: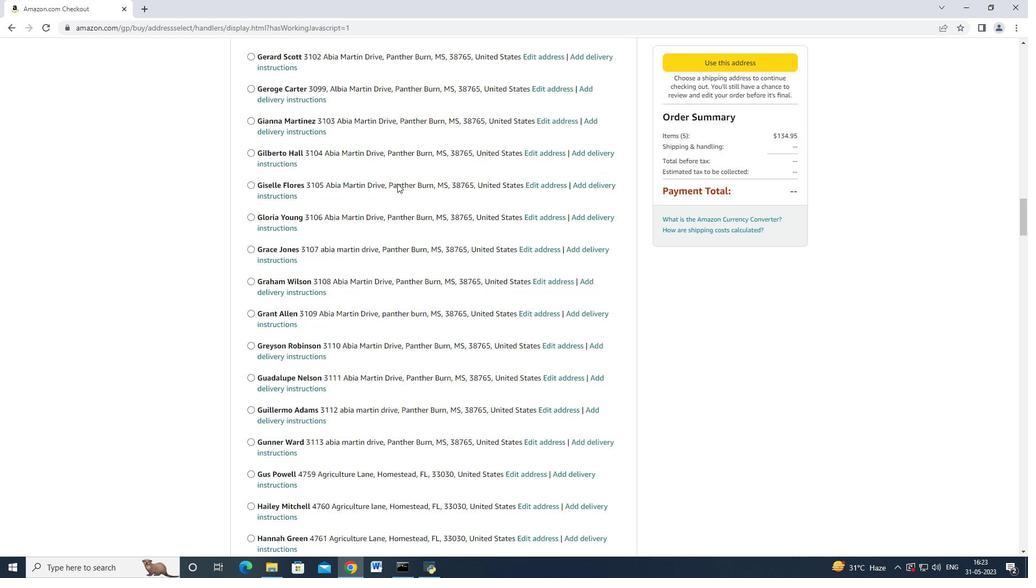 
Action: Mouse scrolled (397, 183) with delta (0, 0)
Screenshot: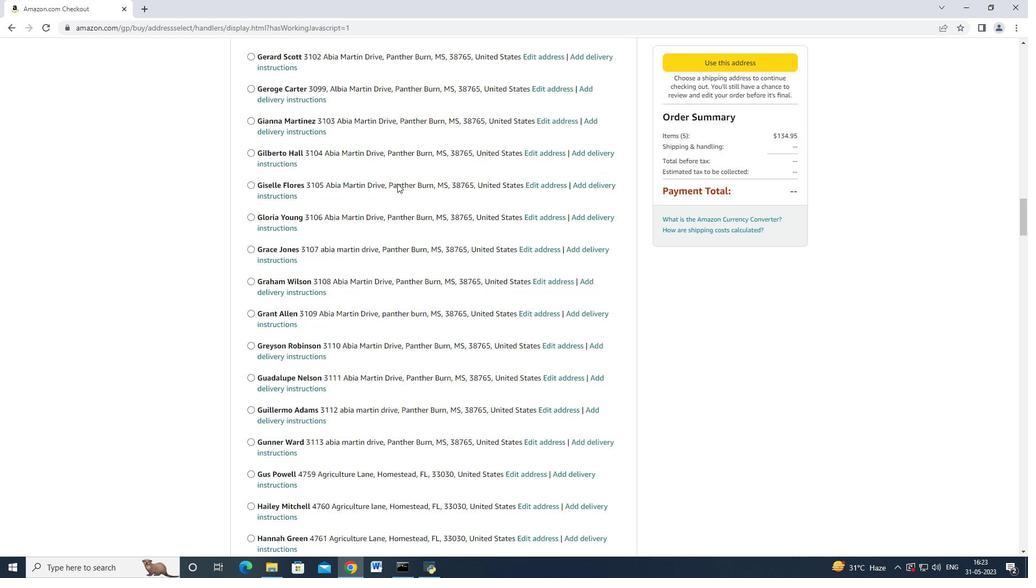 
Action: Mouse scrolled (397, 183) with delta (0, 0)
Screenshot: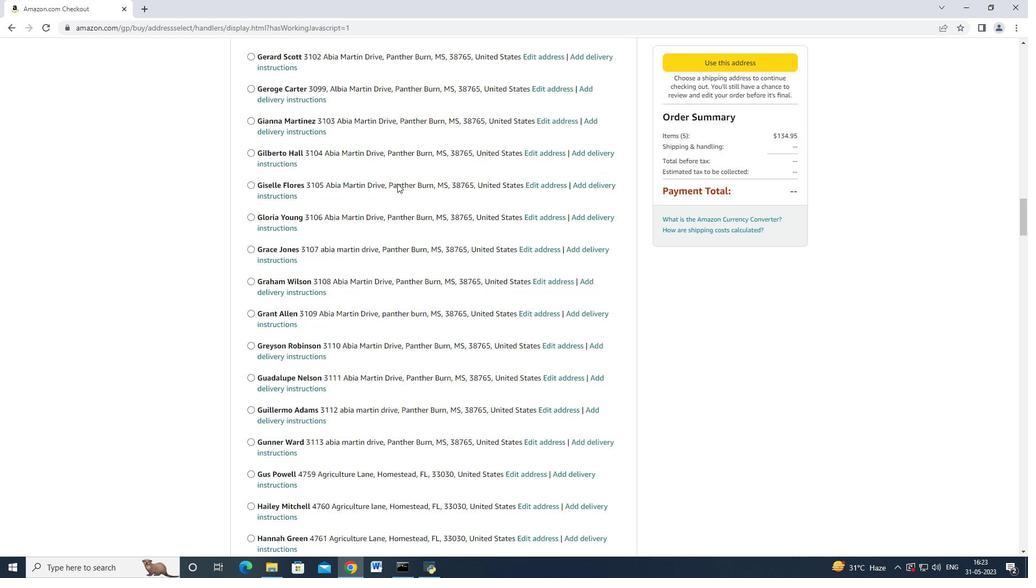 
Action: Mouse scrolled (397, 182) with delta (0, -1)
Screenshot: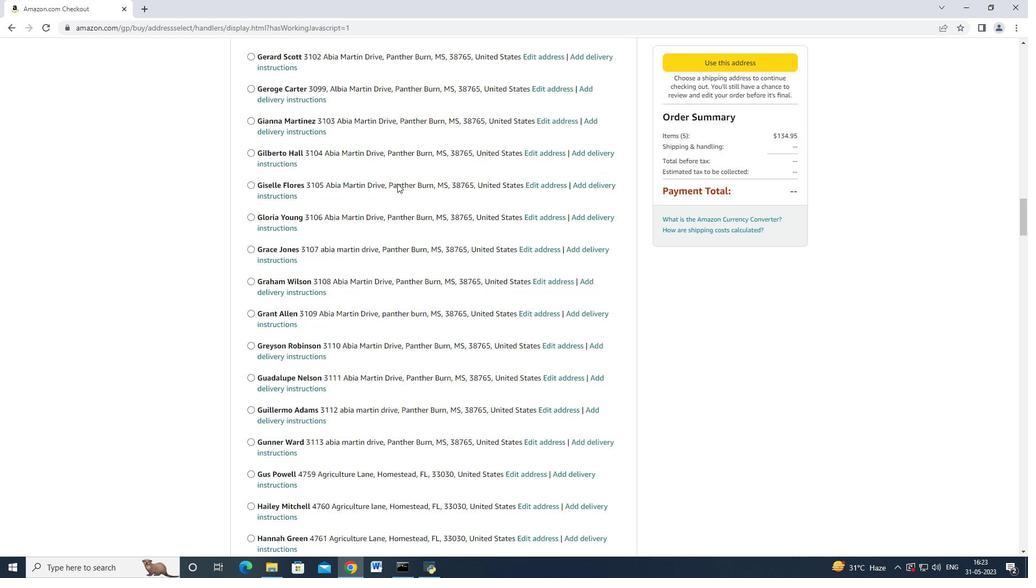 
Action: Mouse scrolled (397, 182) with delta (0, -1)
Screenshot: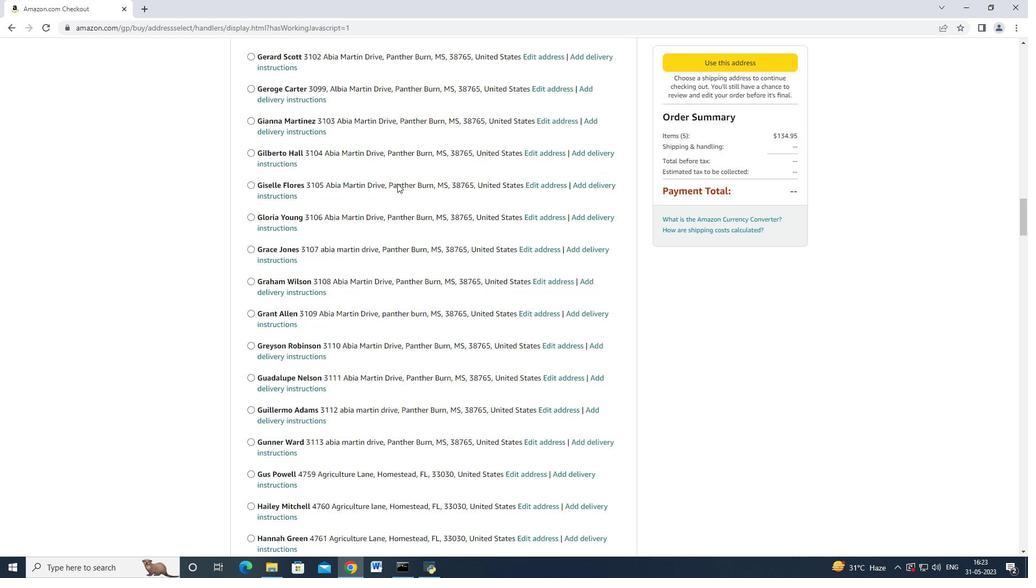 
Action: Mouse scrolled (397, 183) with delta (0, 0)
Screenshot: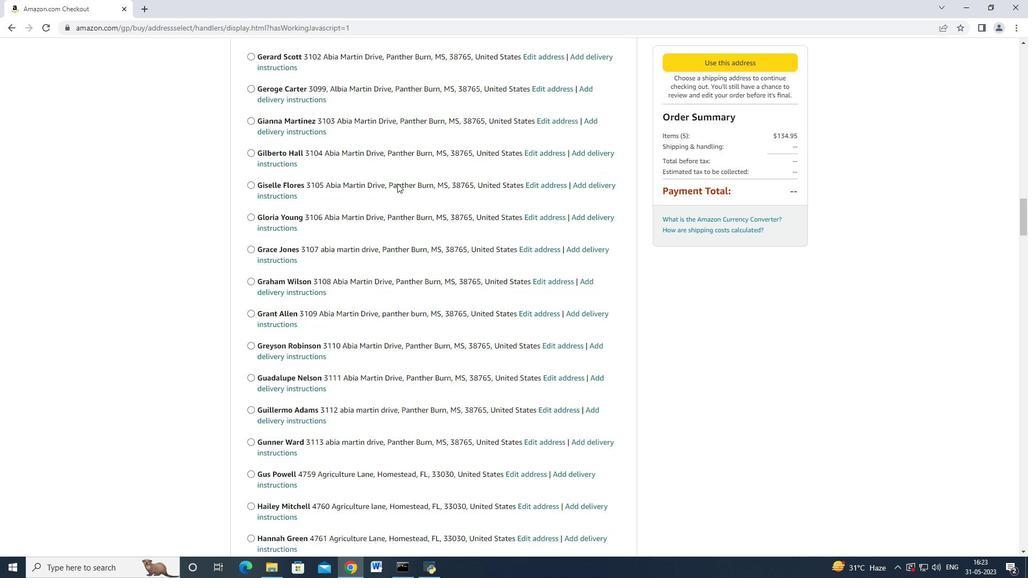 
Action: Mouse scrolled (397, 183) with delta (0, 0)
Screenshot: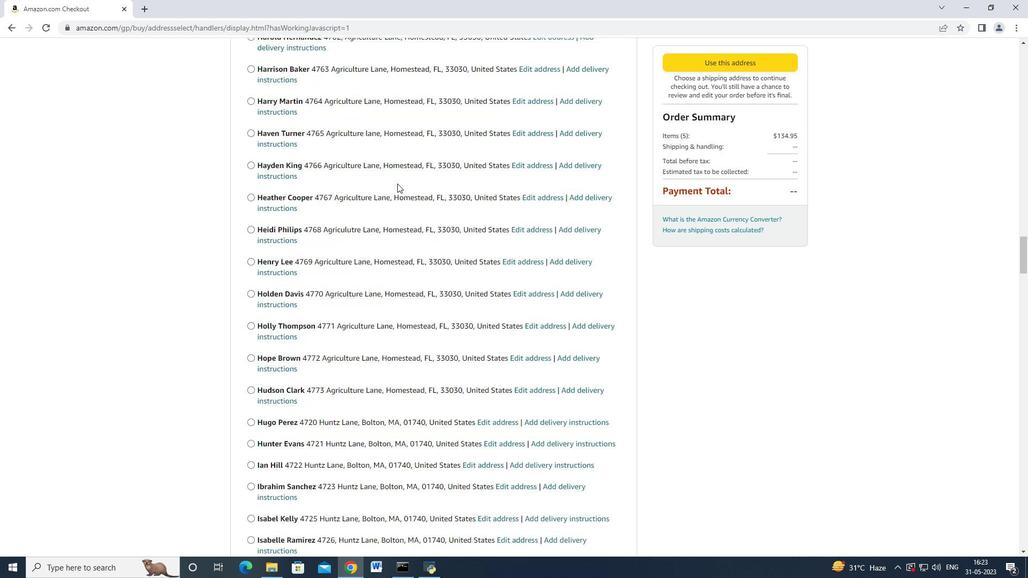 
Action: Mouse scrolled (397, 183) with delta (0, 0)
Screenshot: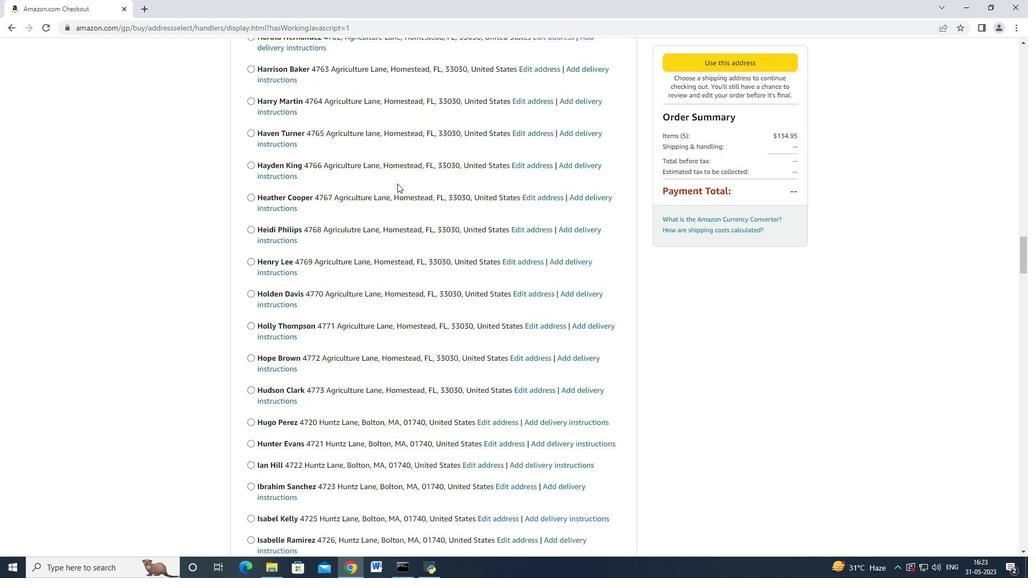 
Action: Mouse scrolled (397, 183) with delta (0, 0)
Screenshot: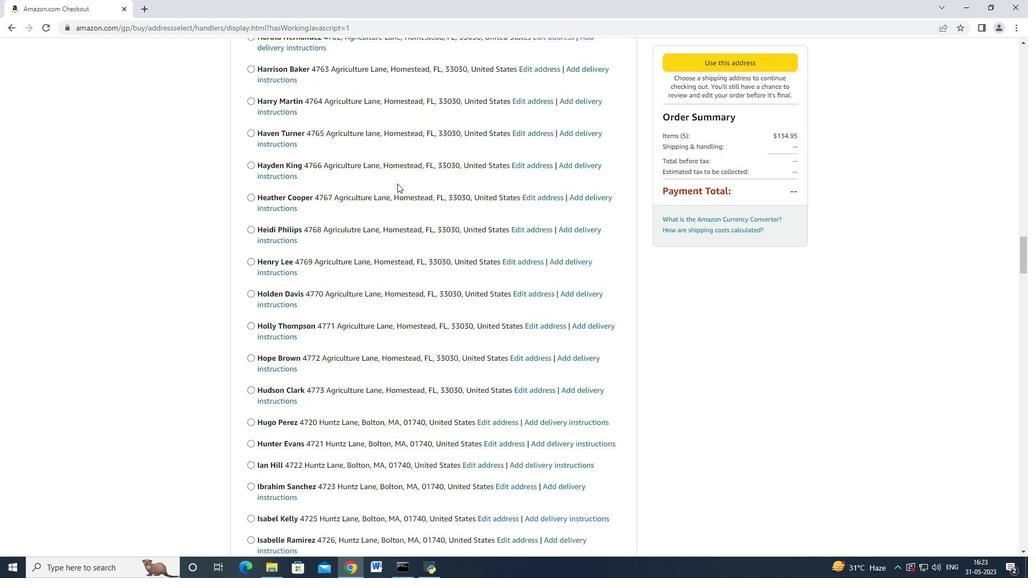 
Action: Mouse scrolled (397, 183) with delta (0, 0)
Screenshot: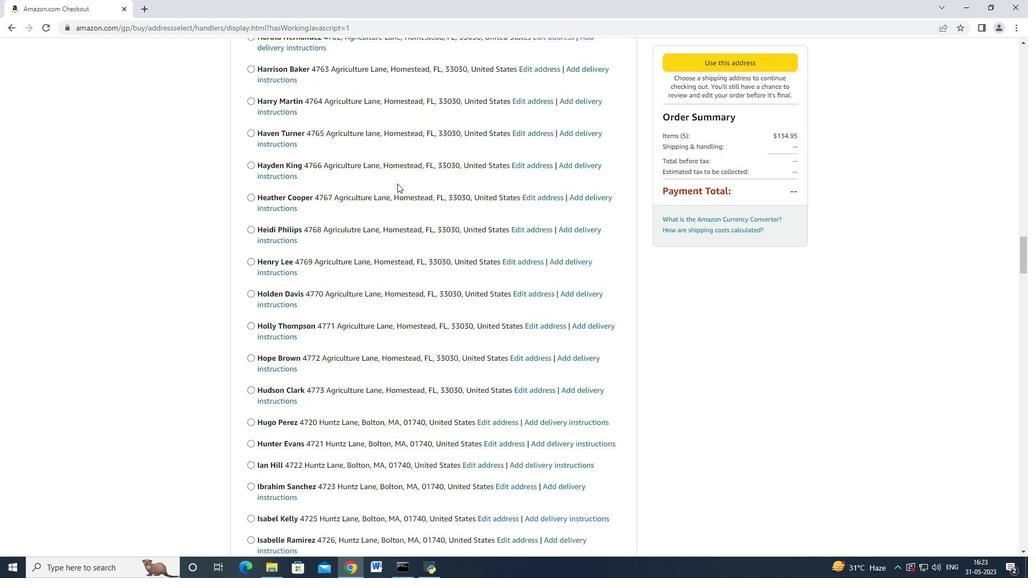 
Action: Mouse scrolled (397, 183) with delta (0, 0)
Screenshot: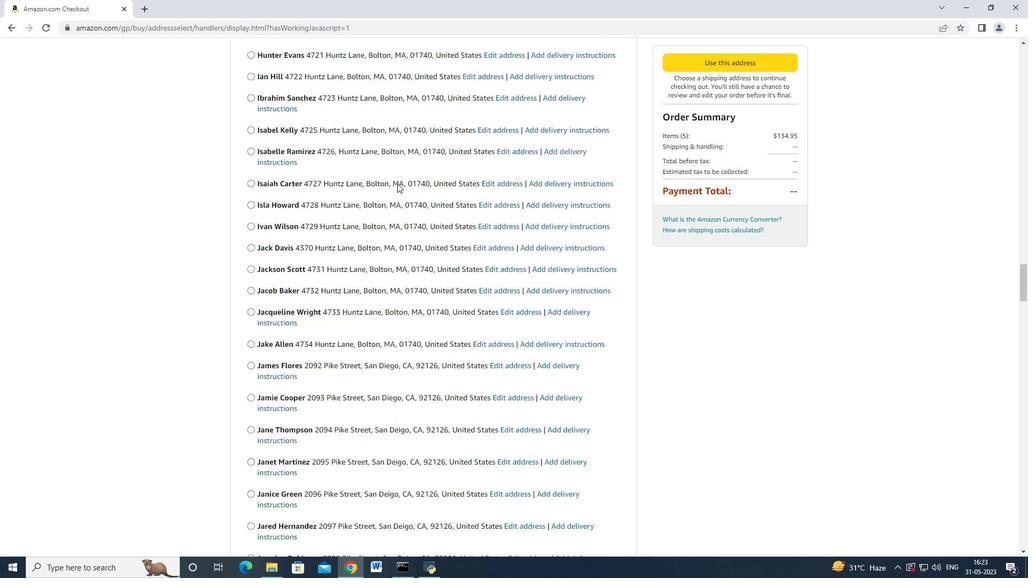 
Action: Mouse scrolled (397, 183) with delta (0, 0)
Screenshot: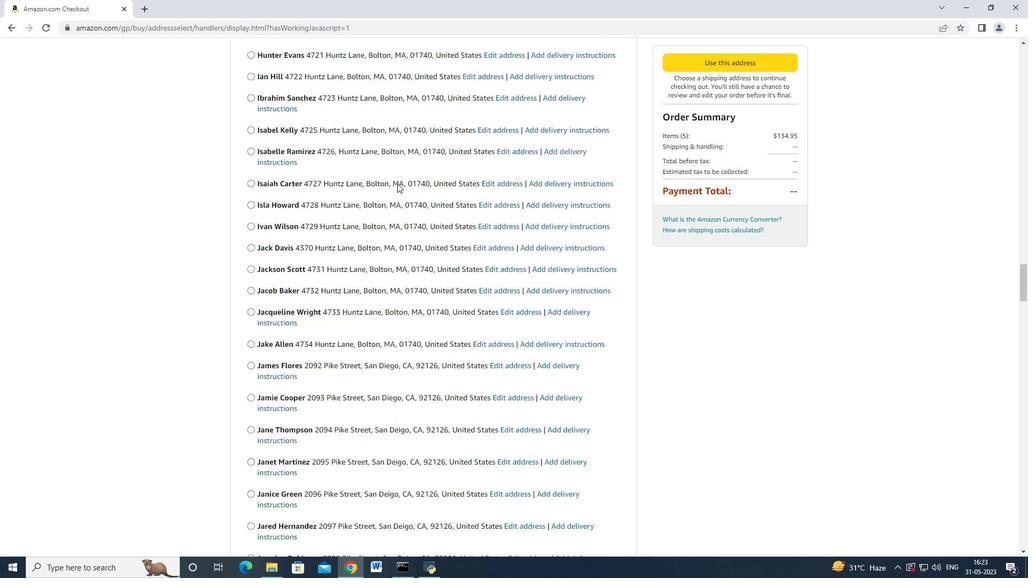 
Action: Mouse scrolled (397, 183) with delta (0, 0)
Screenshot: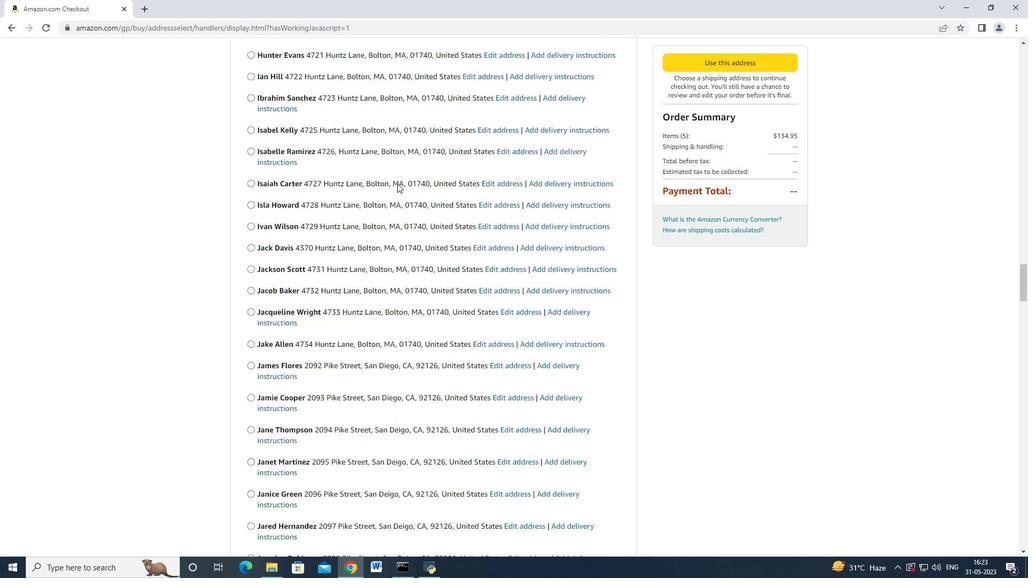 
Action: Mouse scrolled (397, 183) with delta (0, 0)
Screenshot: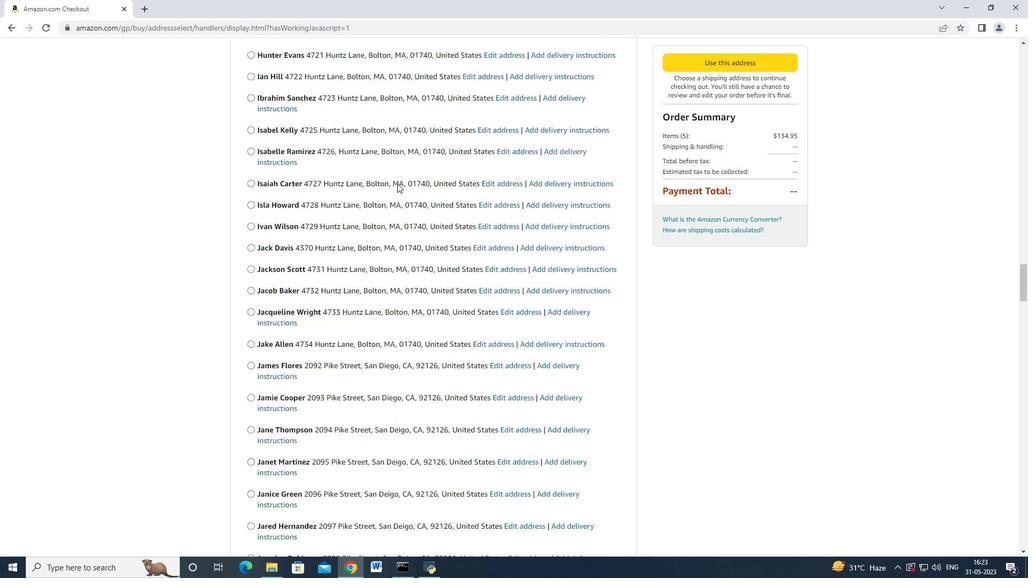 
Action: Mouse scrolled (397, 183) with delta (0, 0)
Screenshot: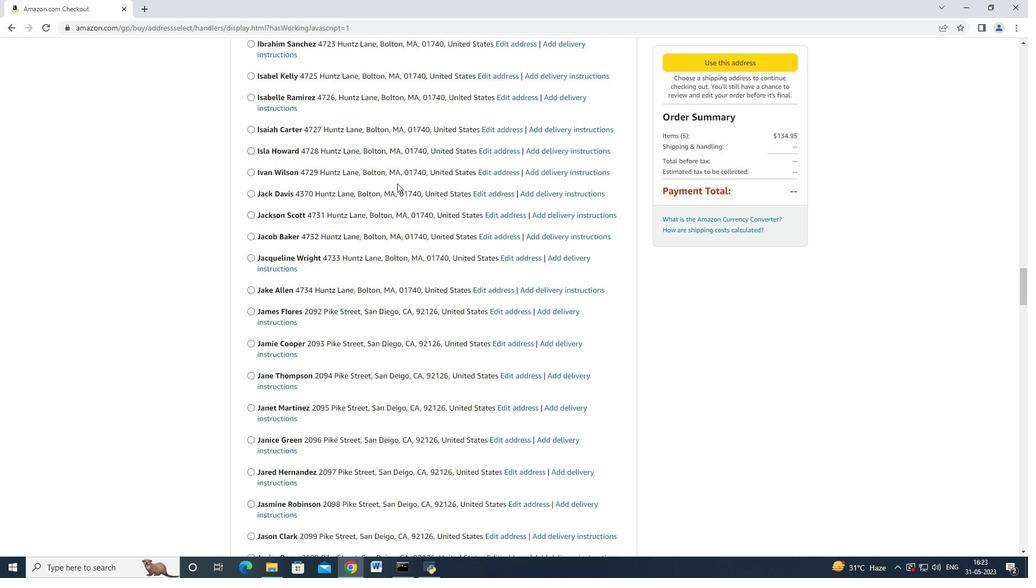 
Action: Mouse scrolled (397, 183) with delta (0, 0)
Screenshot: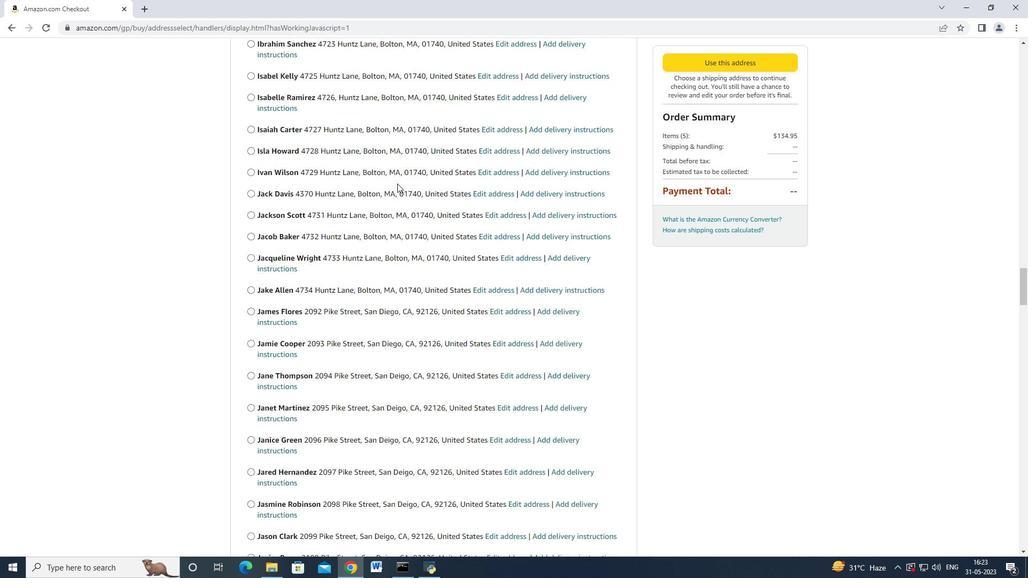 
Action: Mouse scrolled (397, 183) with delta (0, 0)
Screenshot: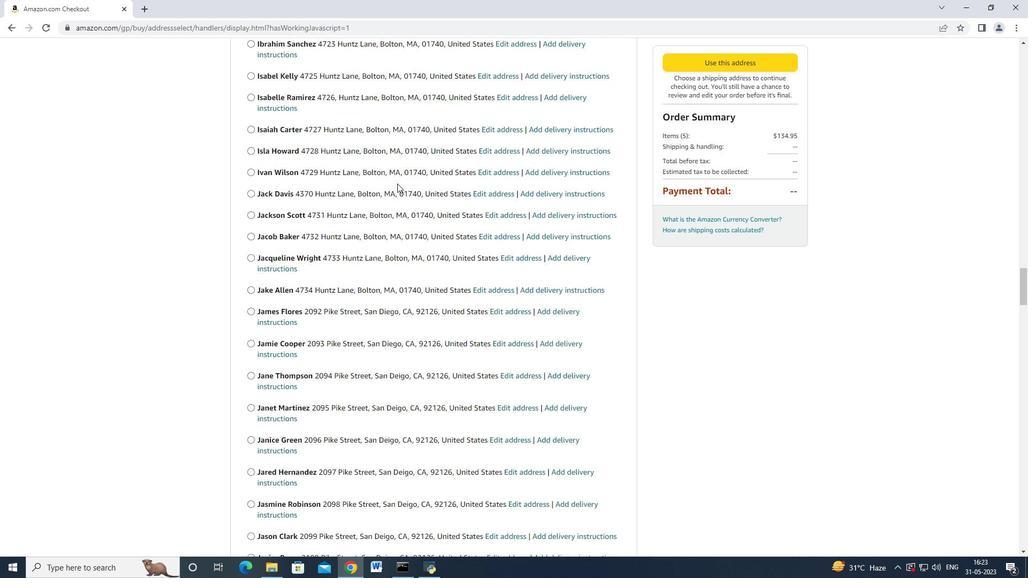 
Action: Mouse scrolled (397, 182) with delta (0, -1)
Screenshot: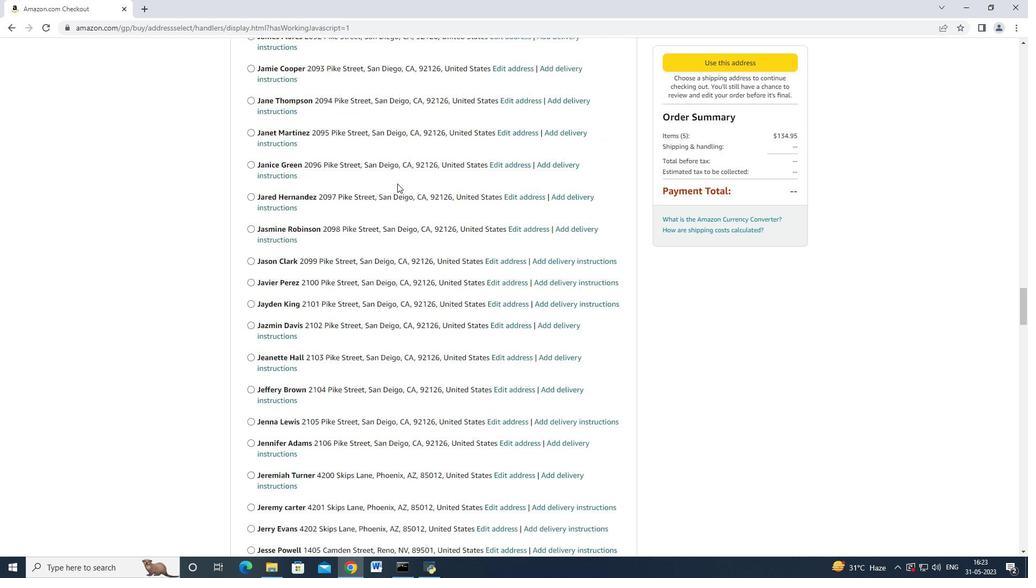 
Action: Mouse scrolled (397, 182) with delta (0, -1)
Screenshot: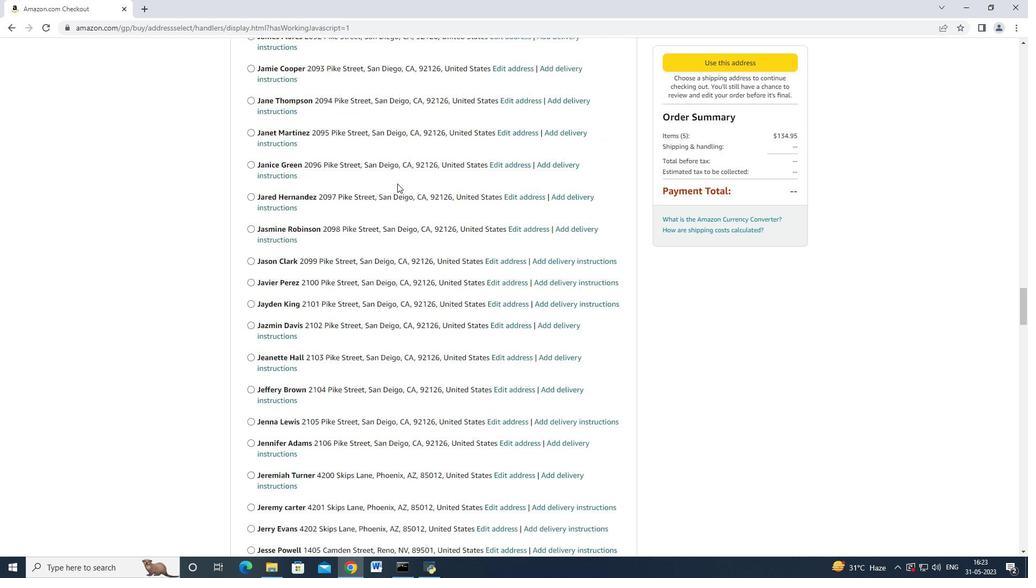 
Action: Mouse scrolled (397, 182) with delta (0, -1)
Screenshot: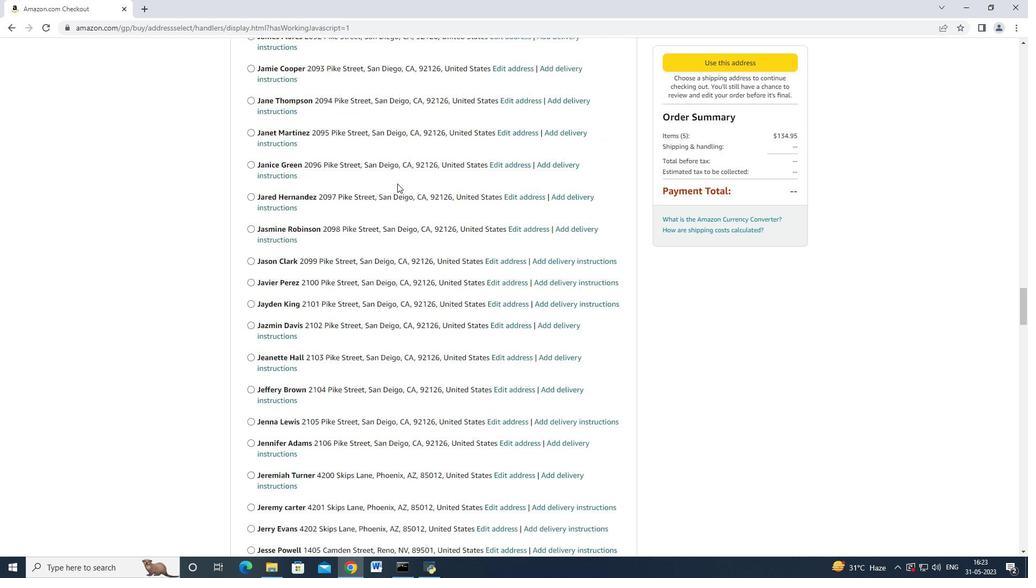 
Action: Mouse scrolled (397, 183) with delta (0, 0)
Screenshot: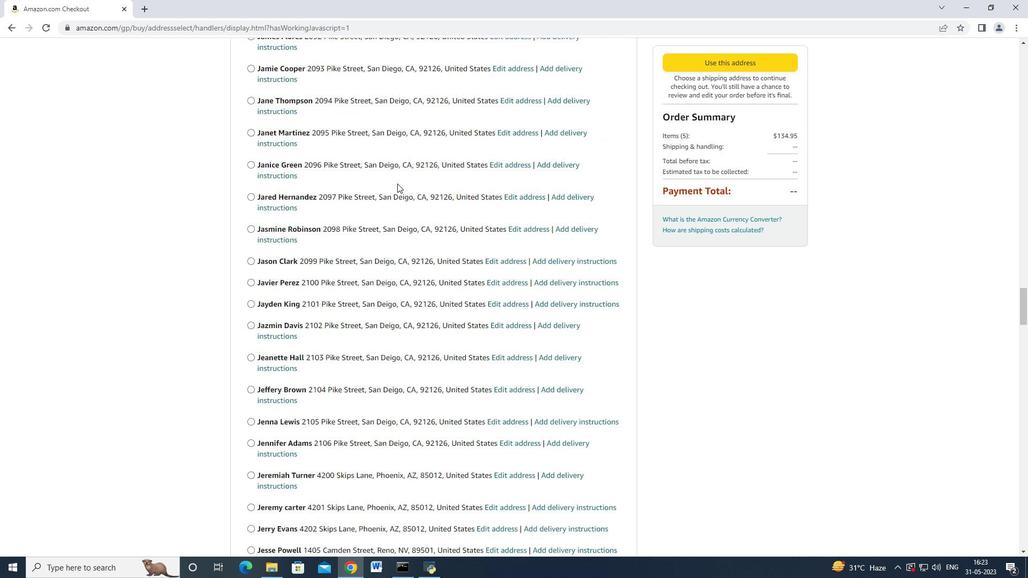 
Action: Mouse scrolled (397, 183) with delta (0, 0)
Screenshot: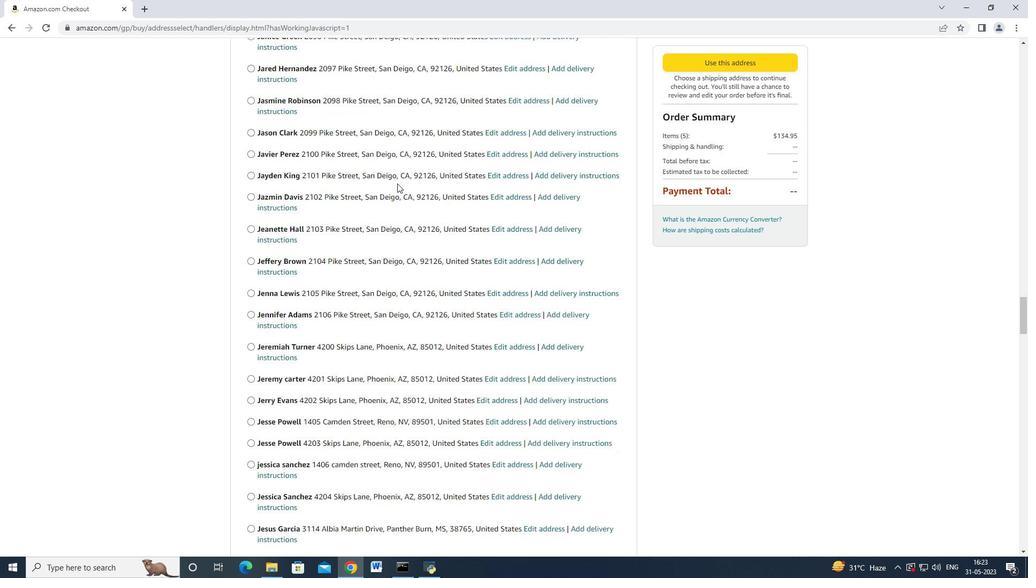 
Action: Mouse scrolled (397, 182) with delta (0, -1)
Screenshot: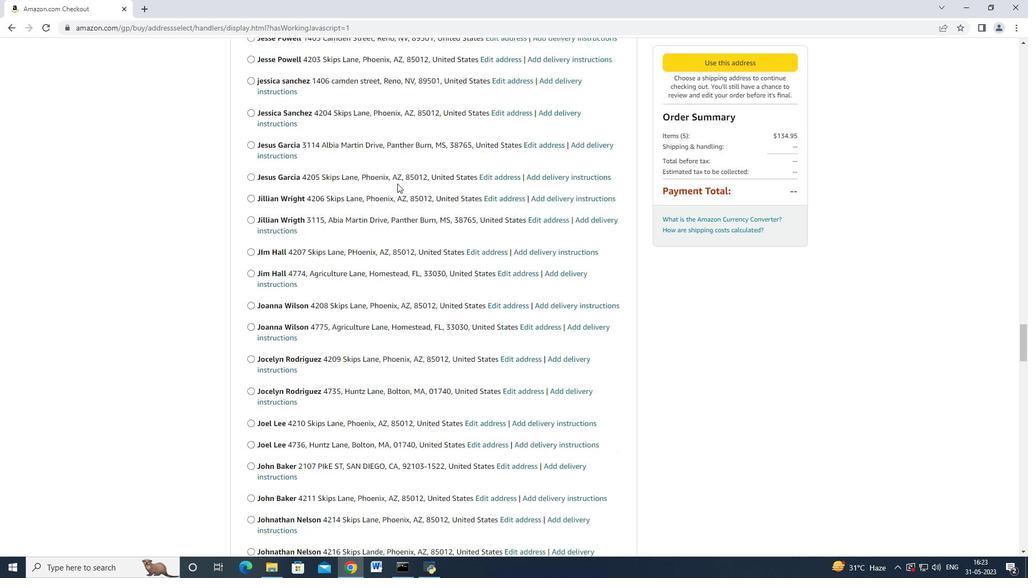 
Action: Mouse scrolled (397, 183) with delta (0, 0)
Screenshot: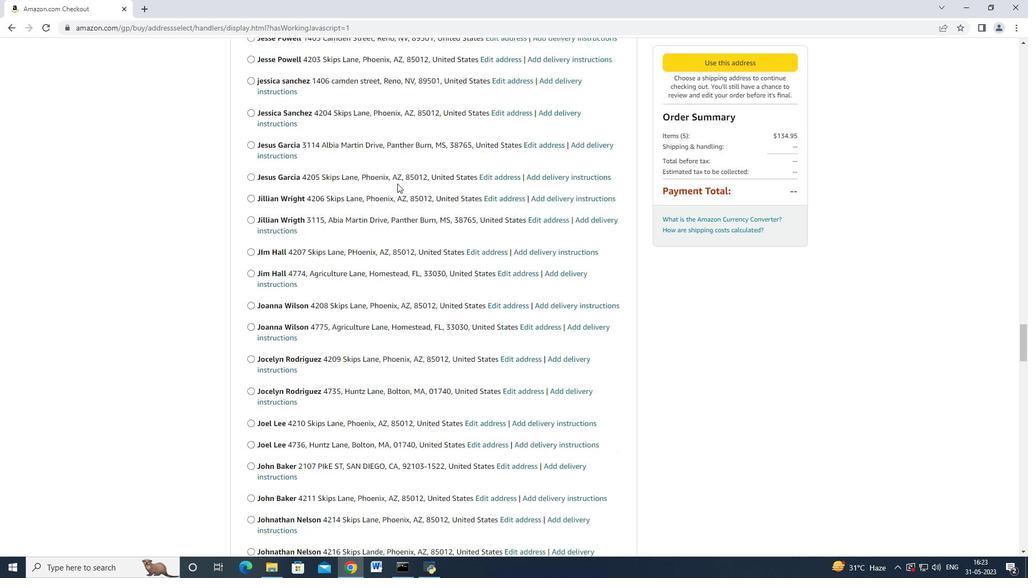 
Action: Mouse scrolled (397, 182) with delta (0, -1)
Screenshot: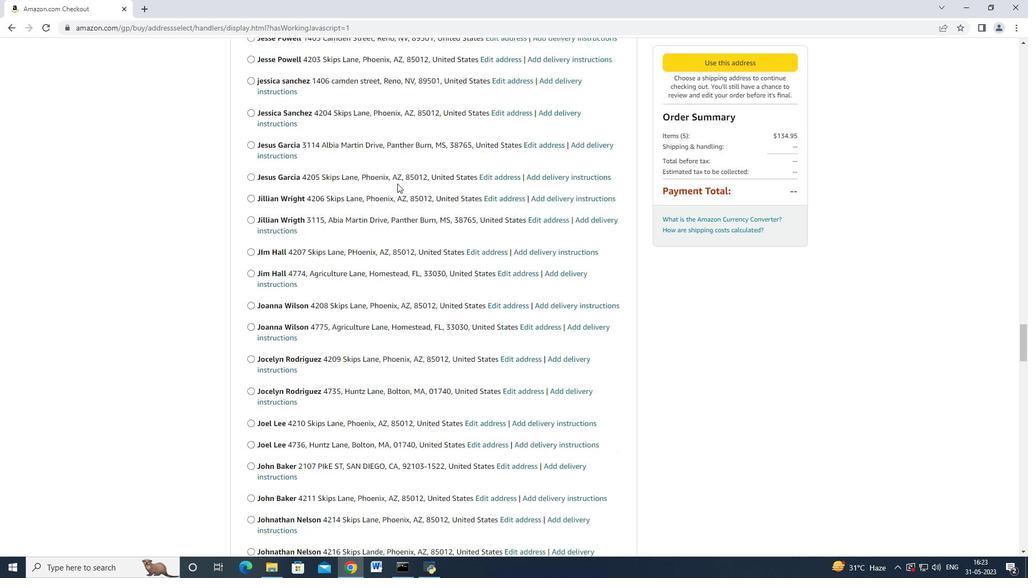 
Action: Mouse scrolled (397, 183) with delta (0, 0)
Screenshot: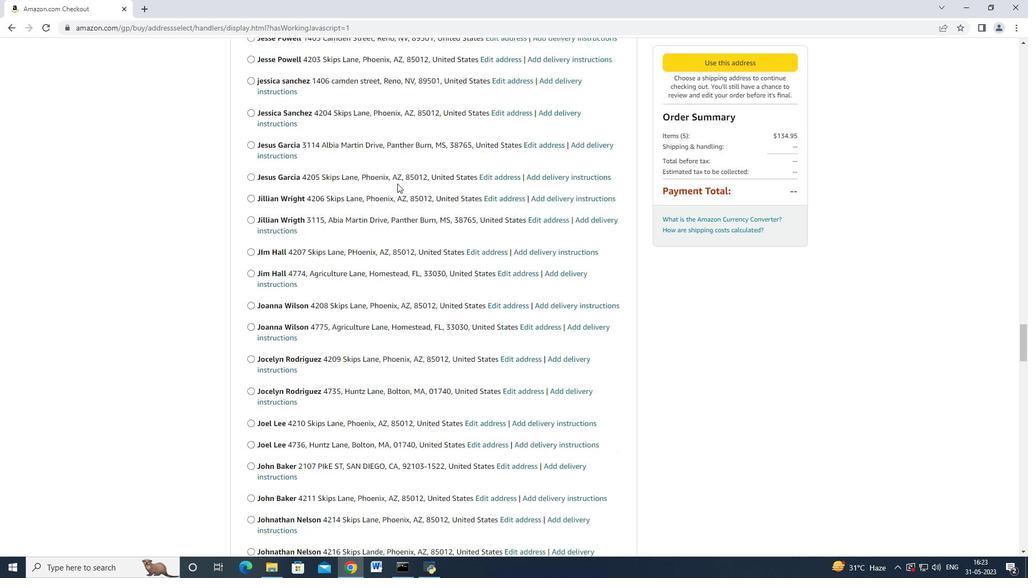 
Action: Mouse scrolled (397, 182) with delta (0, -1)
Screenshot: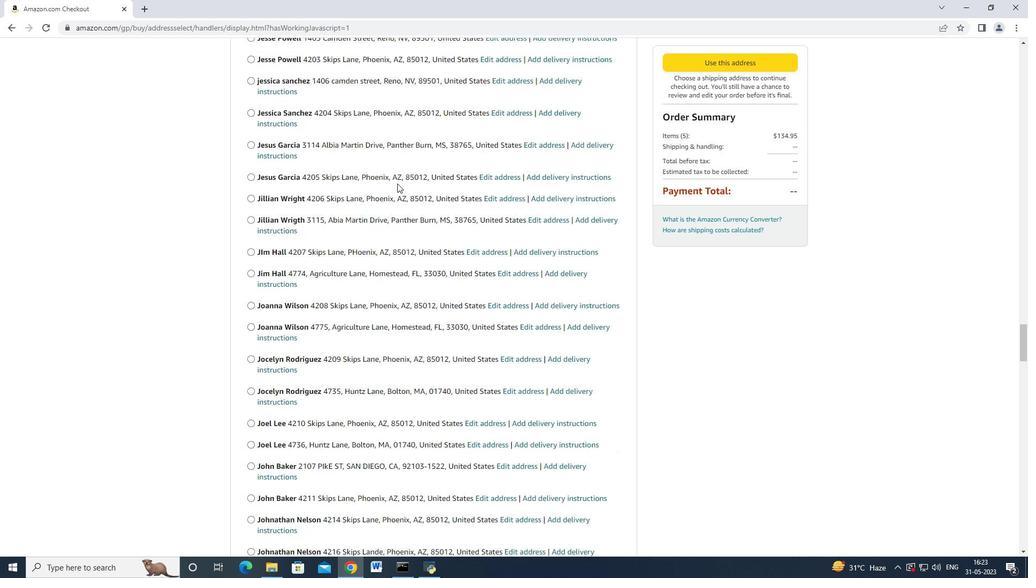 
Action: Mouse scrolled (397, 183) with delta (0, 0)
Screenshot: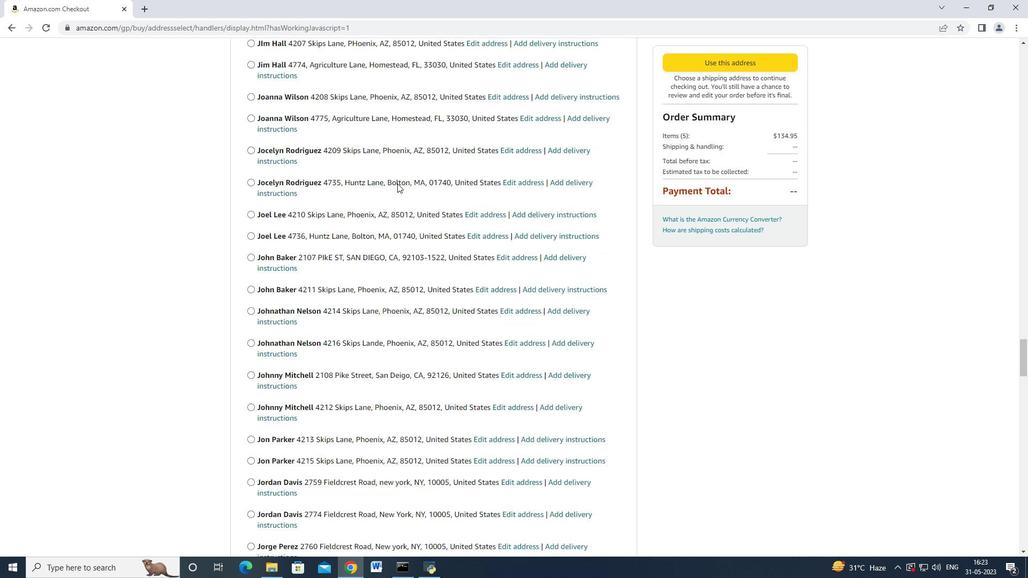 
Action: Mouse scrolled (397, 183) with delta (0, 0)
Screenshot: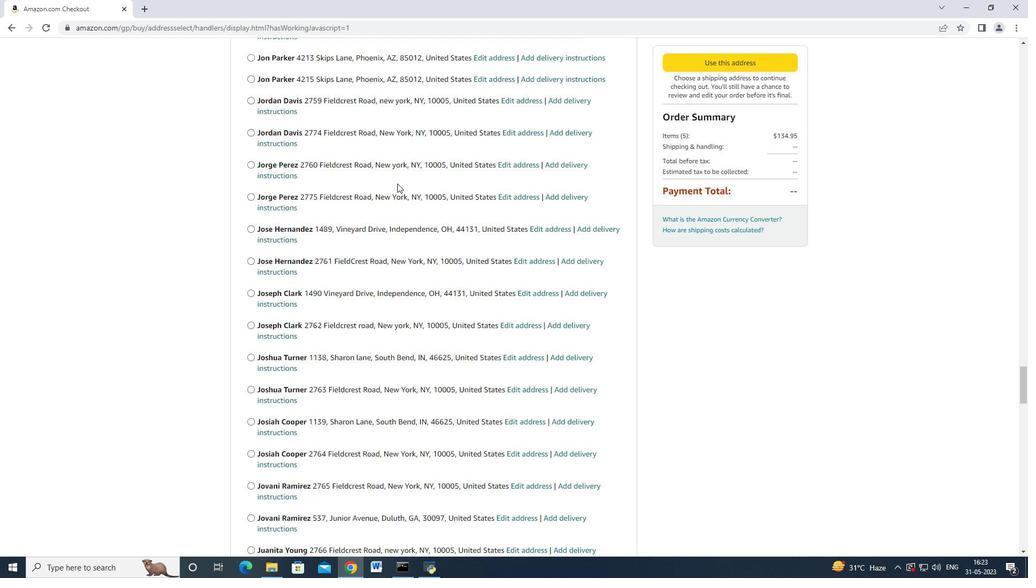 
Action: Mouse scrolled (397, 183) with delta (0, 0)
Screenshot: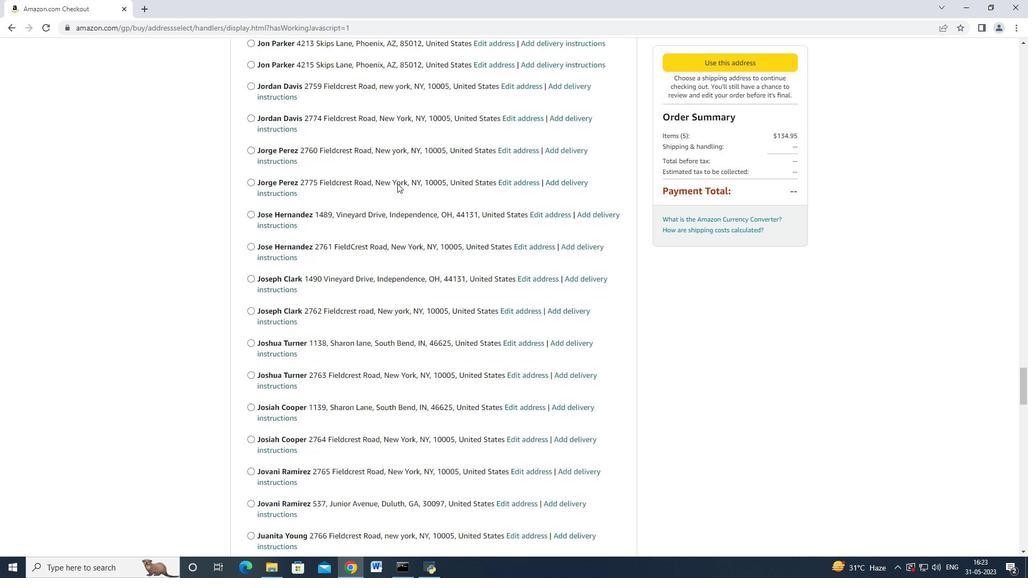 
Action: Mouse scrolled (397, 182) with delta (0, -1)
Screenshot: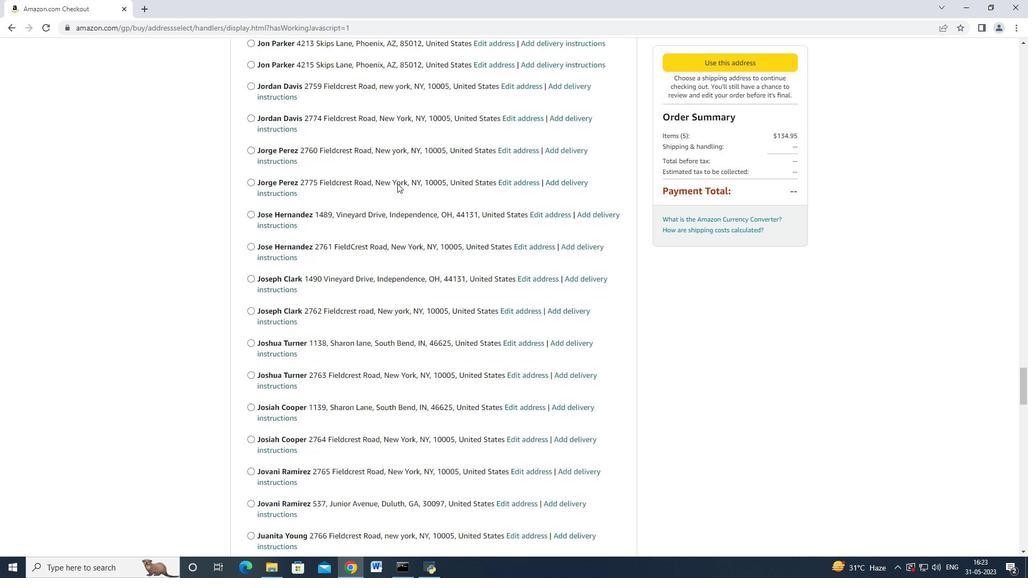 
Action: Mouse scrolled (397, 183) with delta (0, 0)
Screenshot: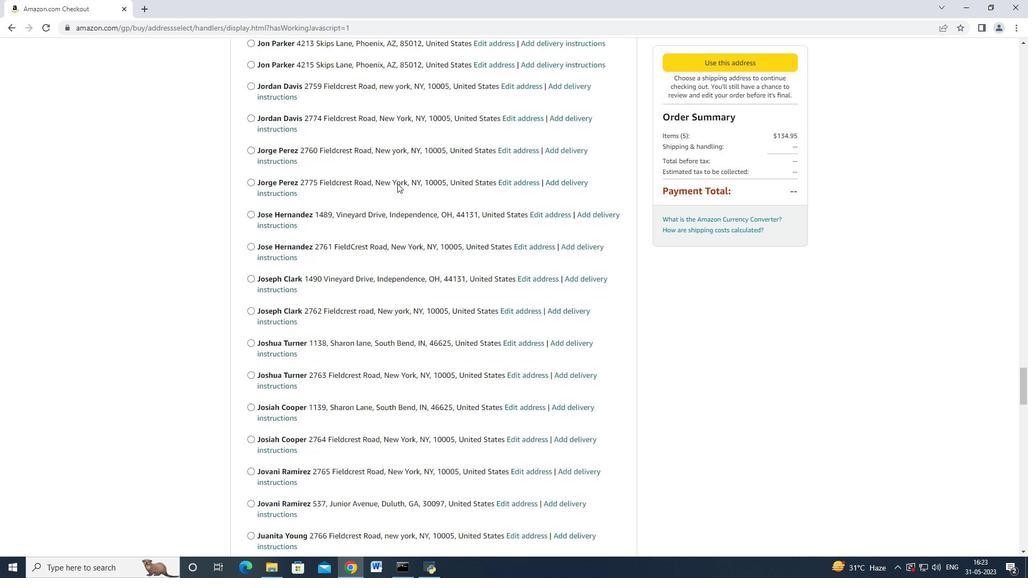 
Action: Mouse scrolled (397, 182) with delta (0, -1)
Screenshot: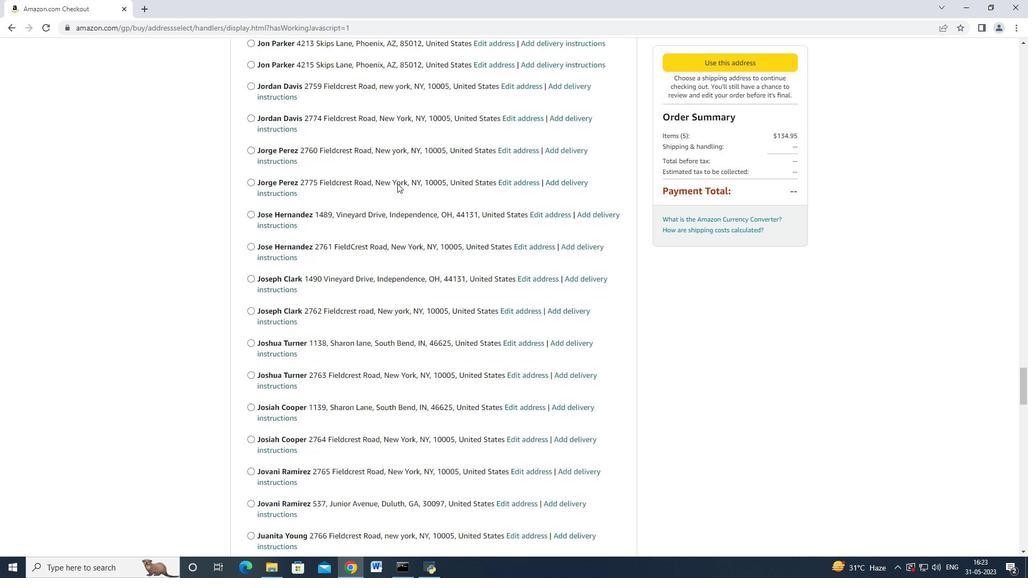 
Action: Mouse scrolled (397, 183) with delta (0, 0)
Screenshot: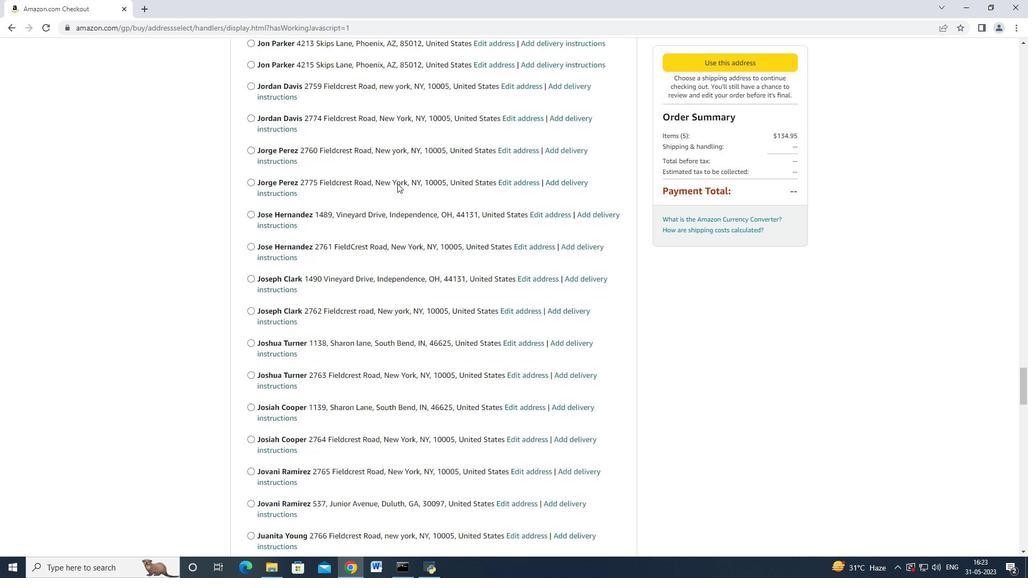 
Action: Mouse scrolled (397, 182) with delta (0, -1)
Screenshot: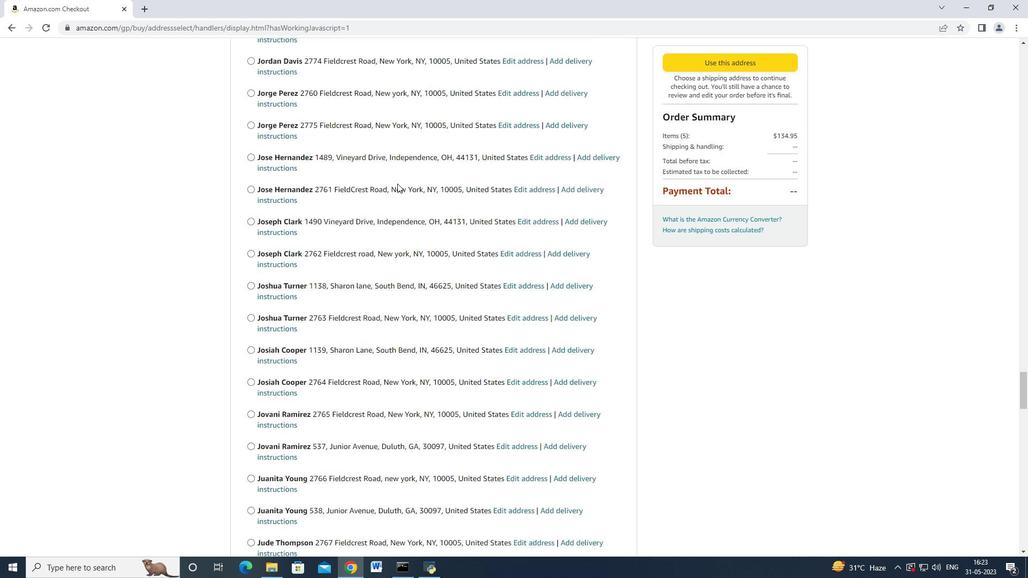
Action: Mouse scrolled (397, 182) with delta (0, -1)
Screenshot: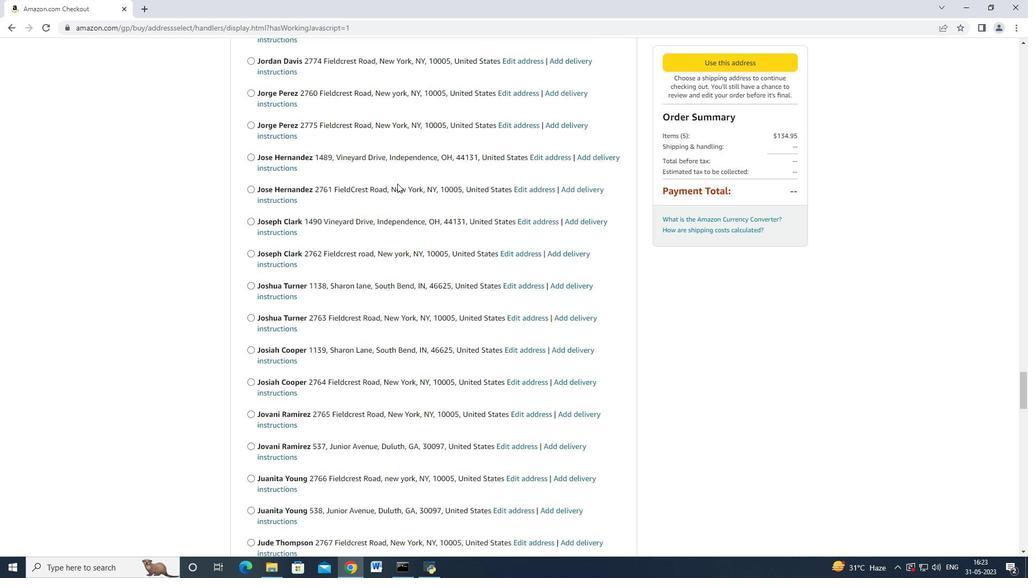 
Action: Mouse scrolled (397, 182) with delta (0, -1)
Screenshot: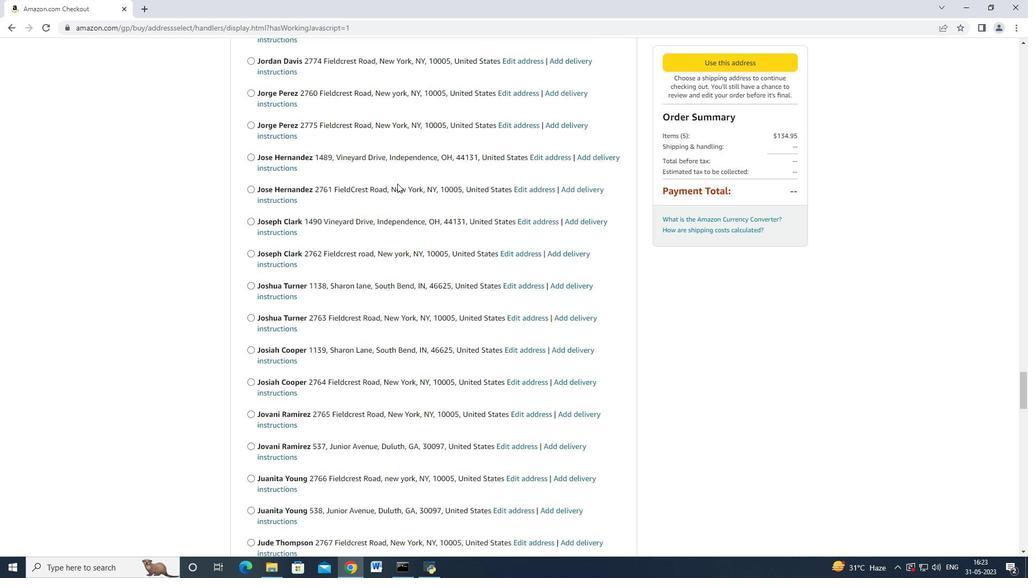 
Action: Mouse scrolled (397, 182) with delta (0, -1)
Screenshot: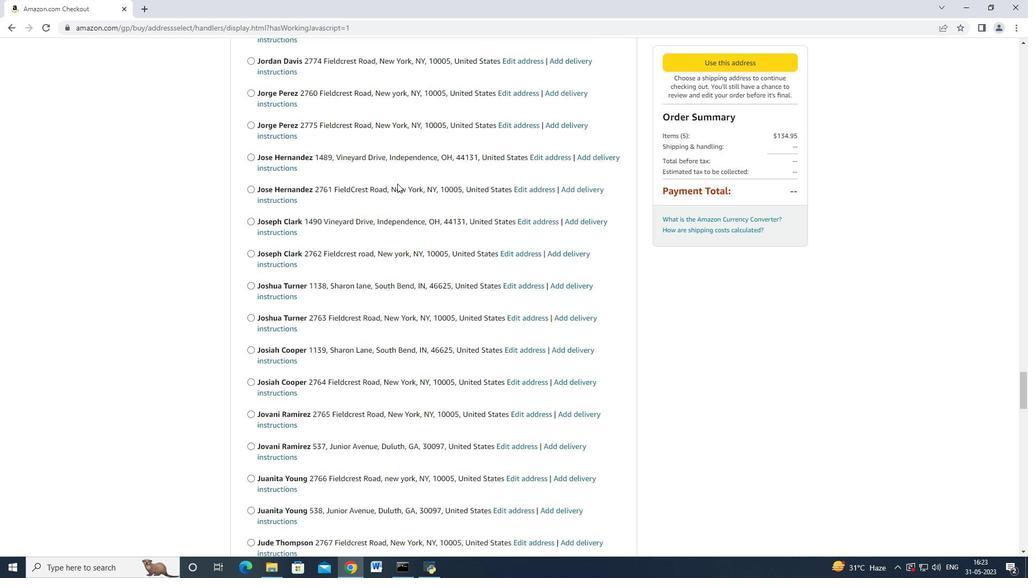 
Action: Mouse scrolled (397, 183) with delta (0, 0)
Screenshot: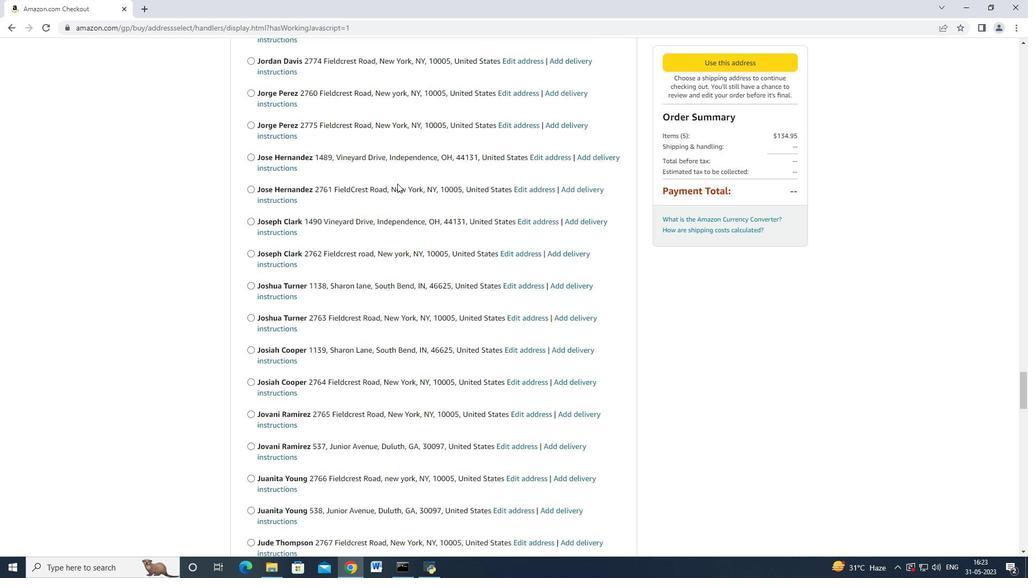 
Action: Mouse moved to (397, 183)
Screenshot: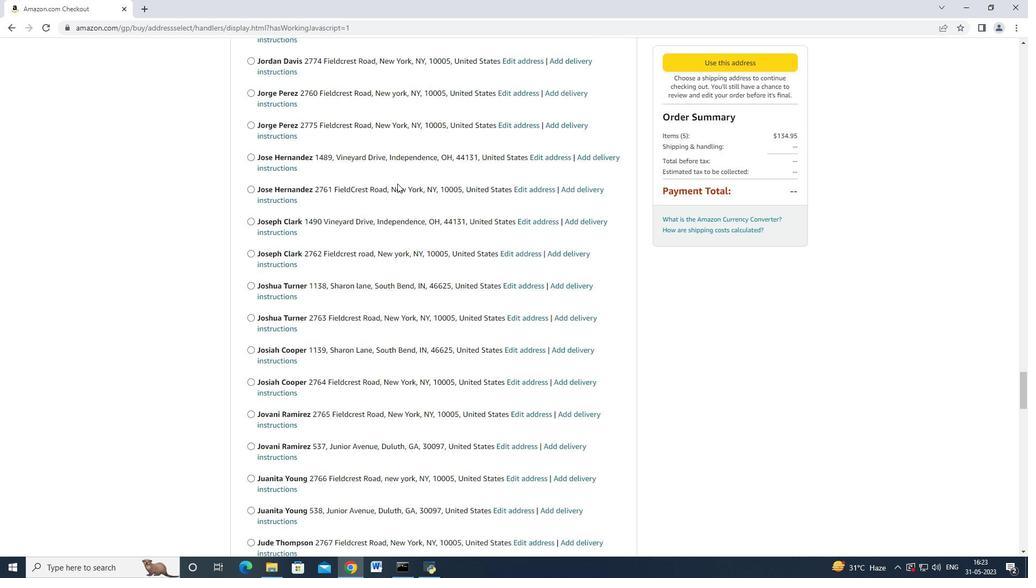 
Action: Mouse scrolled (397, 183) with delta (0, 0)
Screenshot: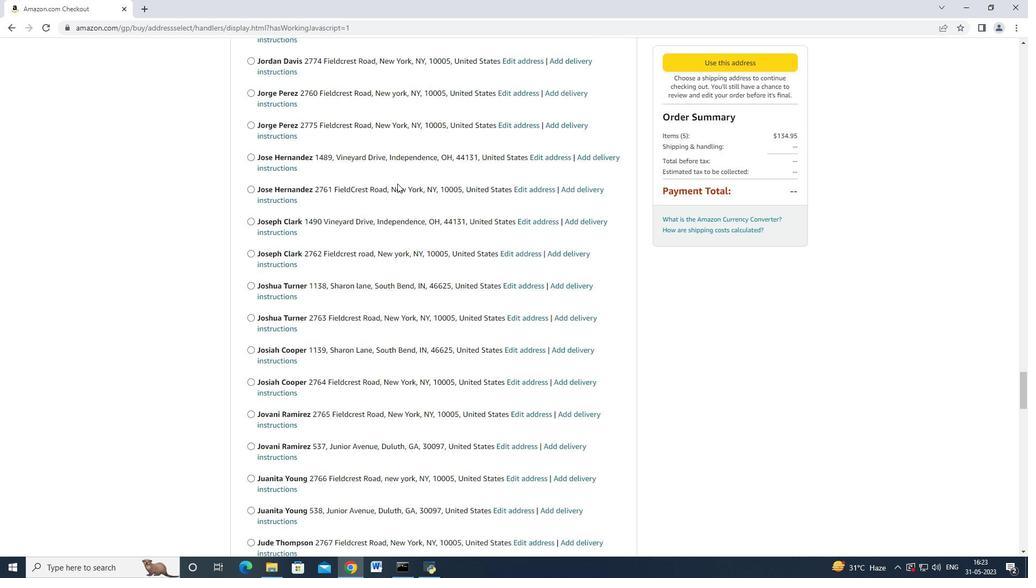 
Action: Mouse scrolled (397, 183) with delta (0, 0)
Screenshot: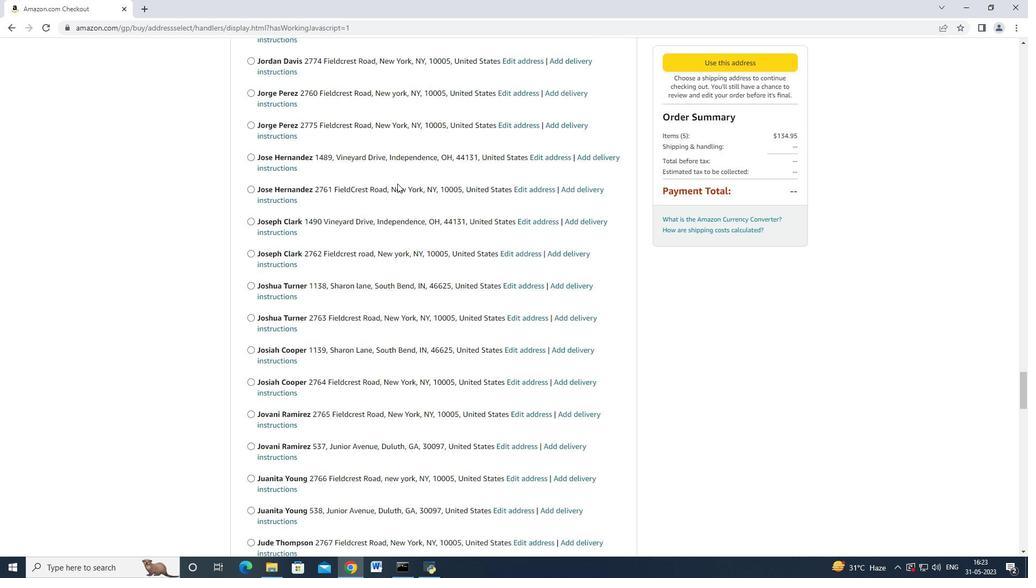 
Action: Mouse scrolled (397, 183) with delta (0, 0)
Screenshot: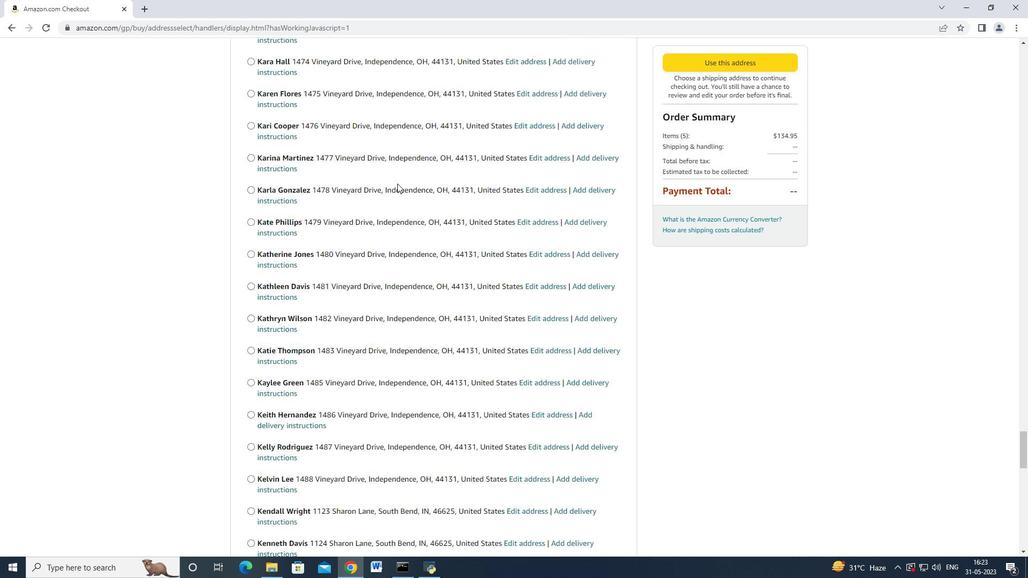 
Action: Mouse scrolled (397, 183) with delta (0, 0)
Screenshot: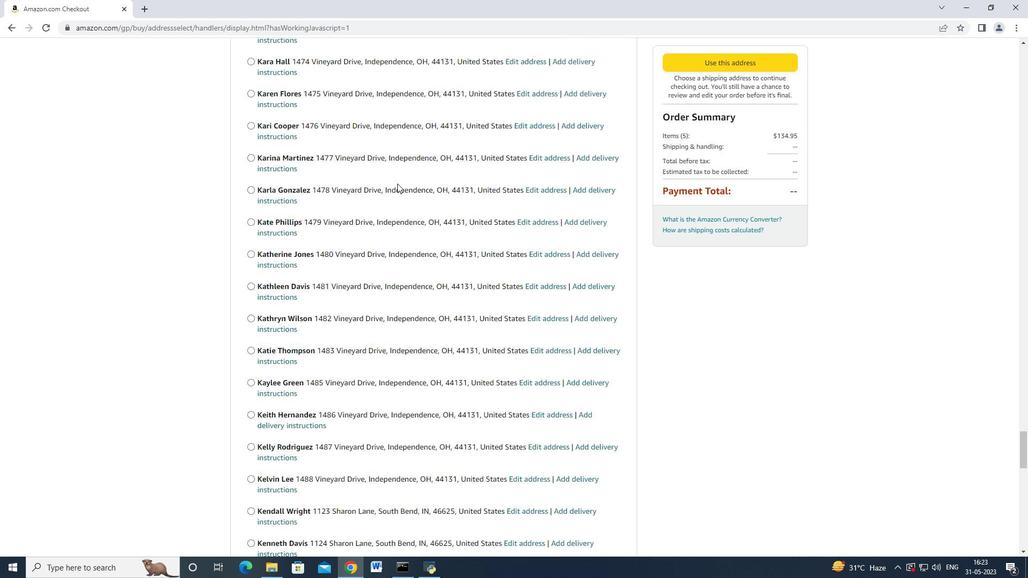 
Action: Mouse scrolled (397, 183) with delta (0, 0)
Screenshot: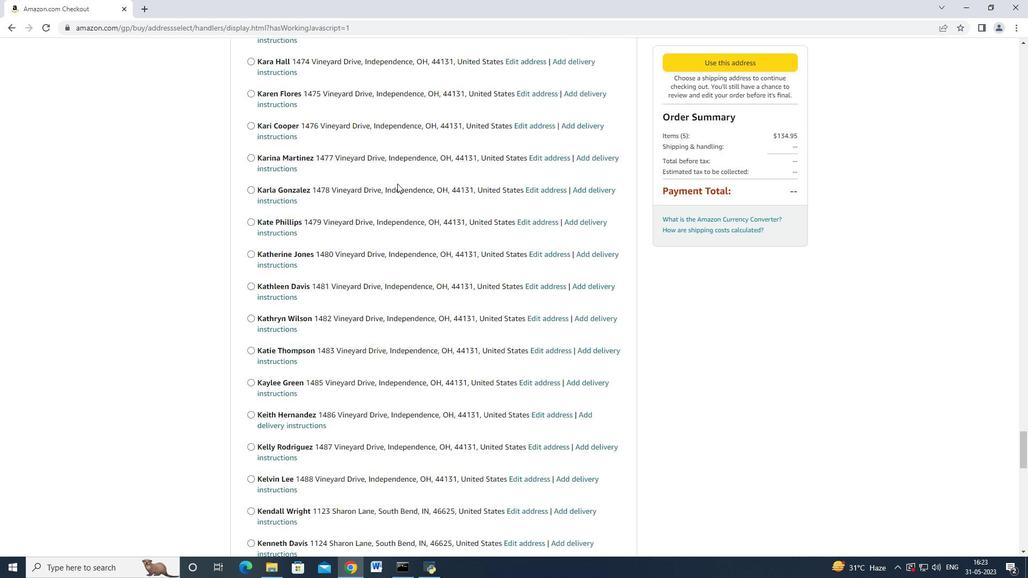 
Action: Mouse scrolled (397, 182) with delta (0, -1)
Screenshot: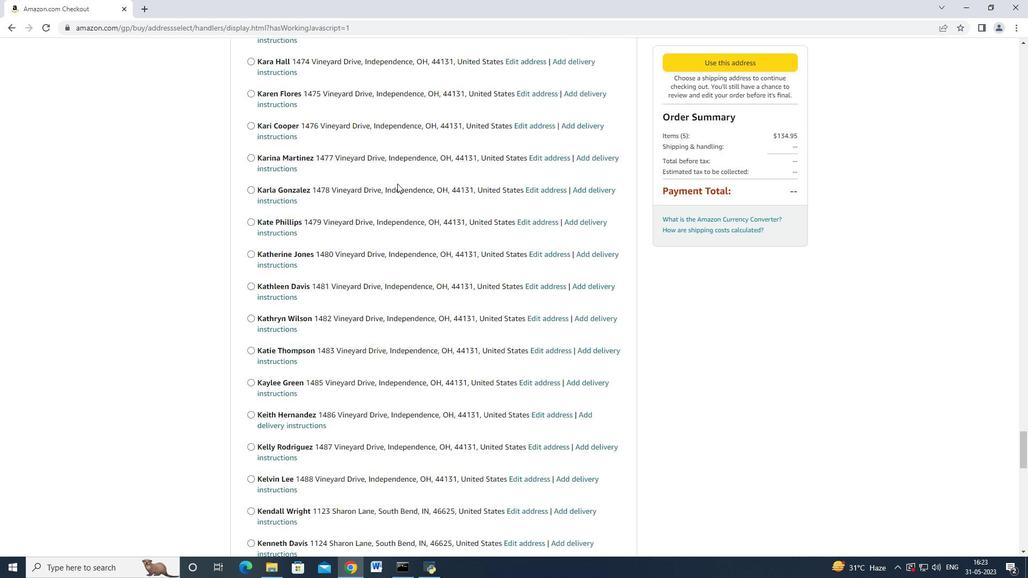 
Action: Mouse scrolled (397, 182) with delta (0, -1)
Screenshot: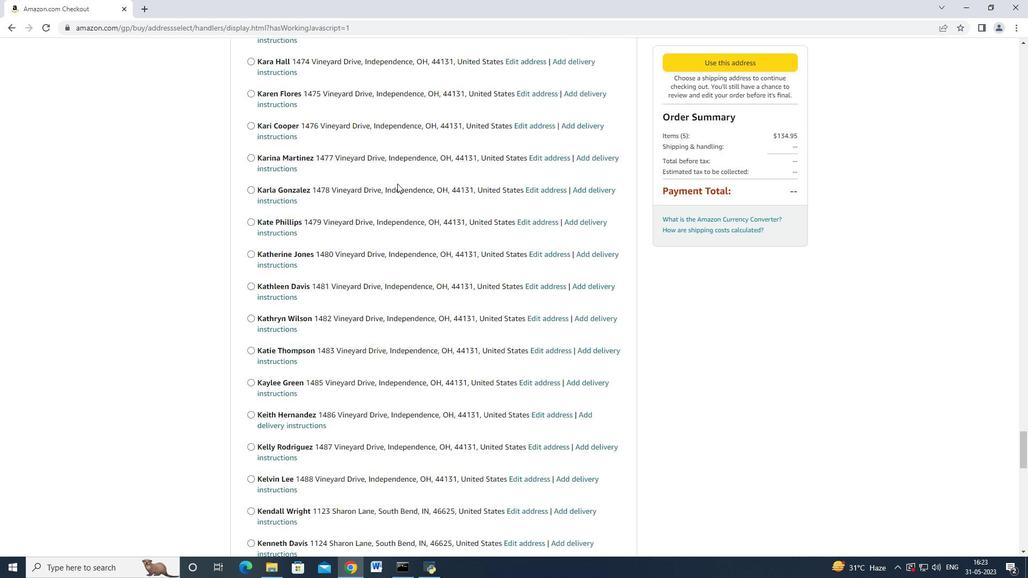 
Action: Mouse scrolled (397, 183) with delta (0, 0)
Screenshot: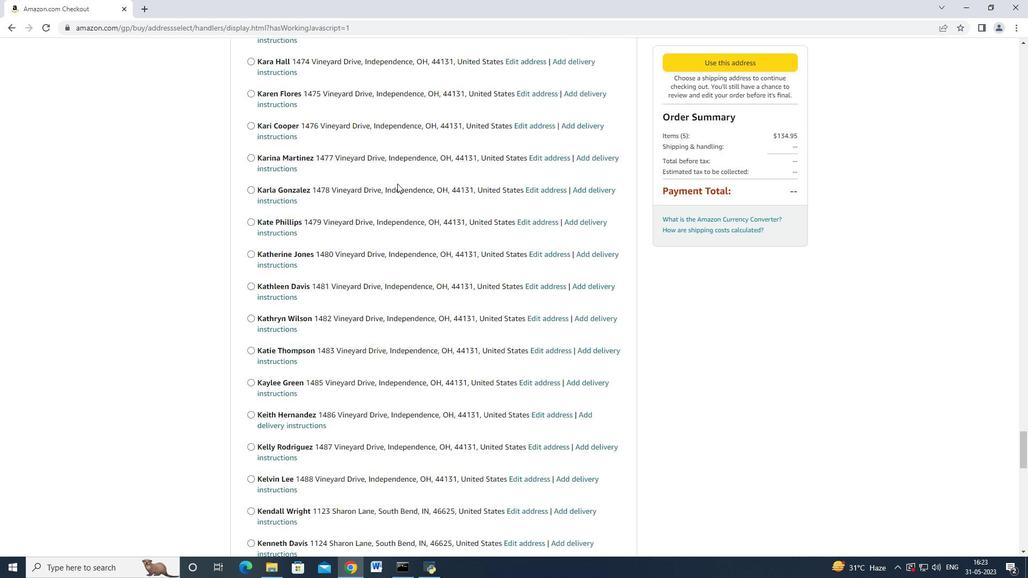 
Action: Mouse scrolled (397, 183) with delta (0, 0)
Screenshot: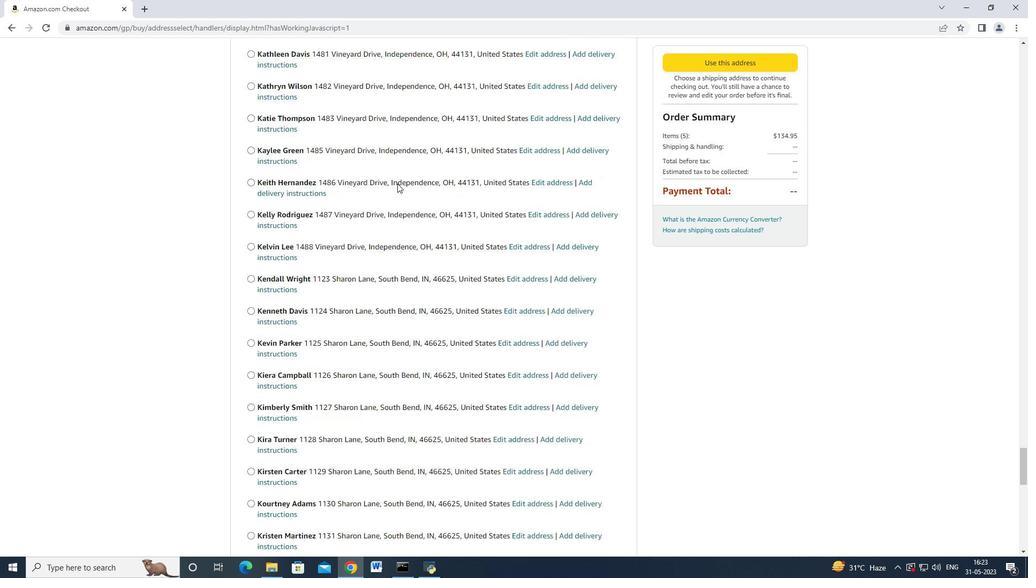 
Action: Mouse moved to (397, 184)
Screenshot: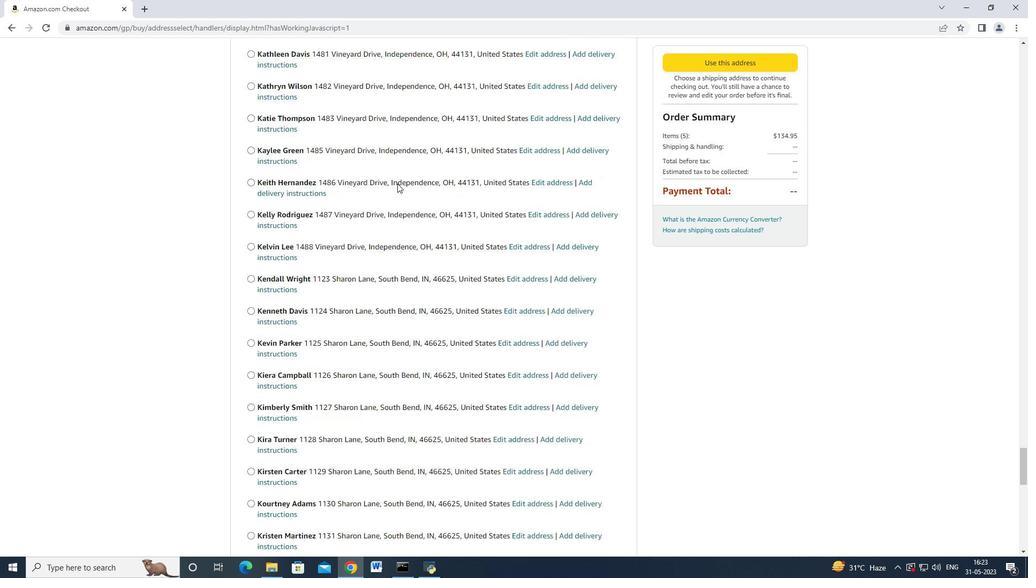 
Action: Mouse scrolled (397, 183) with delta (0, 0)
Screenshot: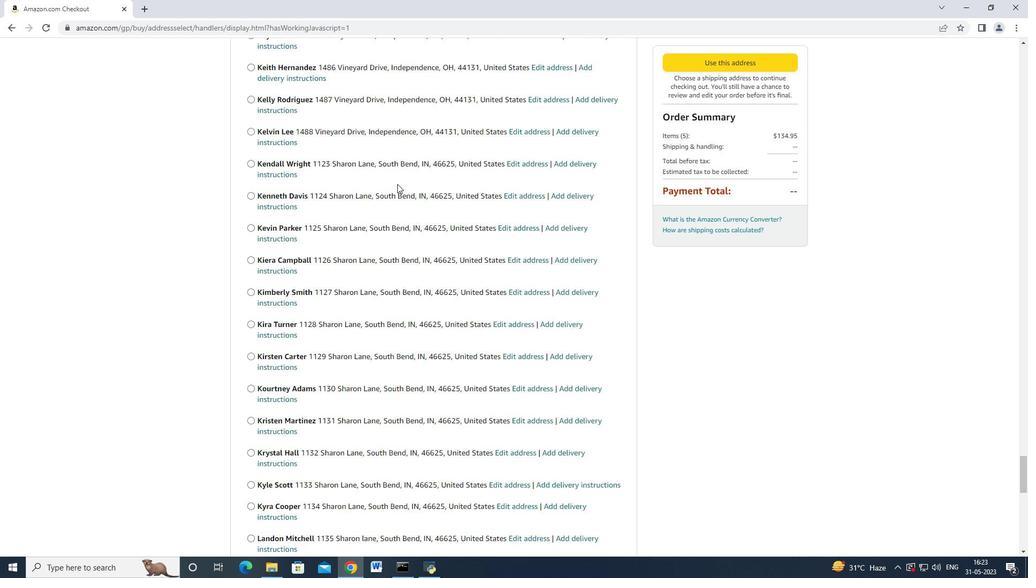 
Action: Mouse scrolled (397, 183) with delta (0, 0)
Screenshot: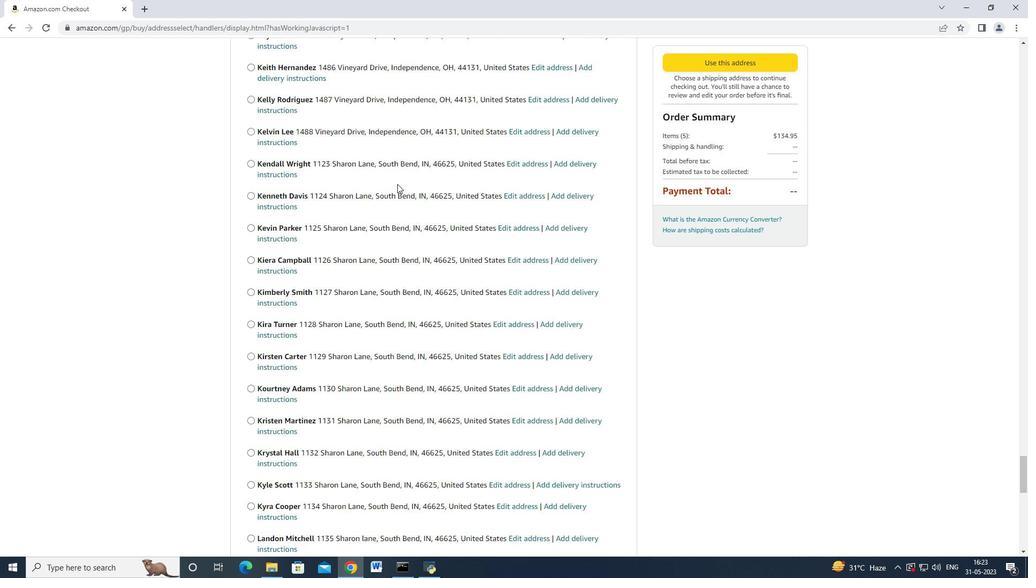 
Action: Mouse scrolled (397, 183) with delta (0, 0)
Screenshot: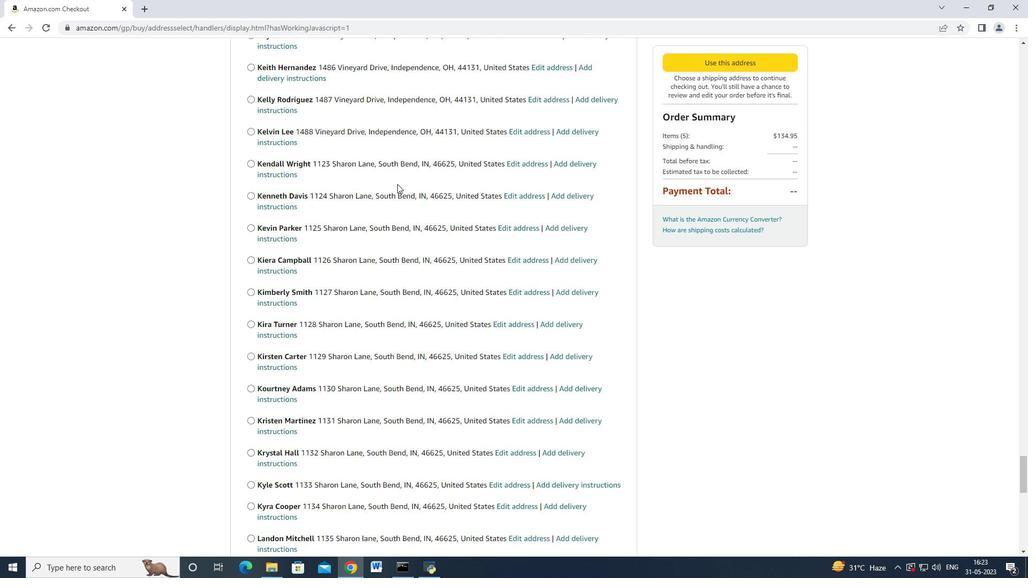 
Action: Mouse scrolled (397, 183) with delta (0, 0)
Screenshot: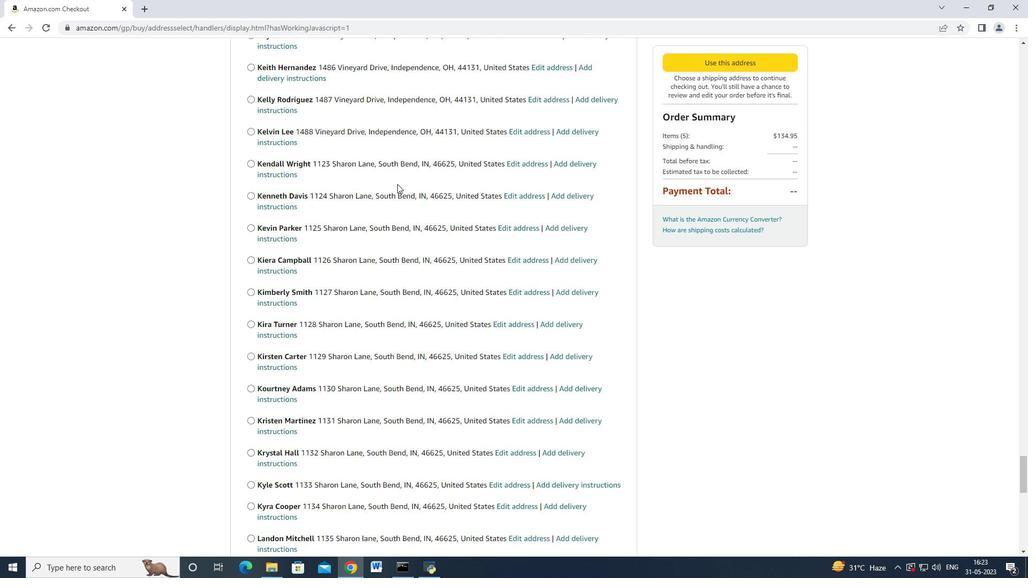 
Action: Mouse scrolled (397, 183) with delta (0, -1)
Screenshot: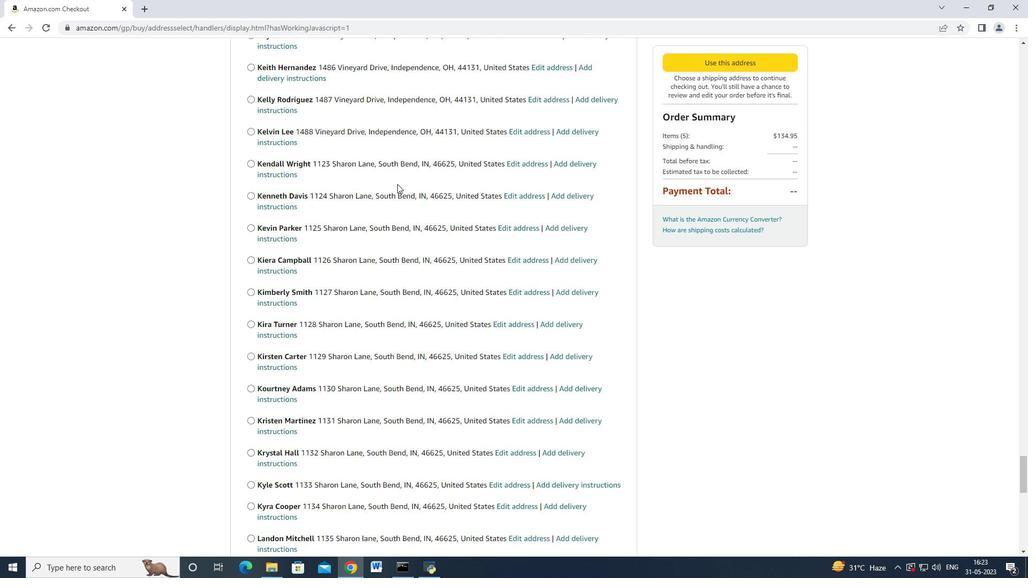 
Action: Mouse scrolled (397, 183) with delta (0, 0)
Screenshot: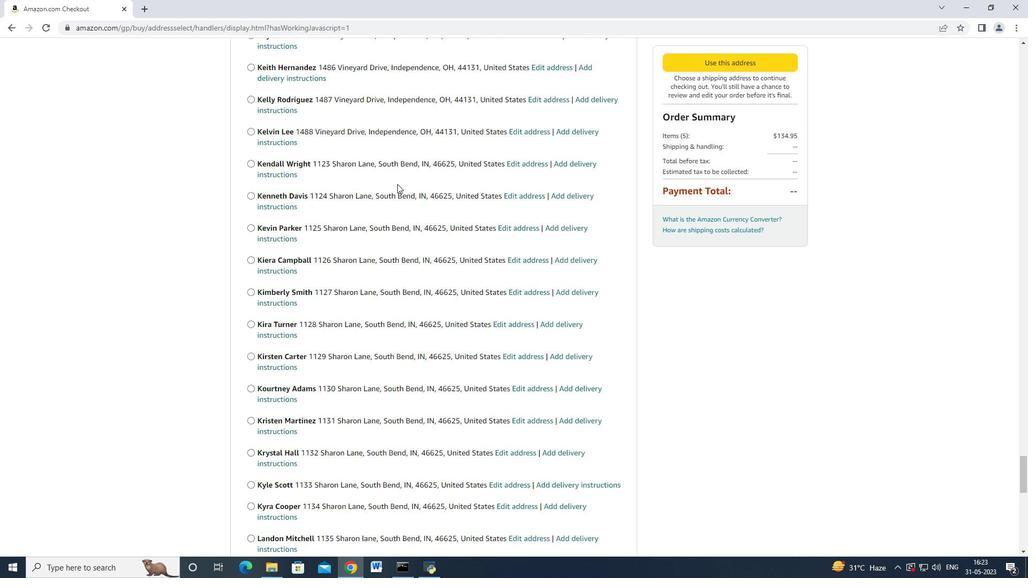 
Action: Mouse scrolled (397, 183) with delta (0, 0)
Screenshot: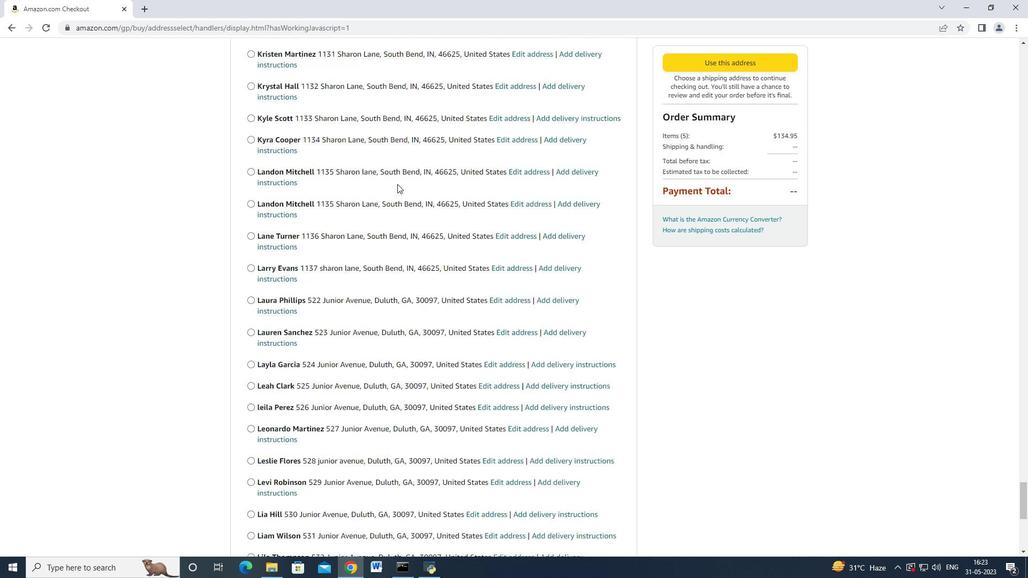 
Action: Mouse moved to (397, 184)
Screenshot: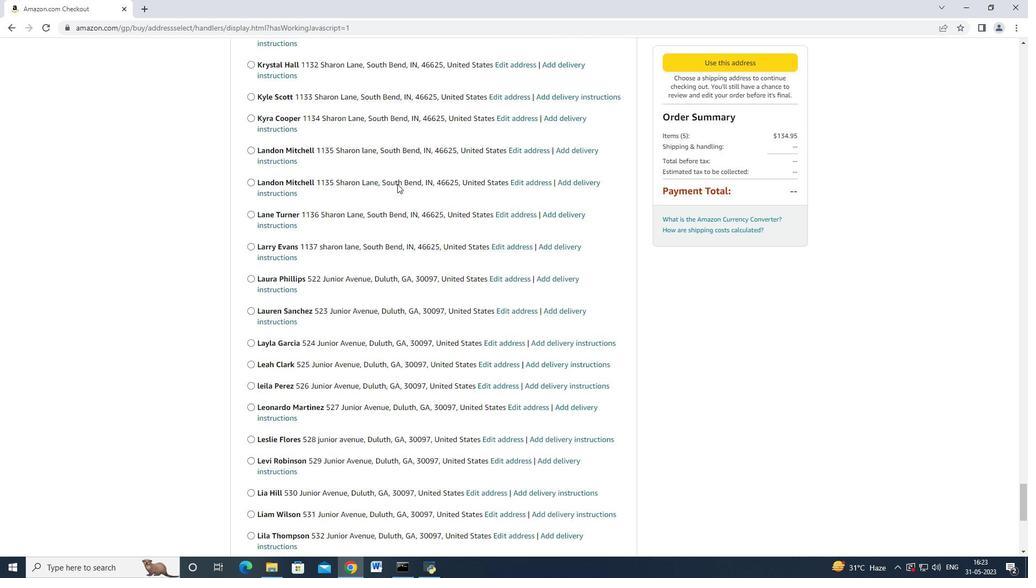 
Action: Mouse scrolled (397, 183) with delta (0, 0)
Screenshot: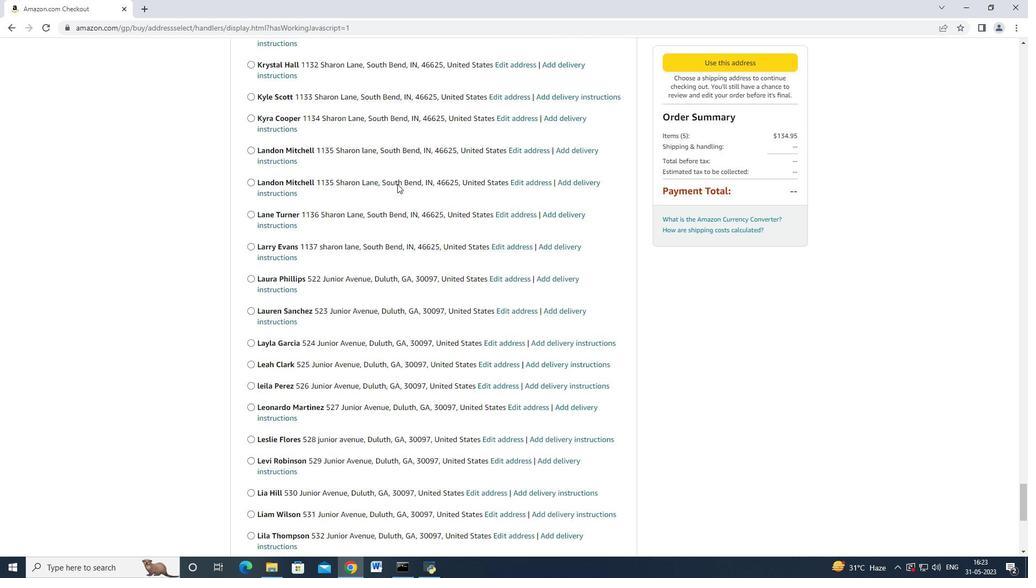 
Action: Mouse moved to (397, 184)
Screenshot: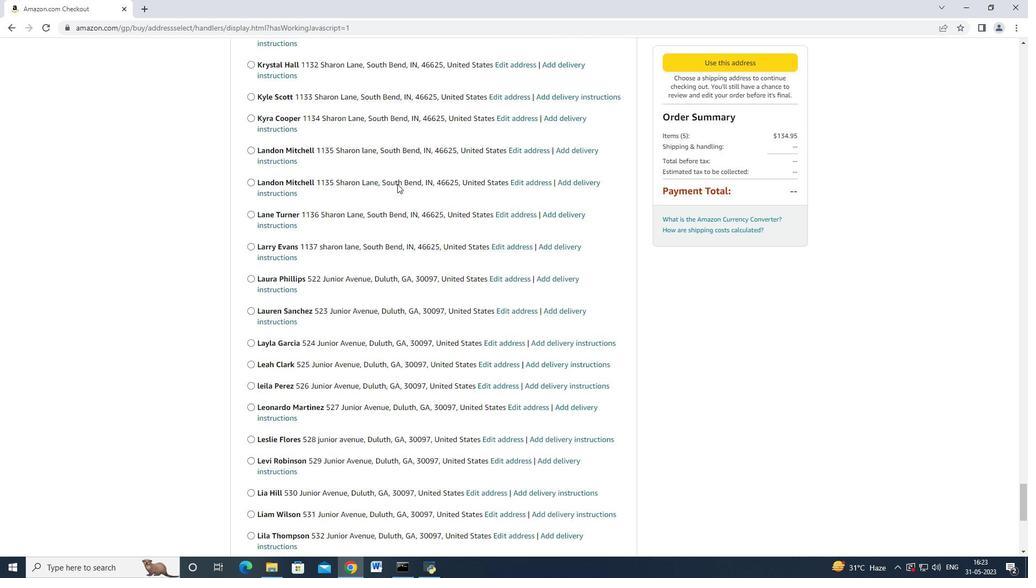 
Action: Mouse scrolled (397, 184) with delta (0, 0)
Screenshot: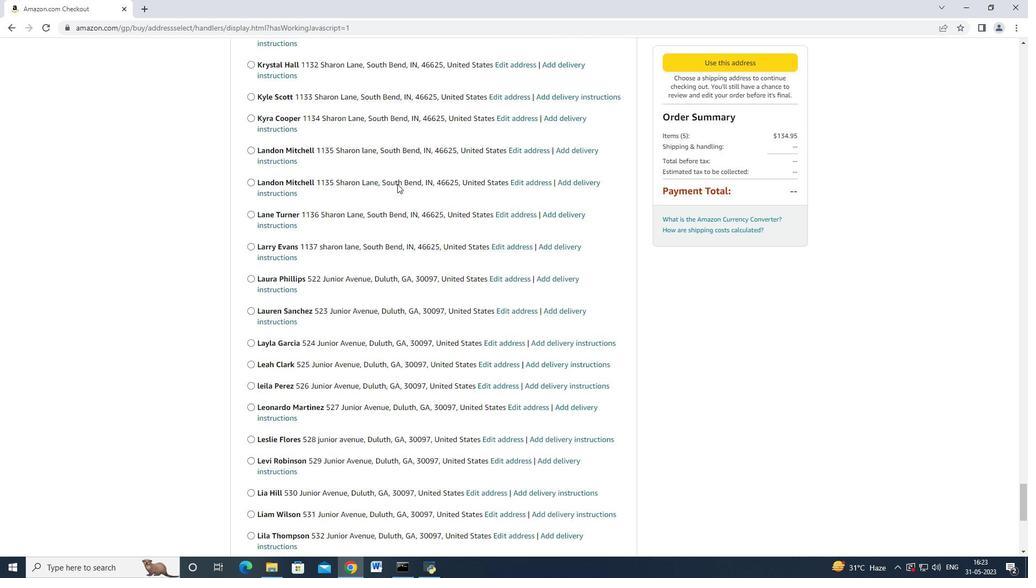 
Action: Mouse moved to (397, 184)
Screenshot: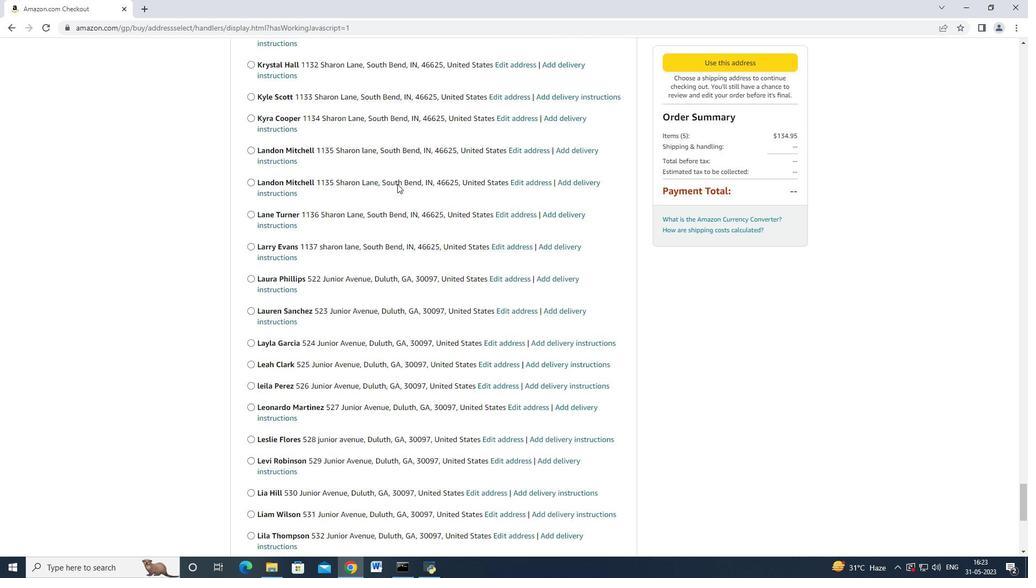 
Action: Mouse scrolled (397, 184) with delta (0, 0)
Screenshot: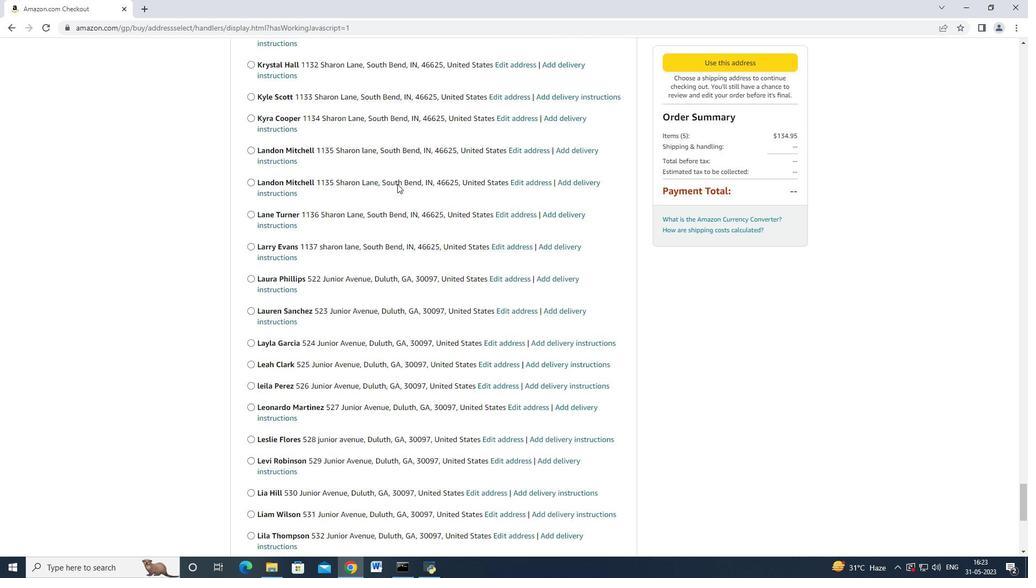 
Action: Mouse scrolled (397, 184) with delta (0, 0)
Screenshot: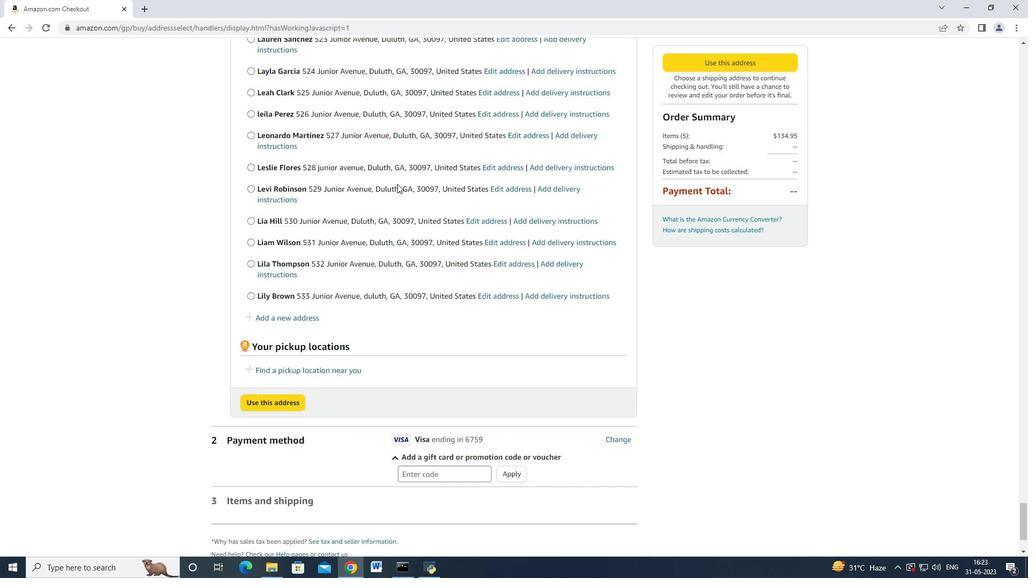 
Action: Mouse scrolled (397, 183) with delta (0, -1)
Screenshot: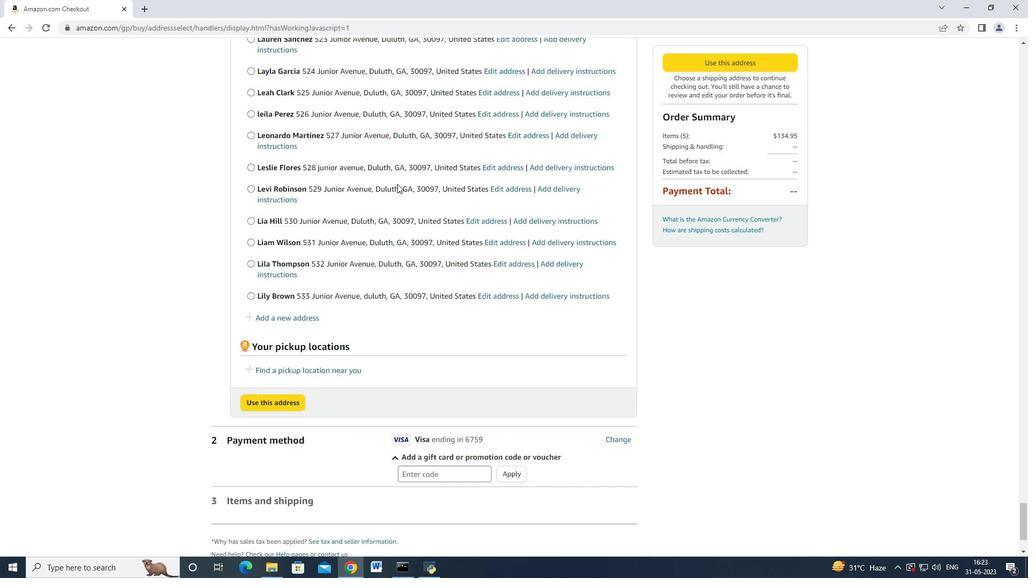 
Action: Mouse scrolled (397, 184) with delta (0, 0)
Screenshot: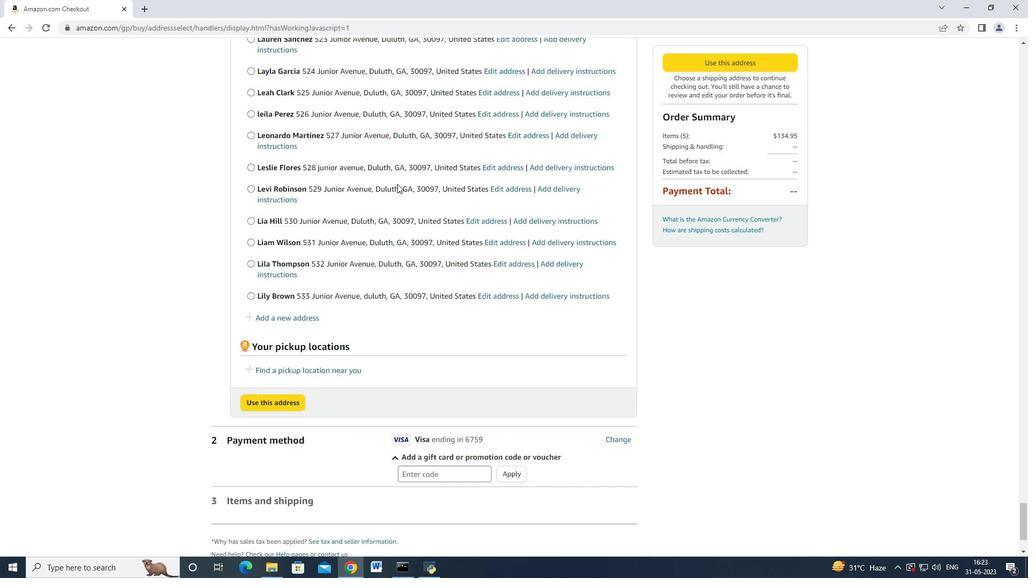 
Action: Mouse moved to (397, 185)
Screenshot: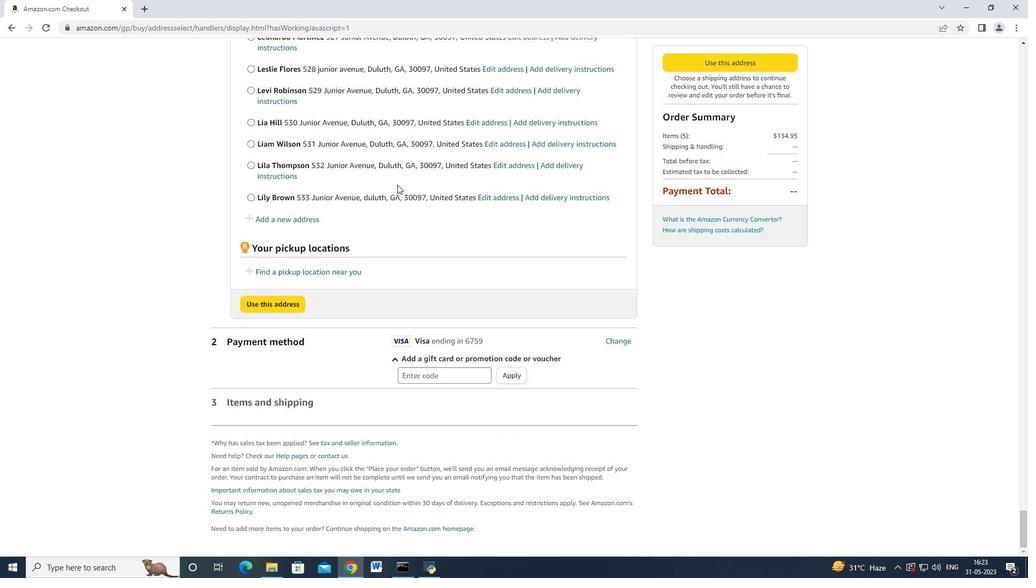 
Action: Mouse scrolled (397, 184) with delta (0, 0)
Screenshot: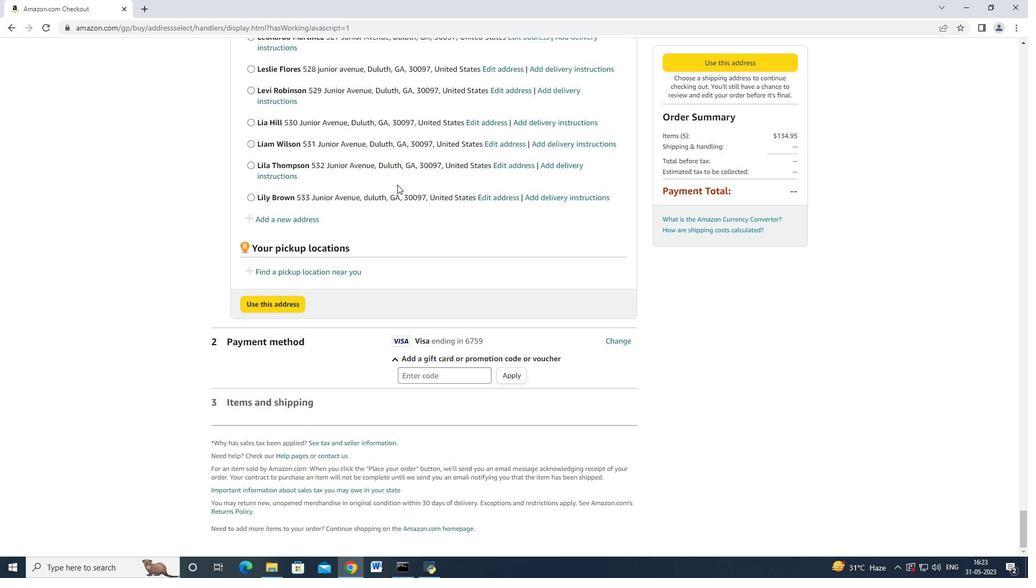 
Action: Mouse moved to (296, 222)
Screenshot: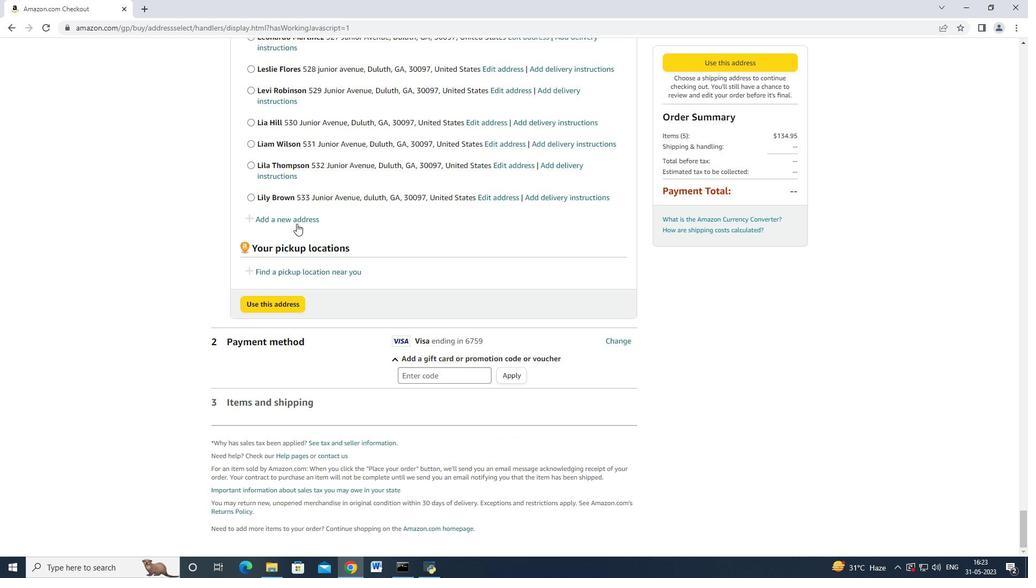 
Action: Mouse pressed left at (296, 222)
Screenshot: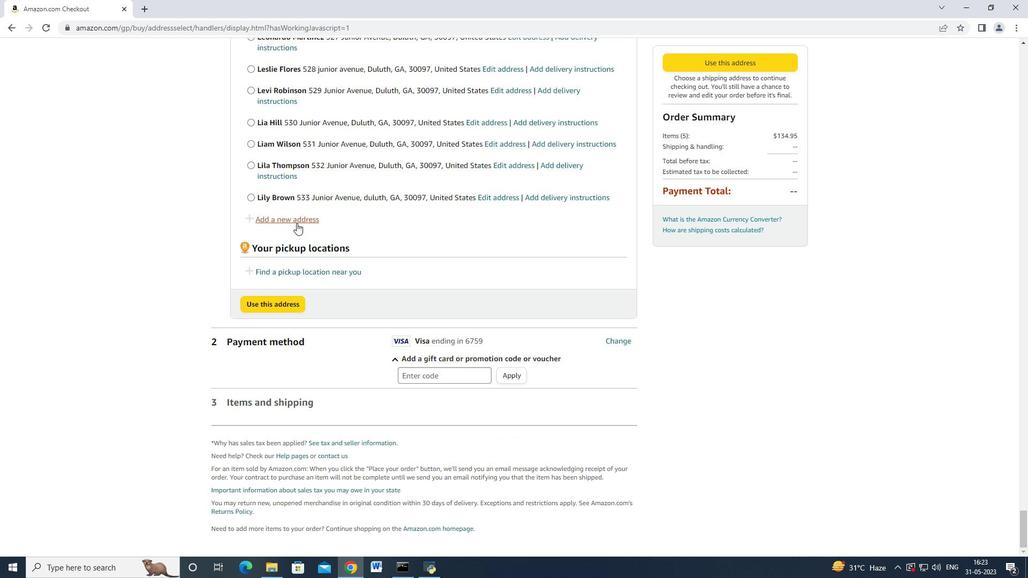 
Action: Mouse moved to (348, 262)
Screenshot: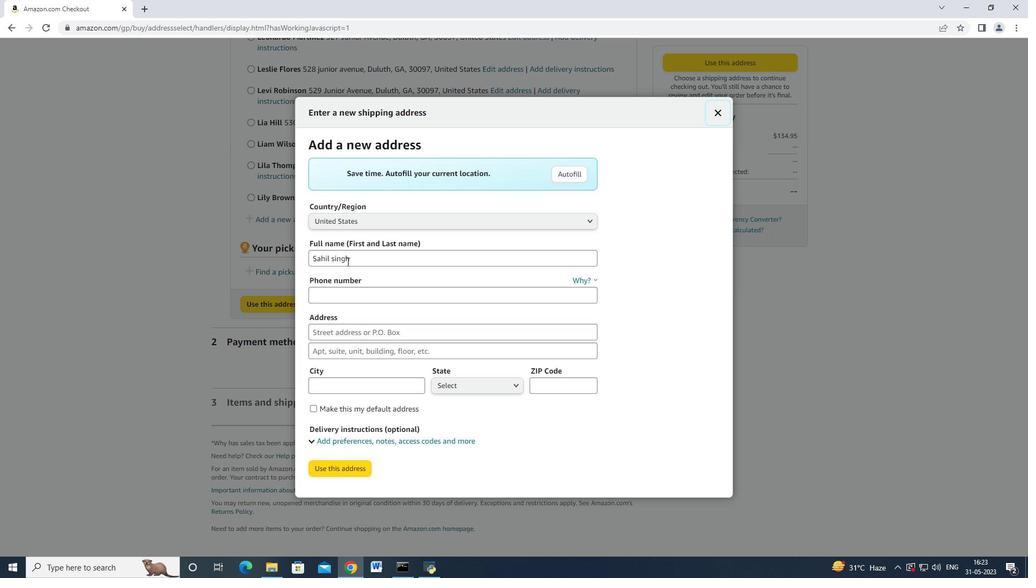 
Action: Mouse pressed left at (348, 262)
Screenshot: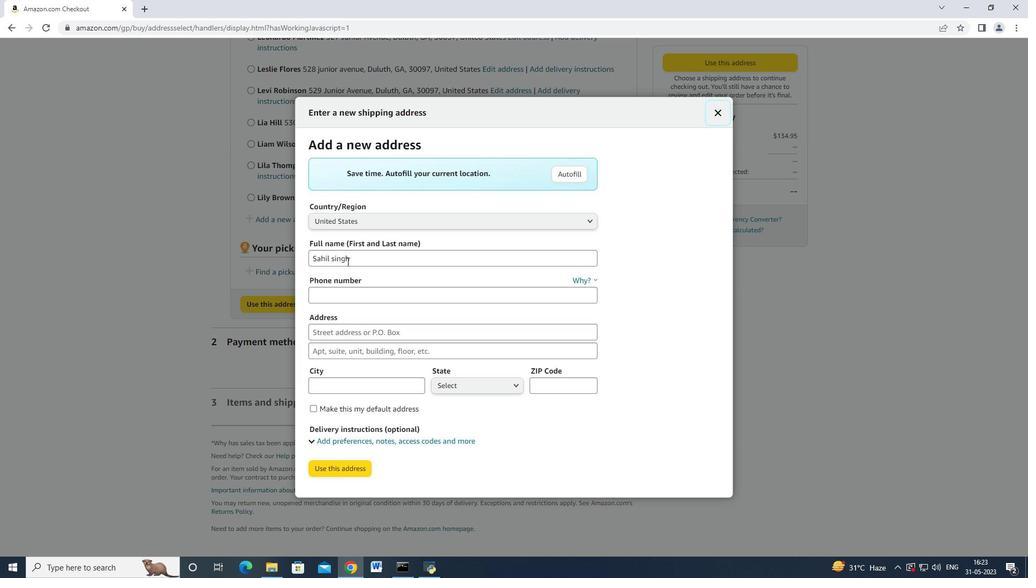 
Action: Mouse moved to (315, 261)
Screenshot: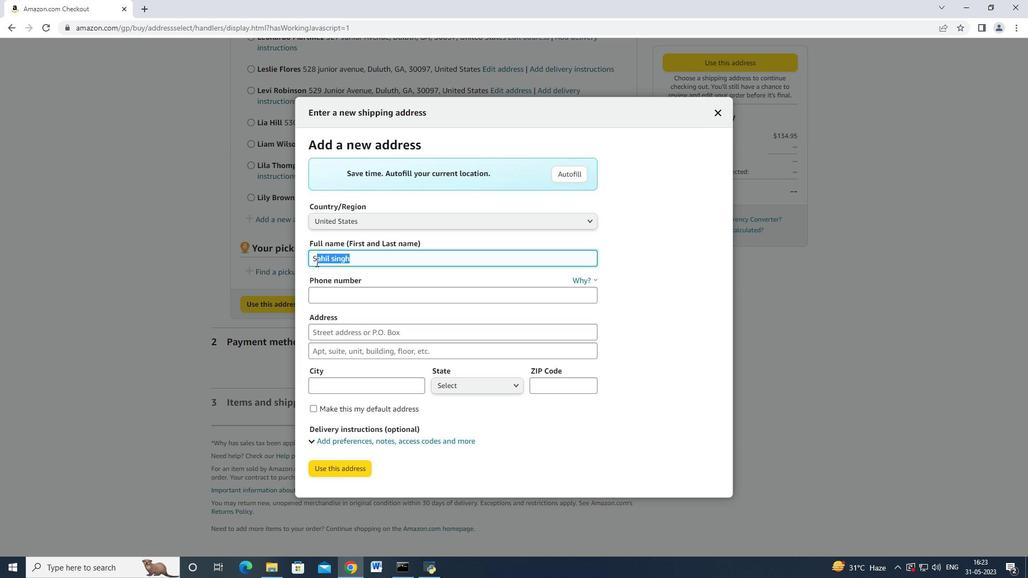 
Action: Key pressed <Key.backspace><Key.backspace><Key.shift>Lincoln<Key.space><Key.shift_r>Davis<Key.space><Key.tab><Key.tab>4046170247<Key.tab>534<Key.space><Key.shift>Junior<Key.space><Key.shift_r>Avenue<Key.space><Key.tab><Key.tab><Key.shift>Duluth
Screenshot: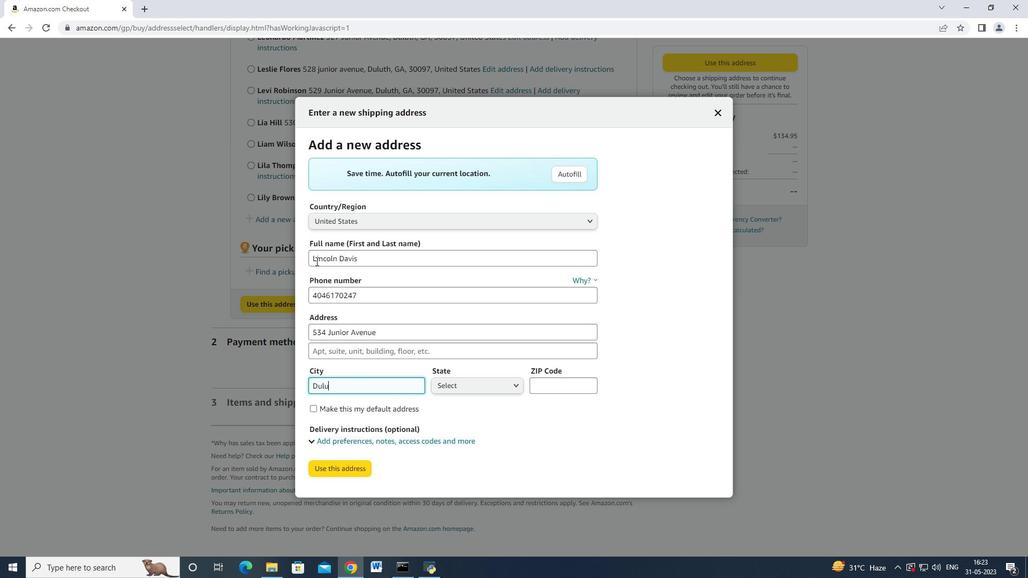 
Action: Mouse moved to (443, 386)
Screenshot: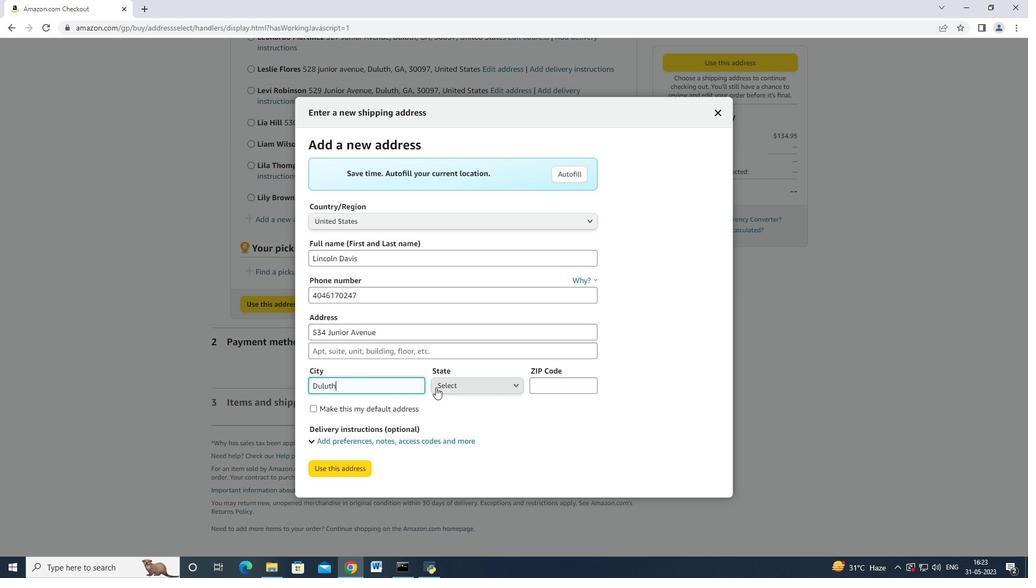 
Action: Mouse pressed left at (443, 386)
Screenshot: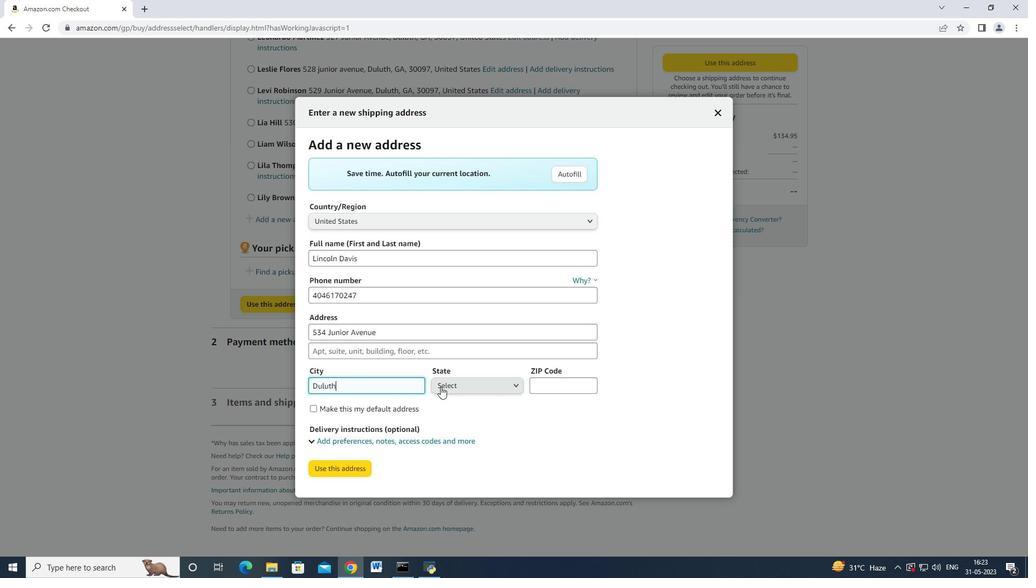 
Action: Mouse moved to (478, 222)
Screenshot: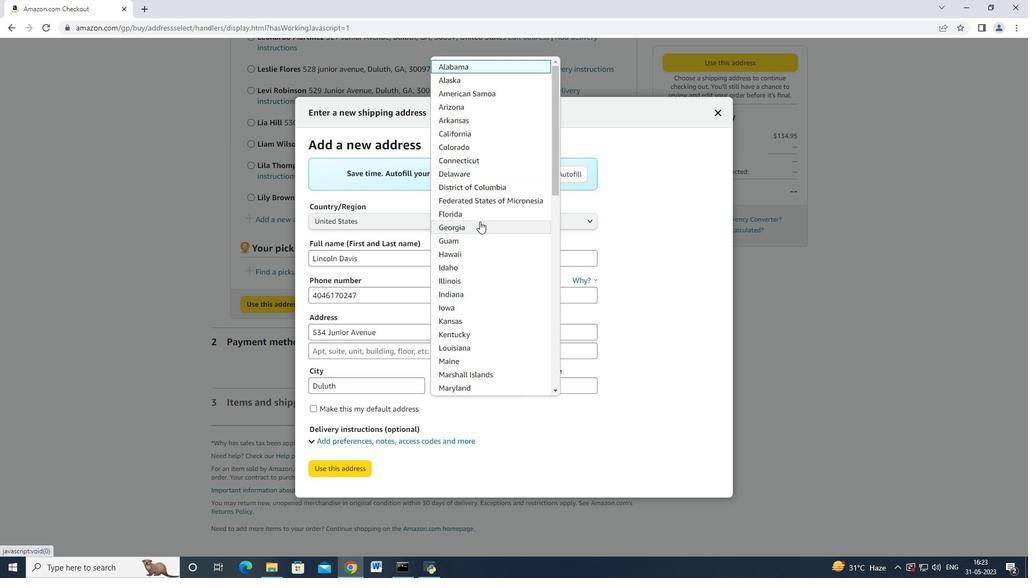 
Action: Mouse pressed left at (478, 222)
Screenshot: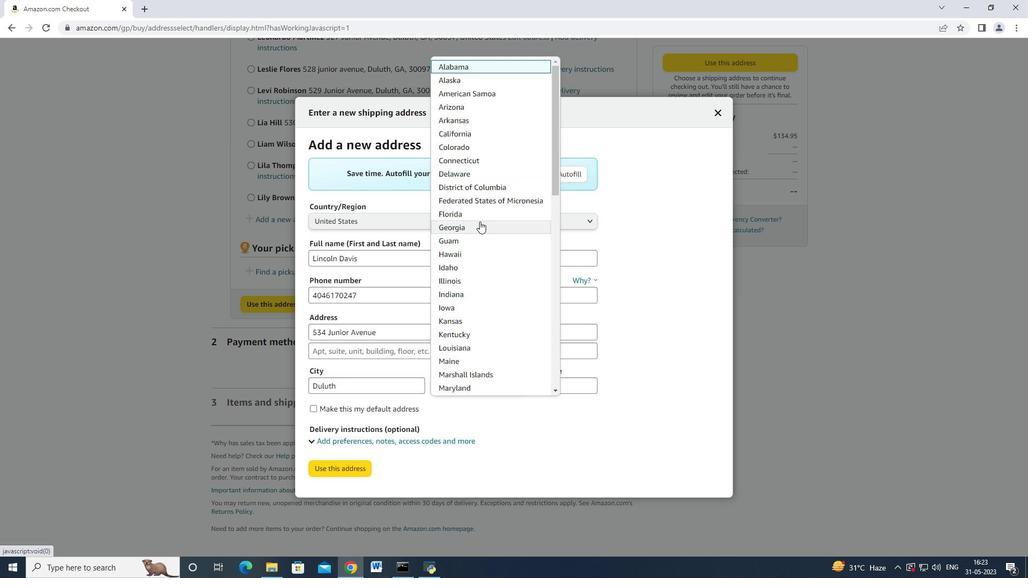 
Action: Mouse moved to (561, 392)
Screenshot: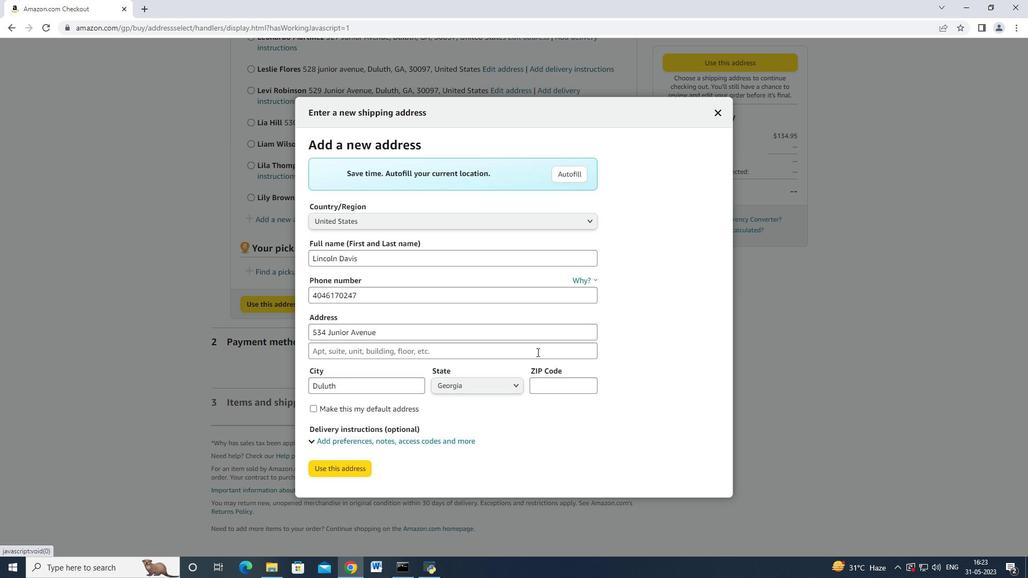 
Action: Mouse pressed left at (561, 392)
Screenshot: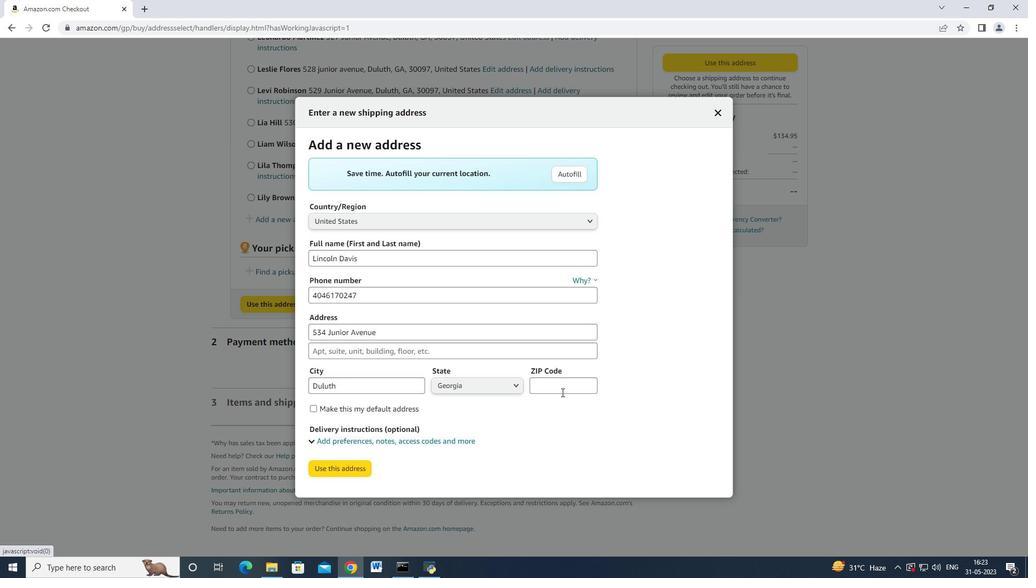 
Action: Key pressed 30097
Screenshot: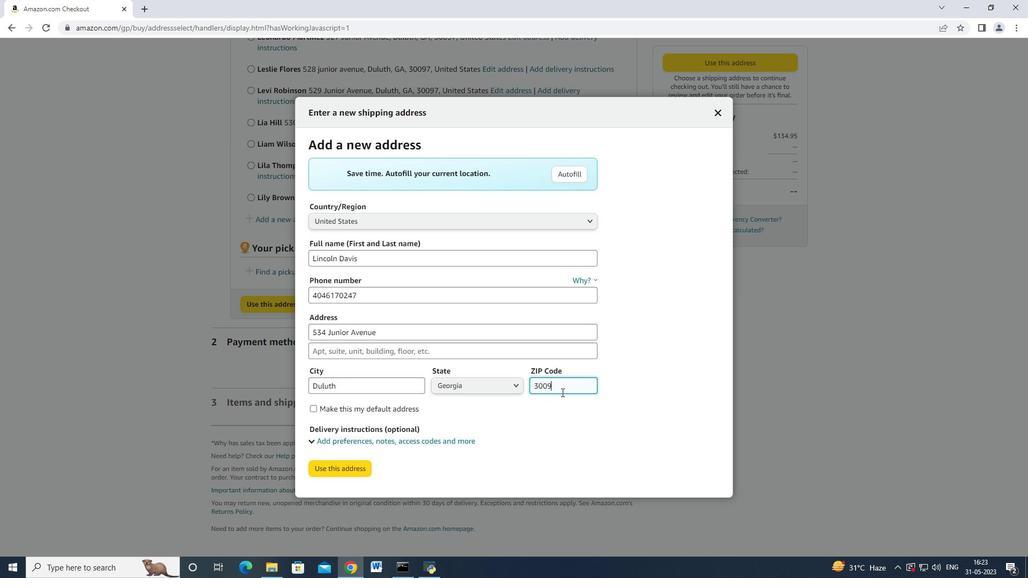 
Action: Mouse moved to (646, 320)
Screenshot: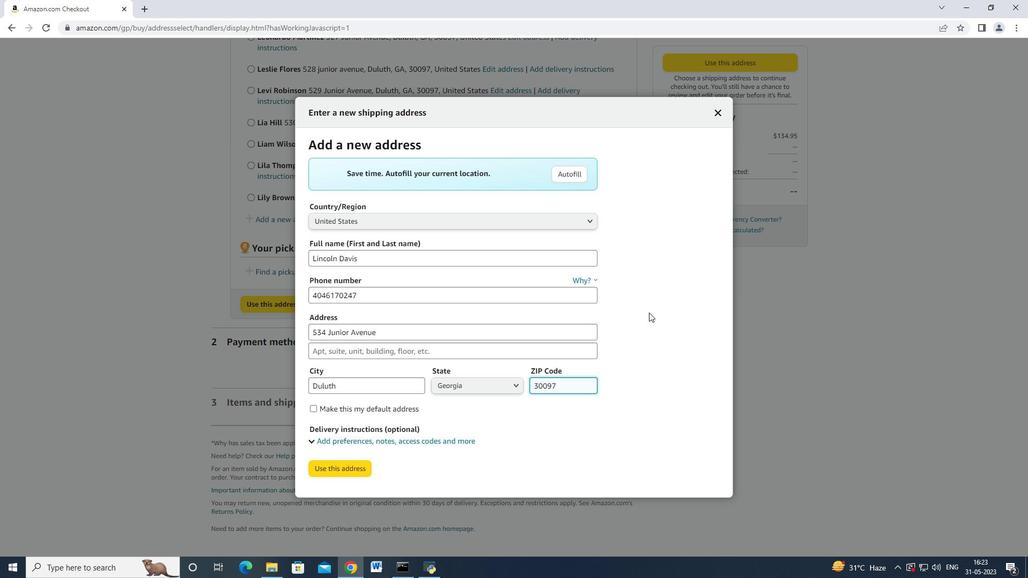 
Action: Mouse scrolled (646, 319) with delta (0, 0)
Screenshot: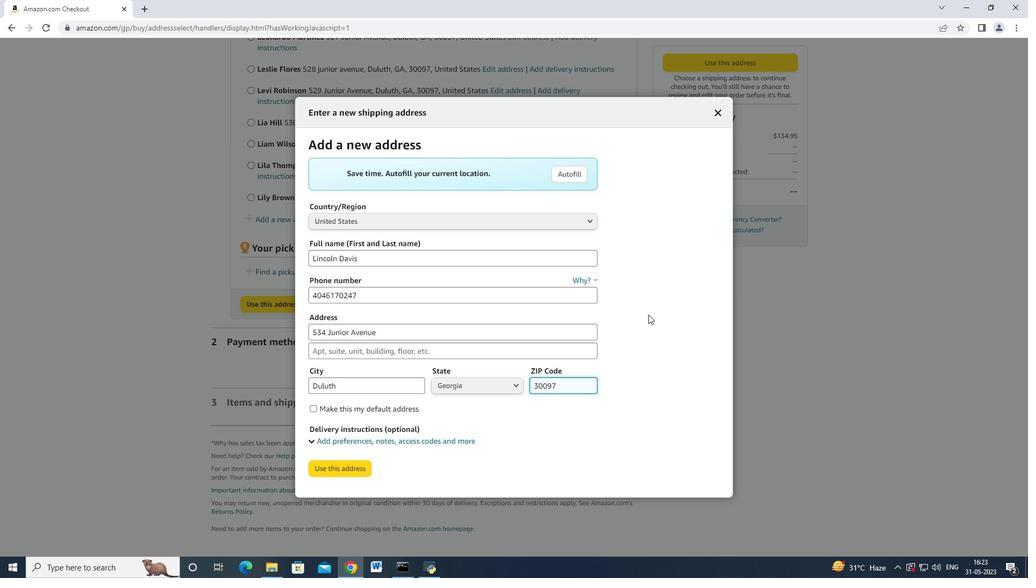 
Action: Mouse moved to (364, 467)
Screenshot: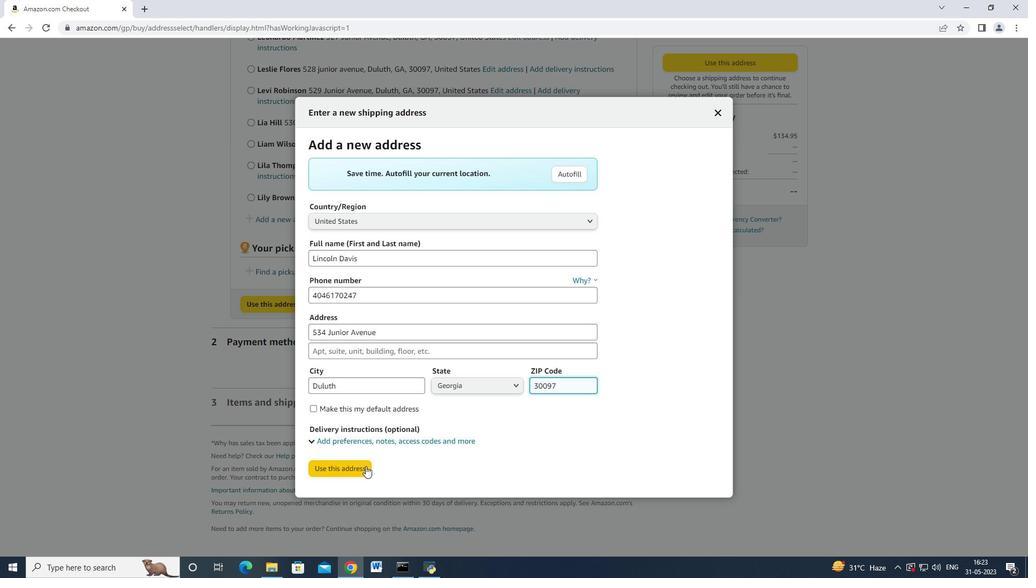 
Action: Mouse pressed left at (364, 467)
Screenshot: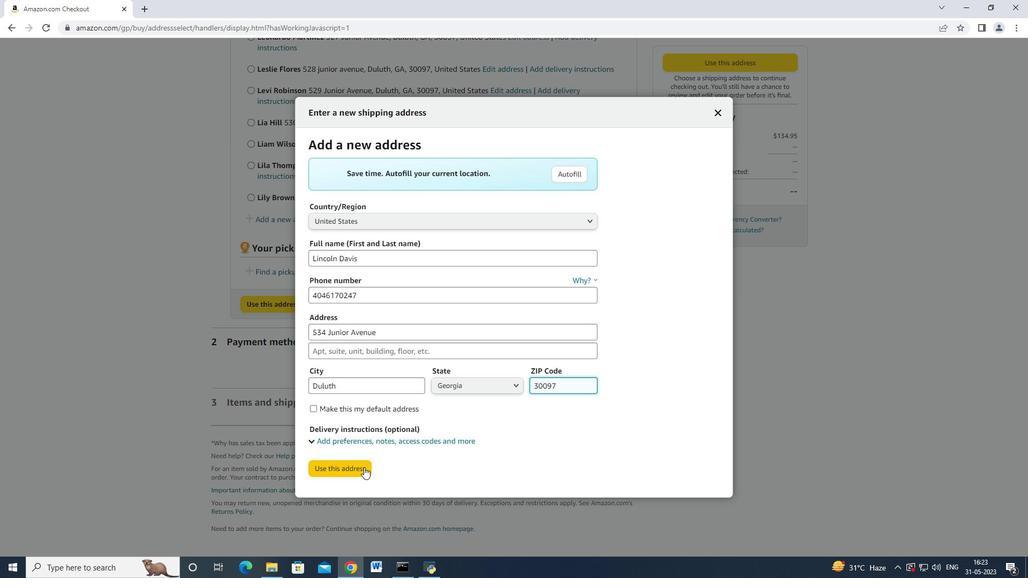 
Action: Mouse moved to (460, 402)
Screenshot: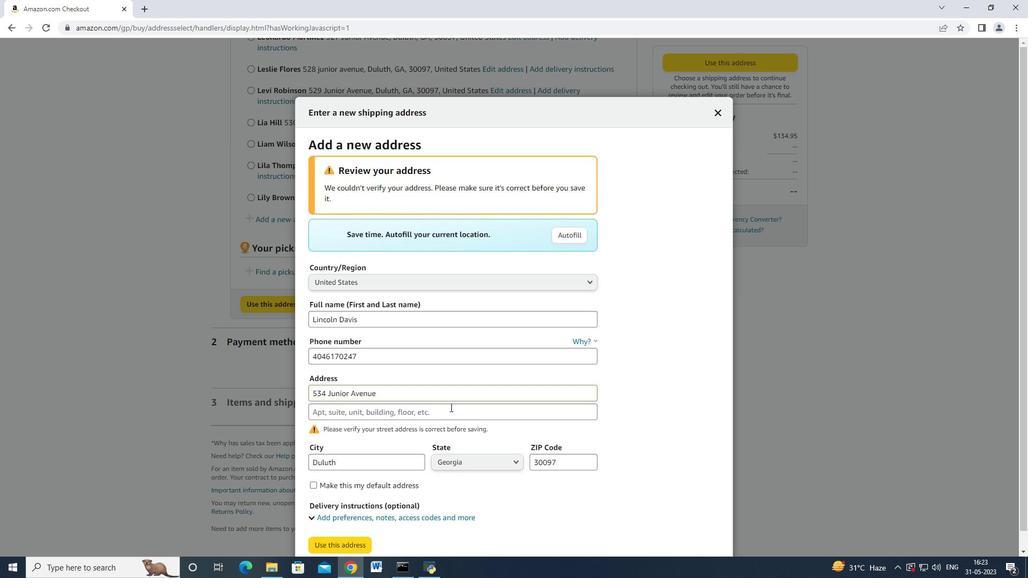 
Action: Mouse scrolled (460, 402) with delta (0, 0)
Screenshot: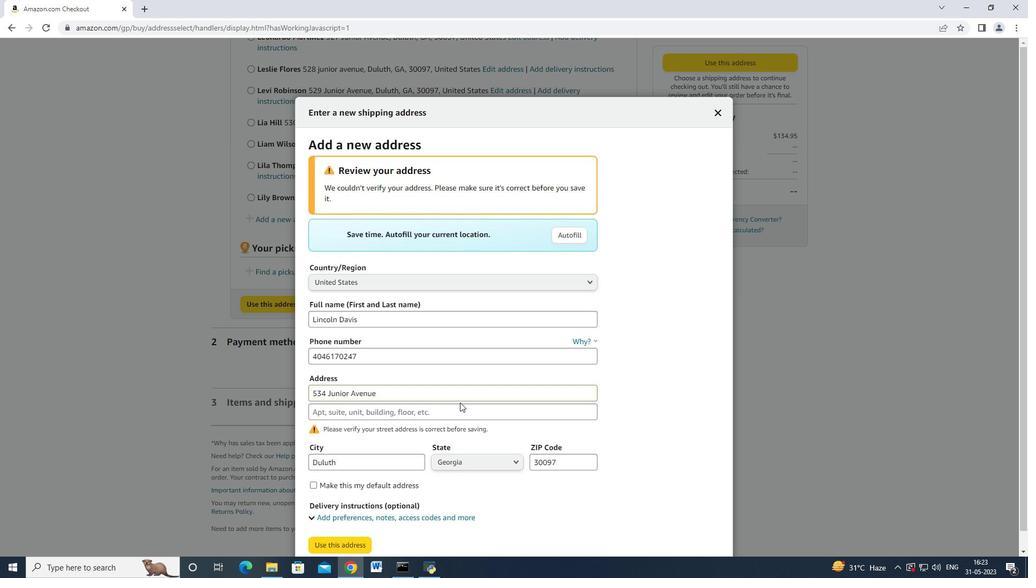 
Action: Mouse moved to (356, 523)
Screenshot: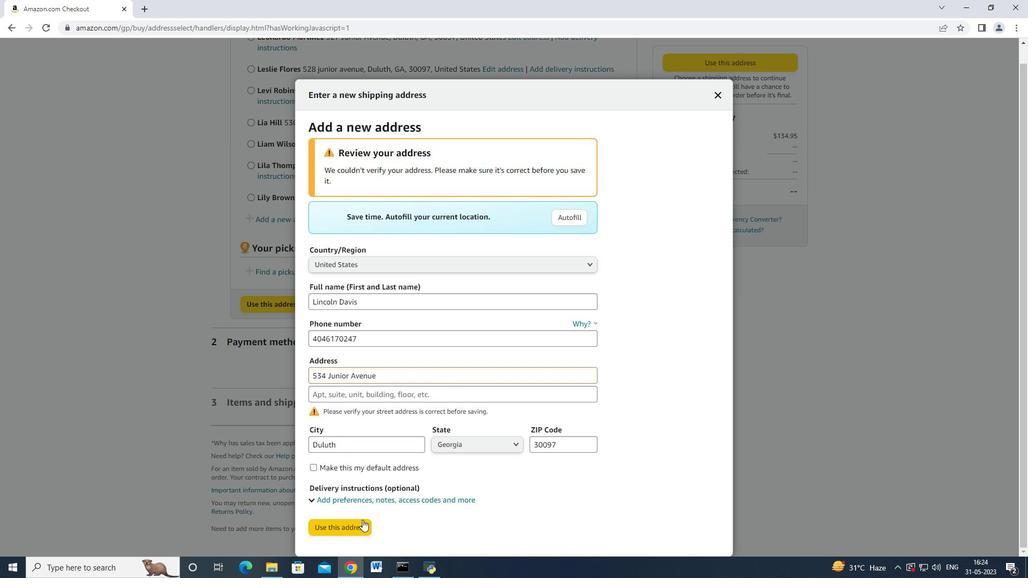 
Action: Mouse pressed left at (356, 523)
Screenshot: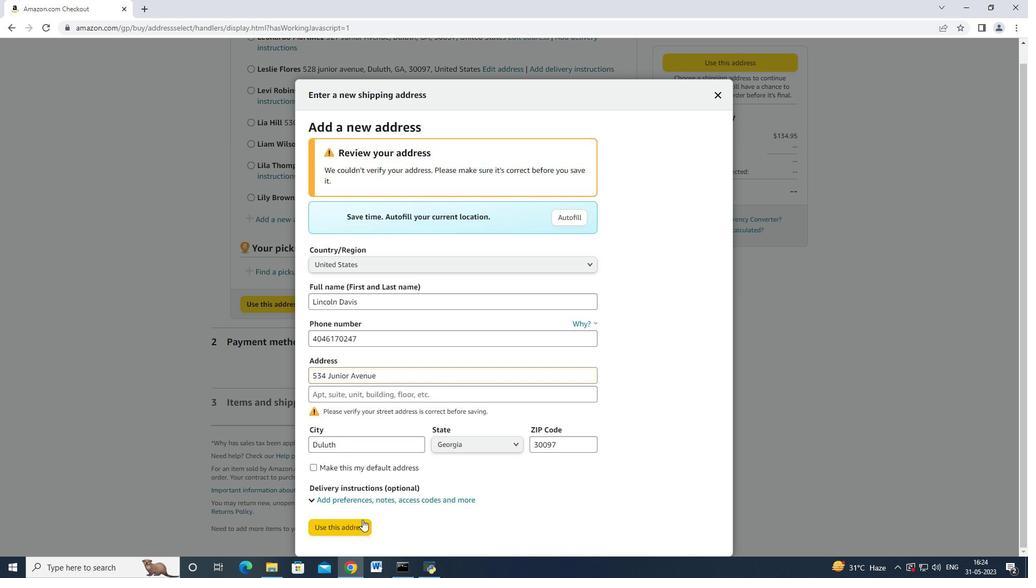 
Action: Mouse moved to (472, 360)
Screenshot: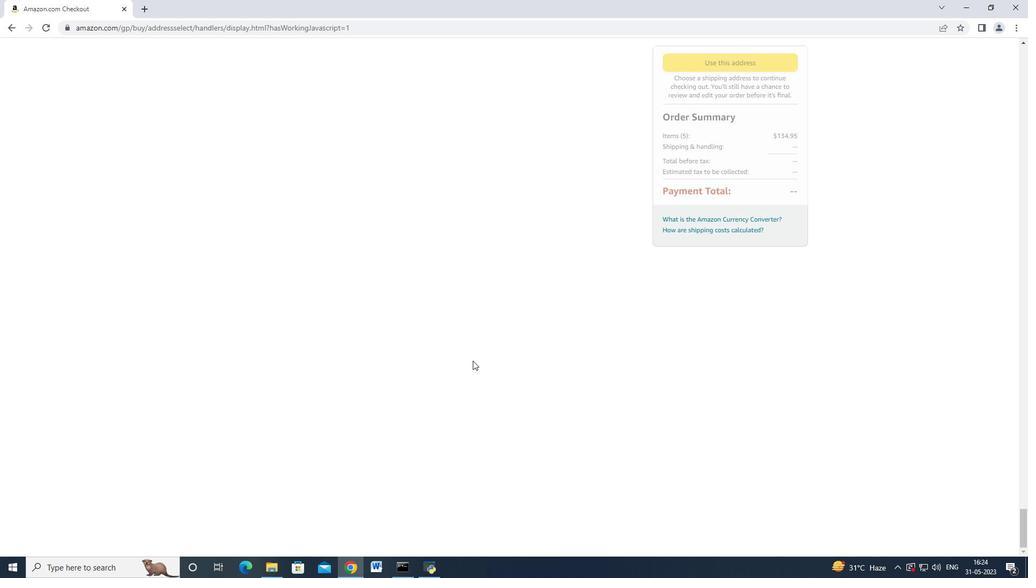 
Action: Mouse scrolled (472, 361) with delta (0, 0)
Screenshot: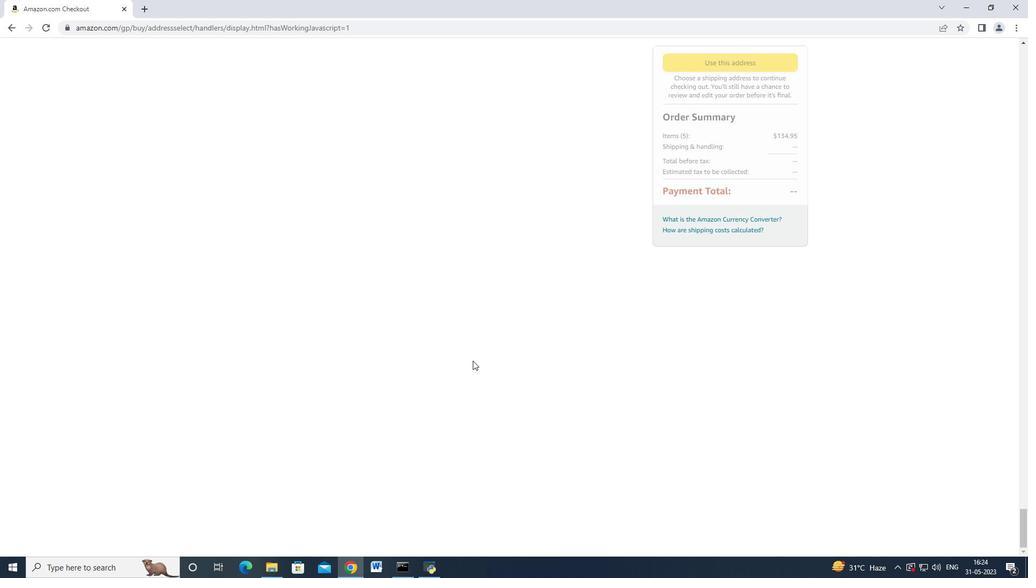 
Action: Mouse scrolled (472, 361) with delta (0, 0)
Screenshot: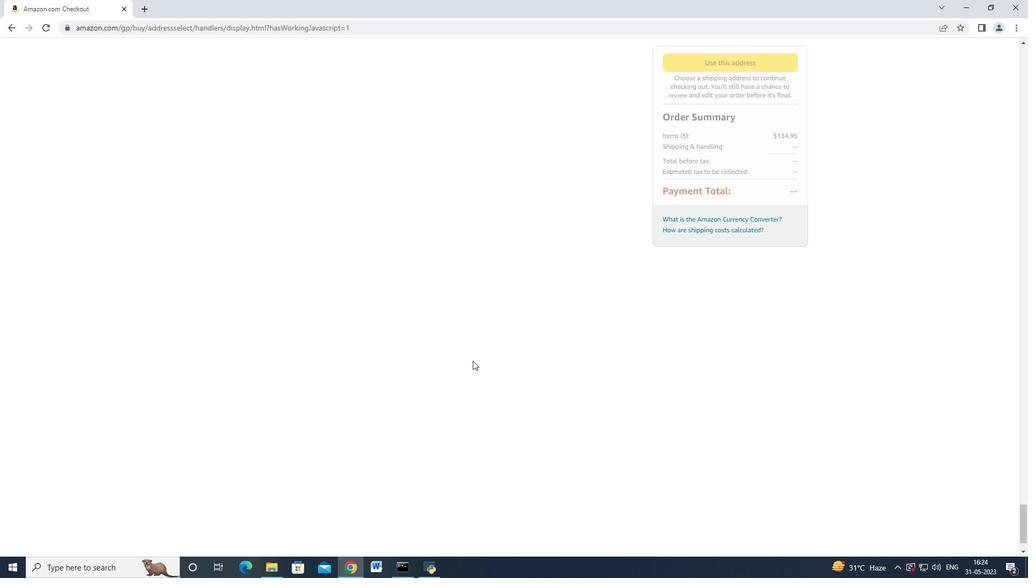 
Action: Mouse scrolled (472, 360) with delta (0, 0)
Screenshot: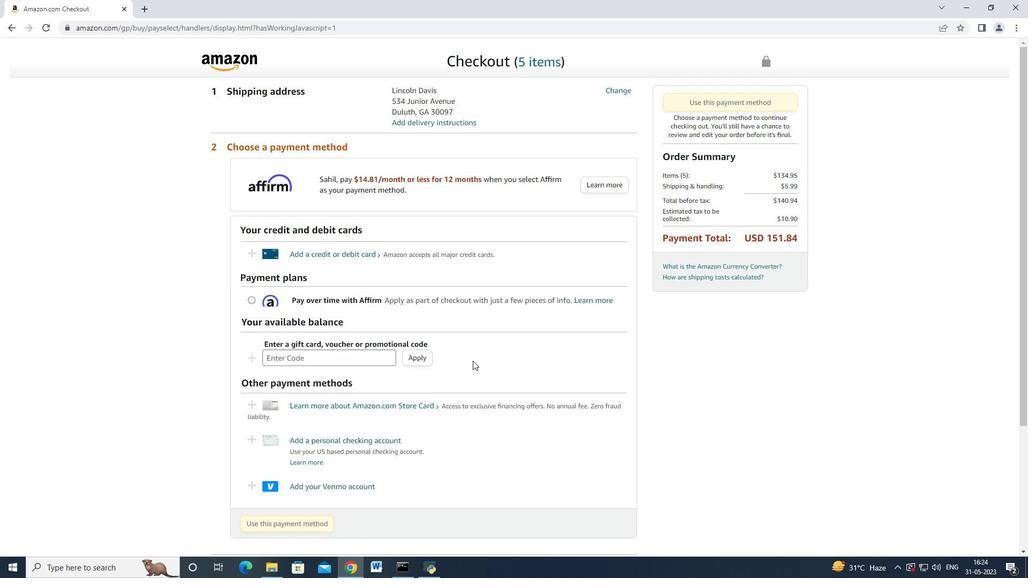 
Action: Mouse moved to (465, 247)
Screenshot: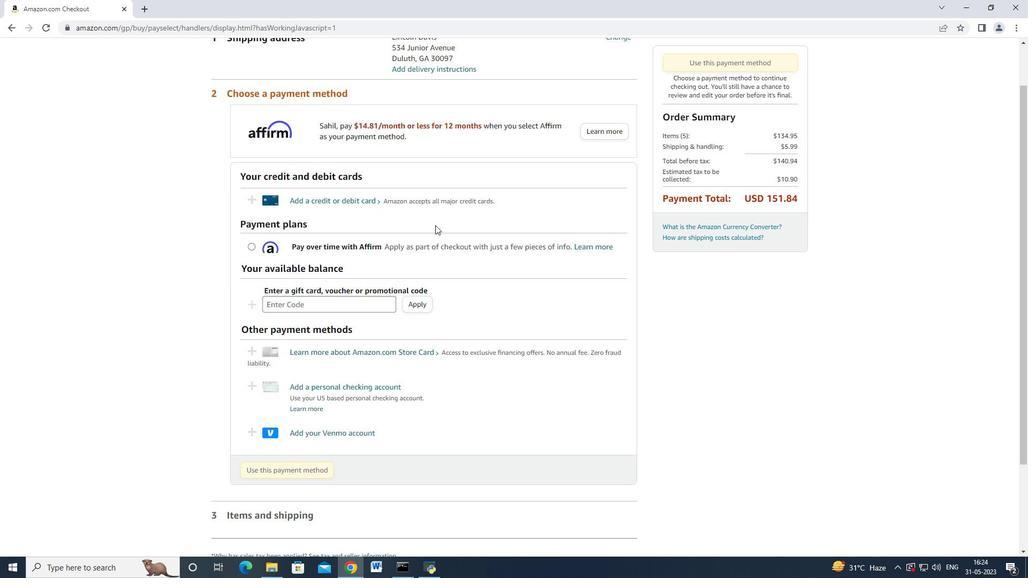 
Action: Mouse scrolled (465, 247) with delta (0, 0)
Screenshot: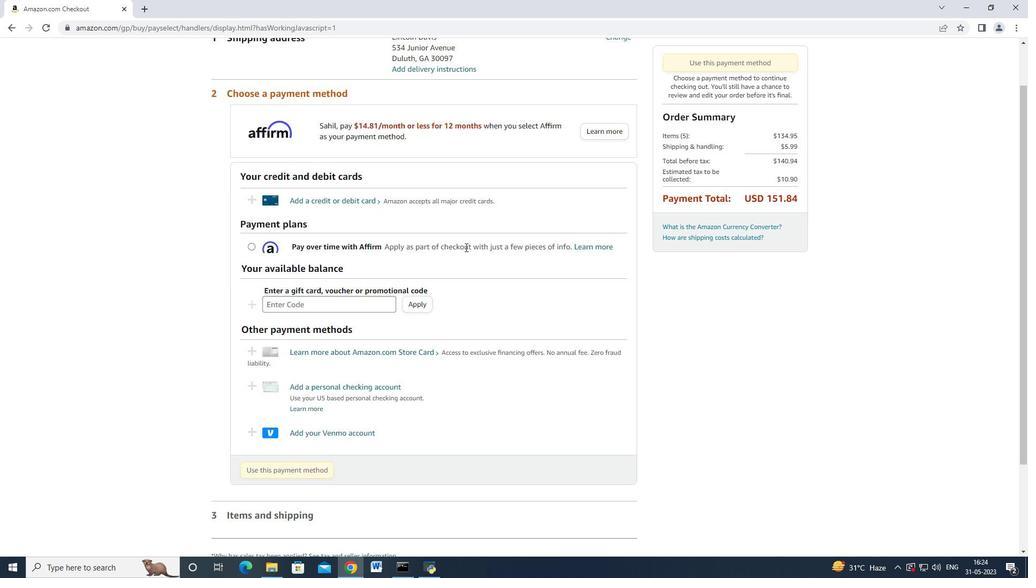 
Action: Mouse moved to (351, 255)
Screenshot: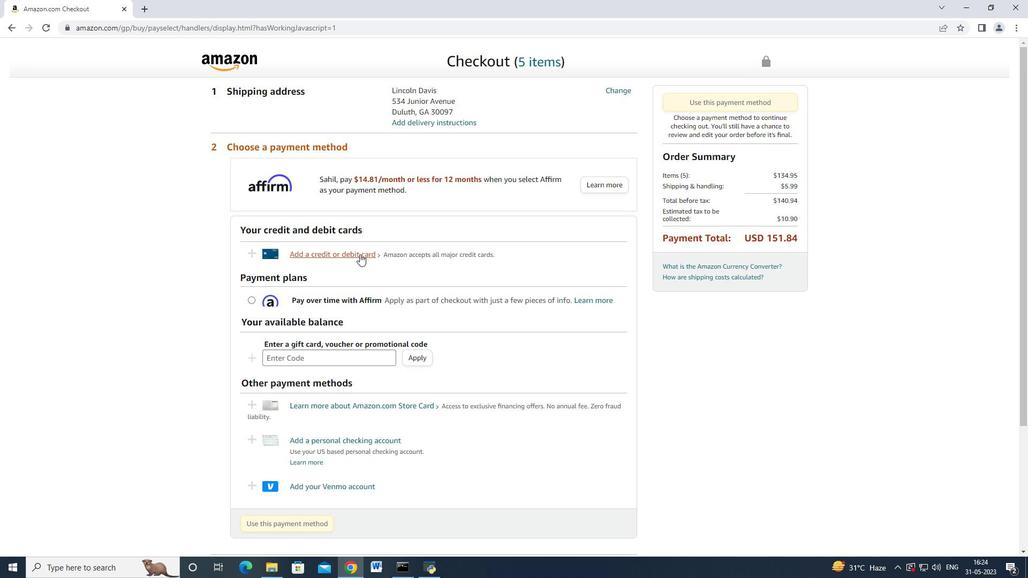 
Action: Mouse pressed left at (351, 255)
Screenshot: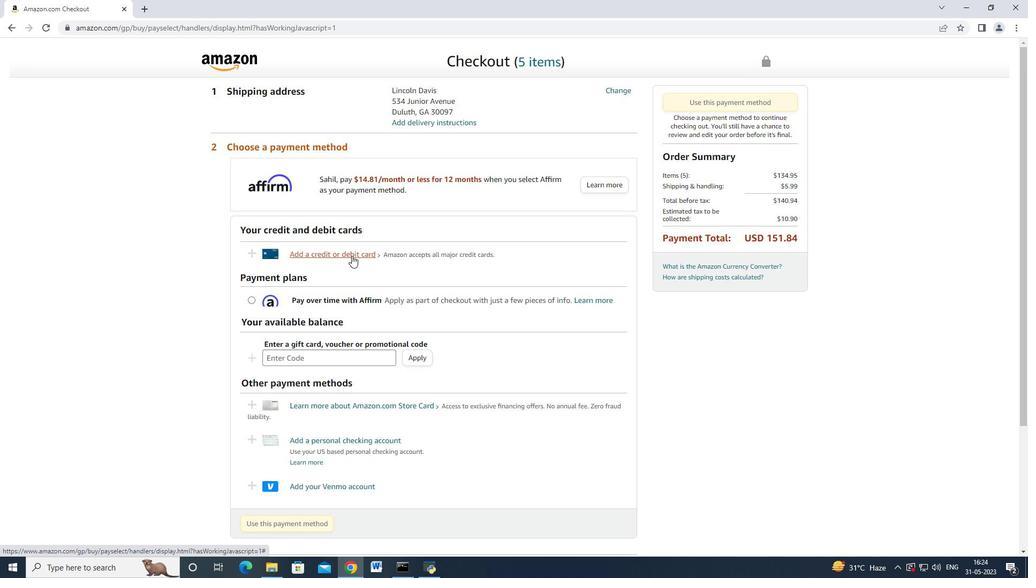 
Action: Mouse moved to (454, 242)
Screenshot: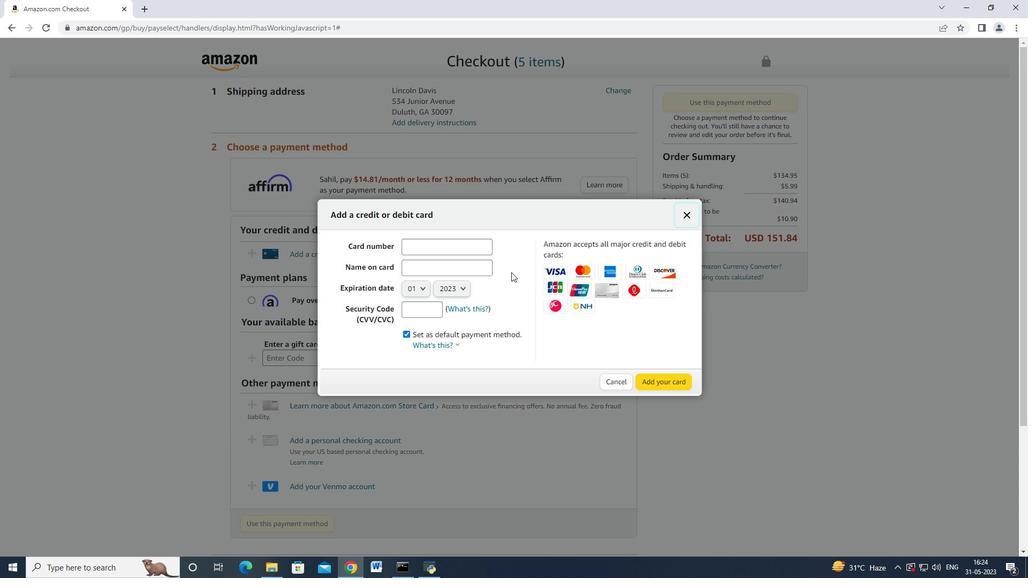 
Action: Mouse pressed left at (454, 242)
Screenshot: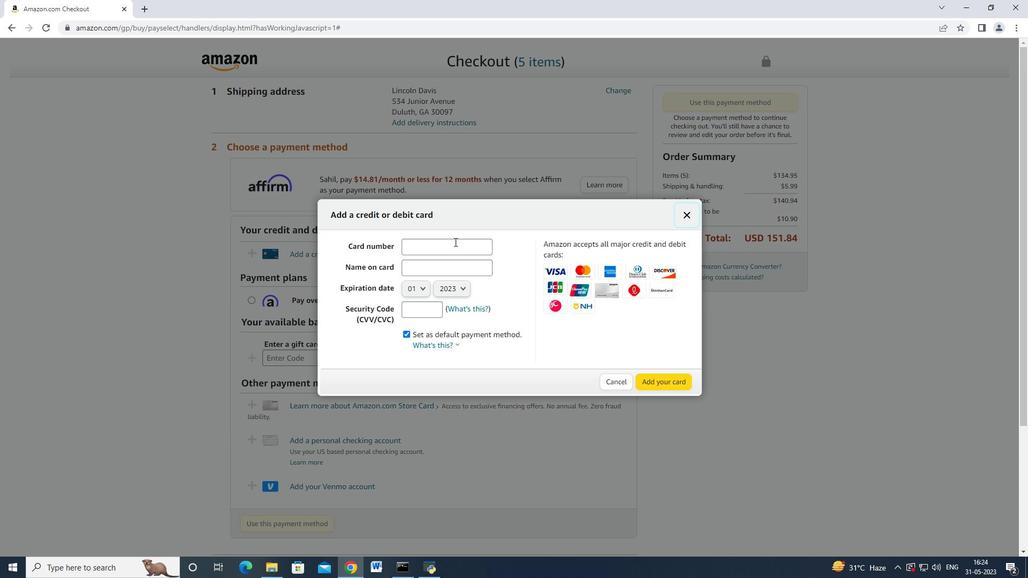 
Action: Key pressed 4893754559857965<Key.tab><Key.shift>John<Key.space><Key.shift>Baker
Screenshot: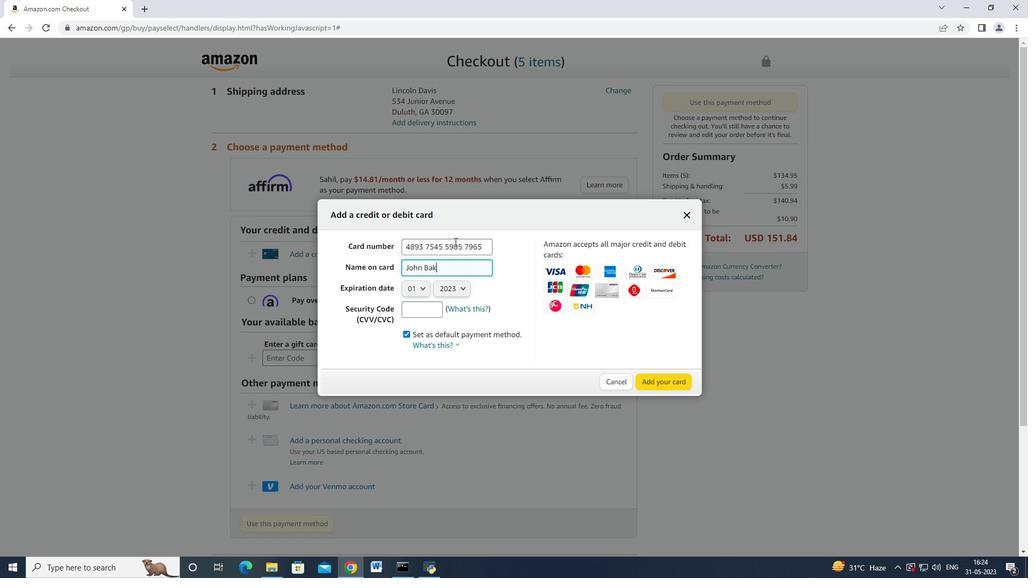 
Action: Mouse moved to (422, 281)
Screenshot: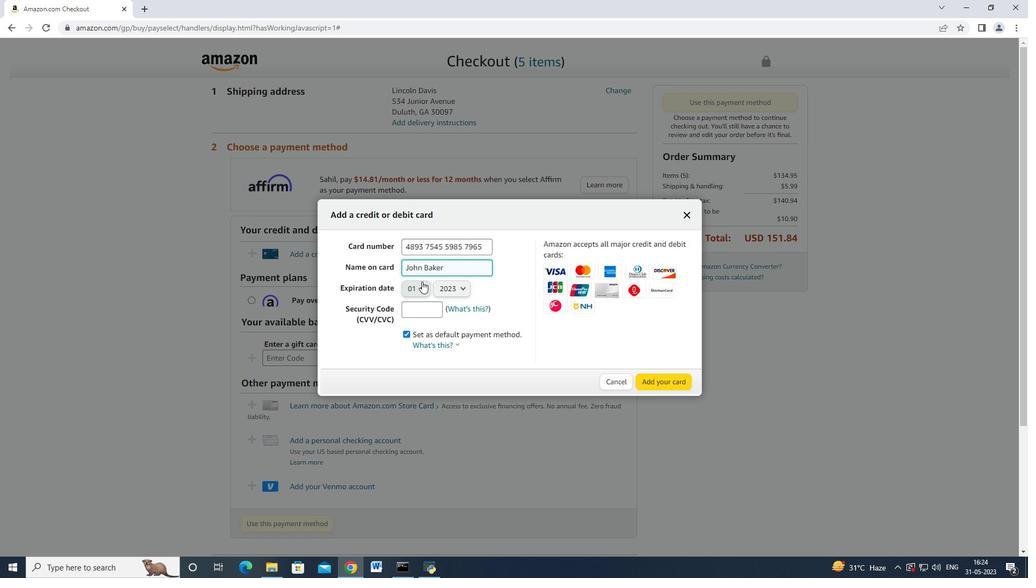 
Action: Mouse pressed left at (422, 281)
Screenshot: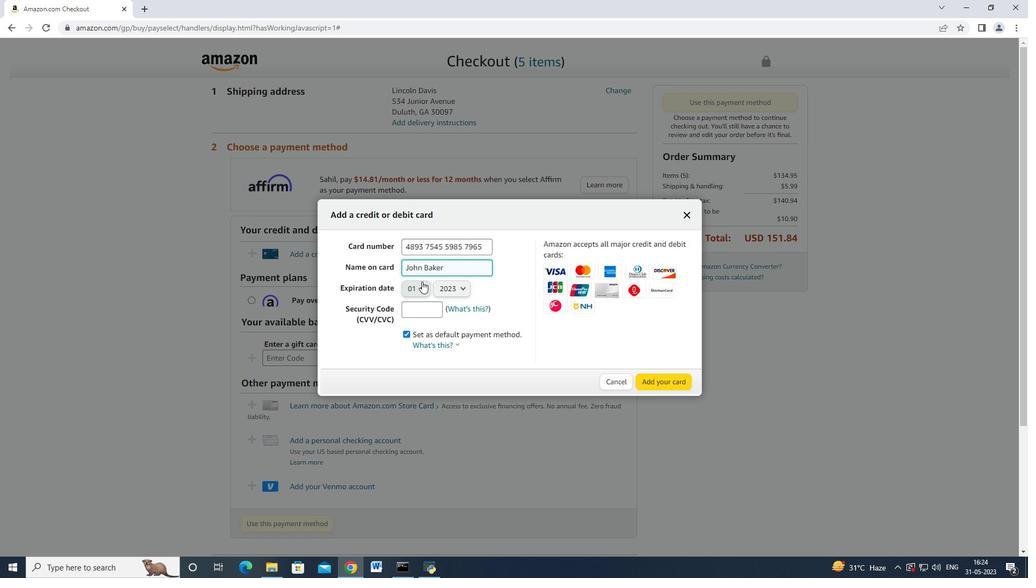 
Action: Mouse moved to (411, 355)
Screenshot: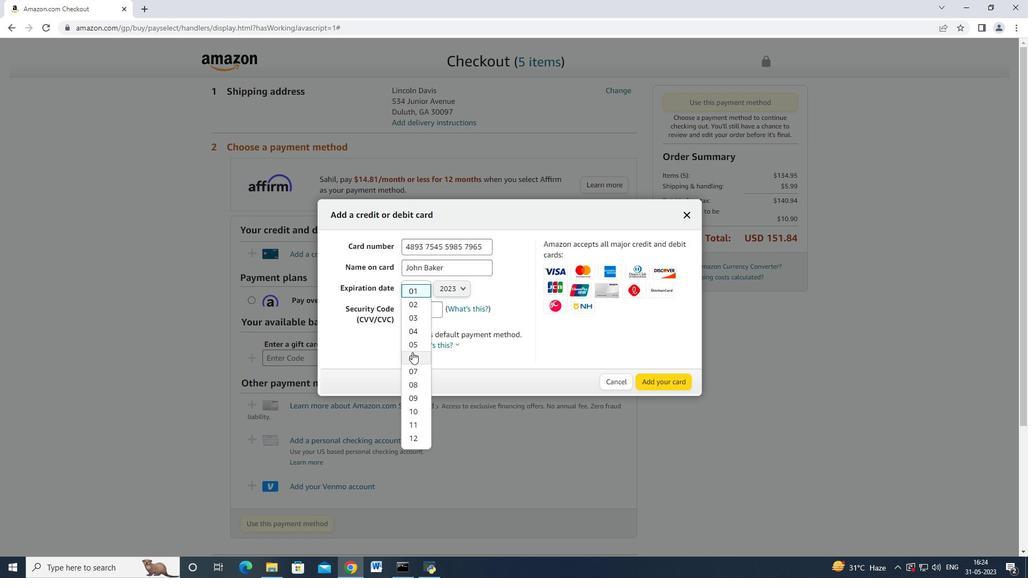 
Action: Mouse pressed left at (411, 355)
Screenshot: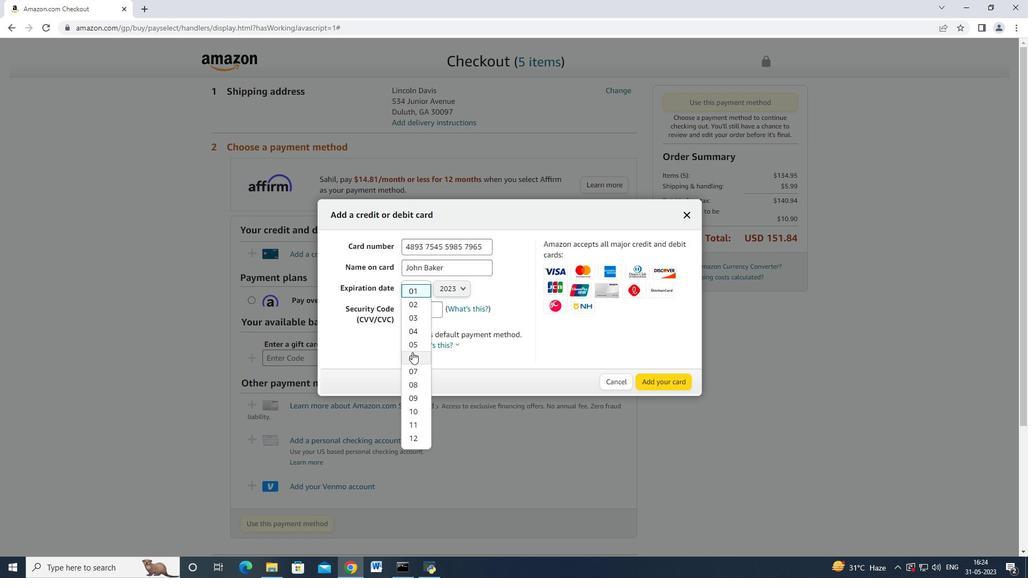 
Action: Mouse moved to (450, 292)
Screenshot: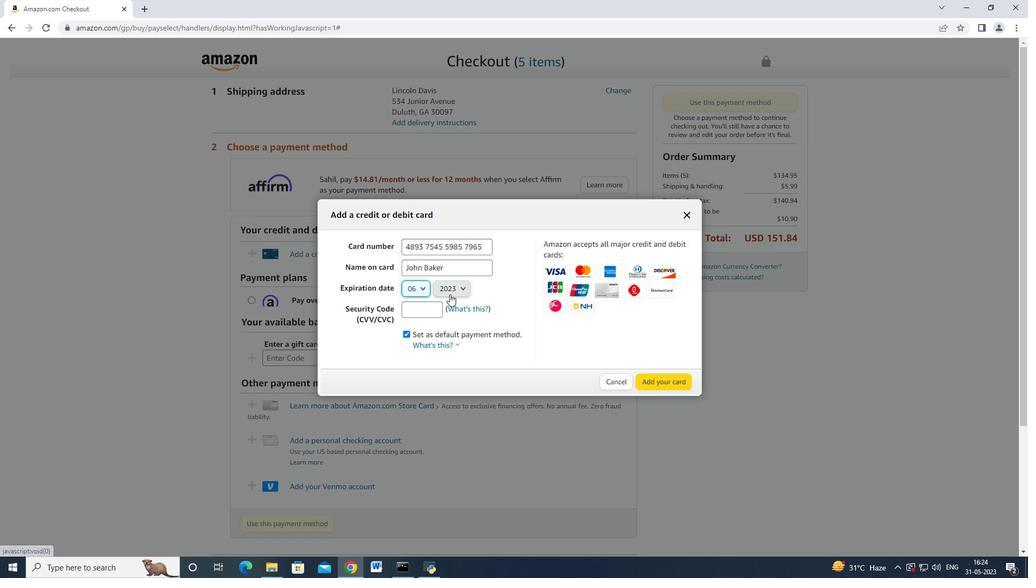 
Action: Mouse pressed left at (450, 292)
Screenshot: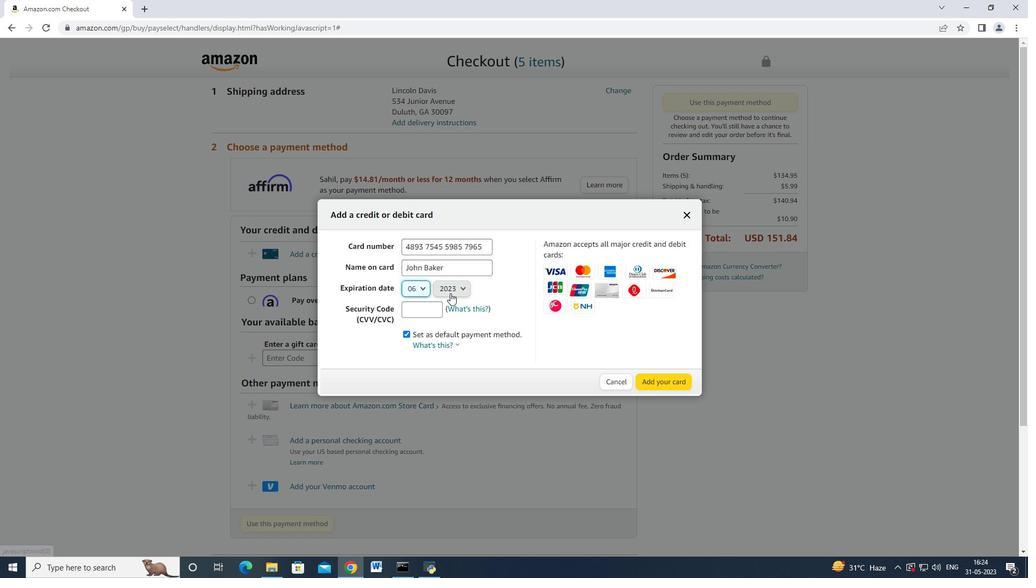 
Action: Mouse moved to (453, 318)
Screenshot: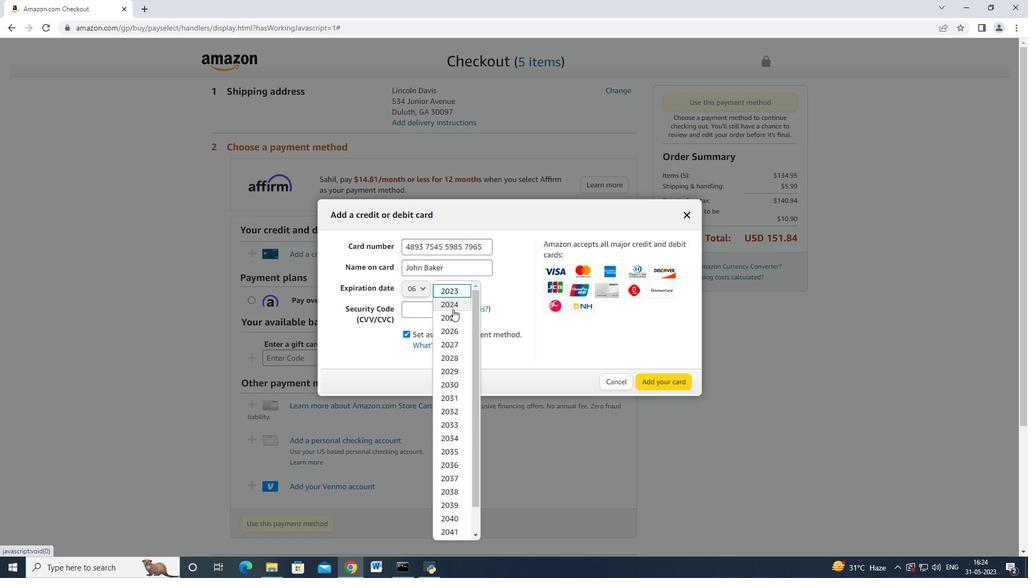 
Action: Mouse pressed left at (453, 318)
Screenshot: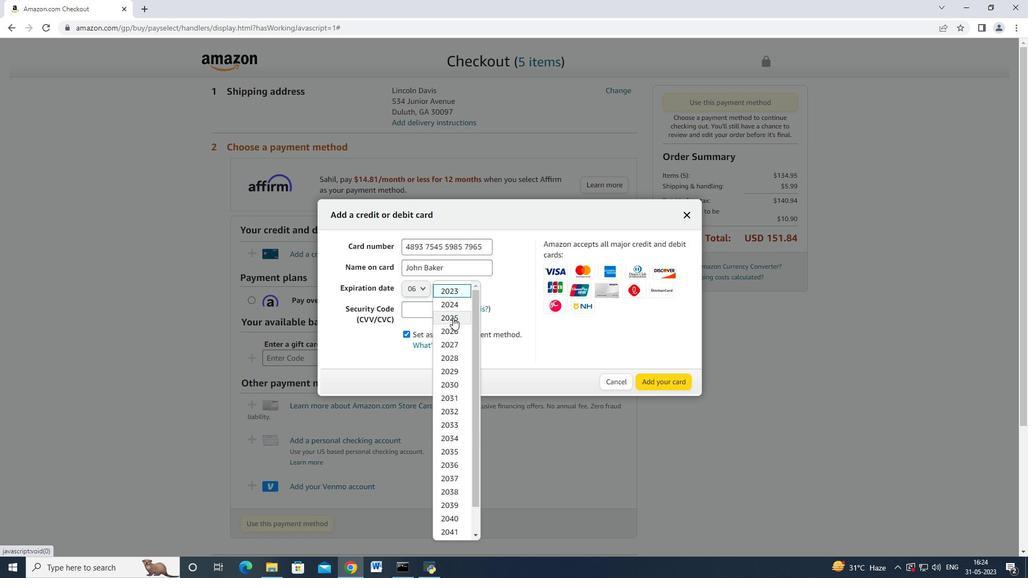 
Action: Mouse moved to (427, 308)
Screenshot: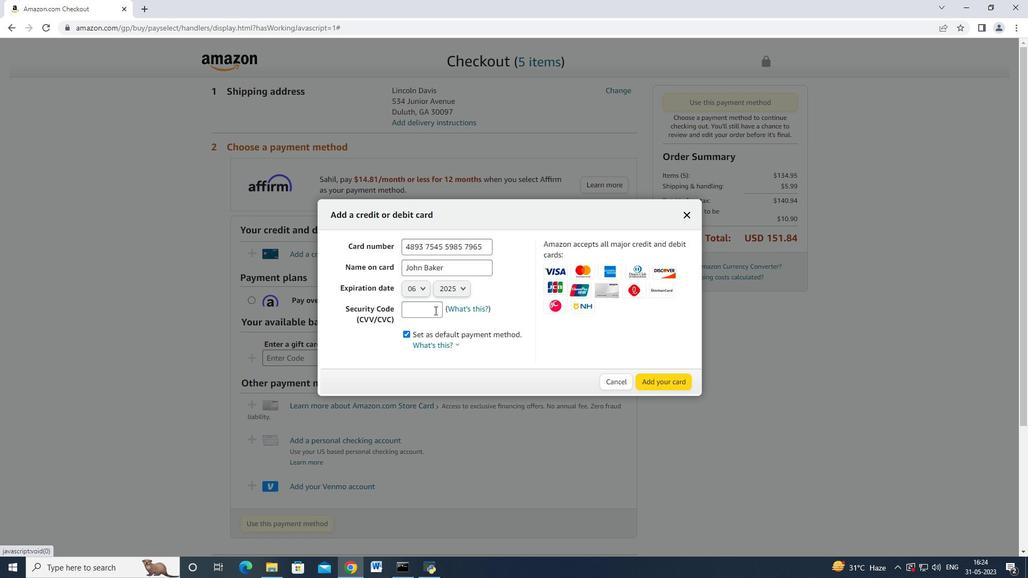 
Action: Mouse pressed left at (427, 308)
Screenshot: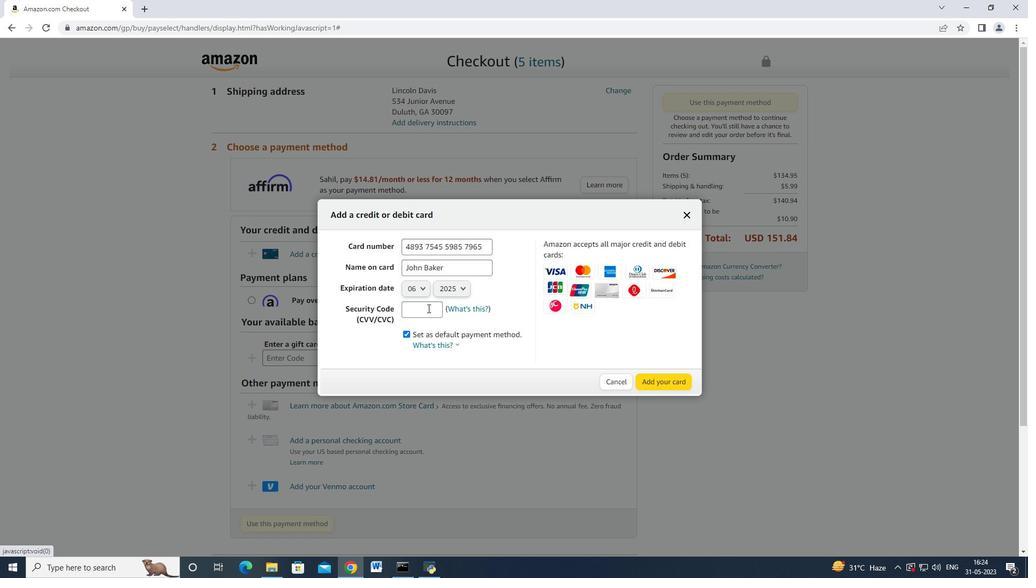 
Action: Mouse moved to (426, 307)
Screenshot: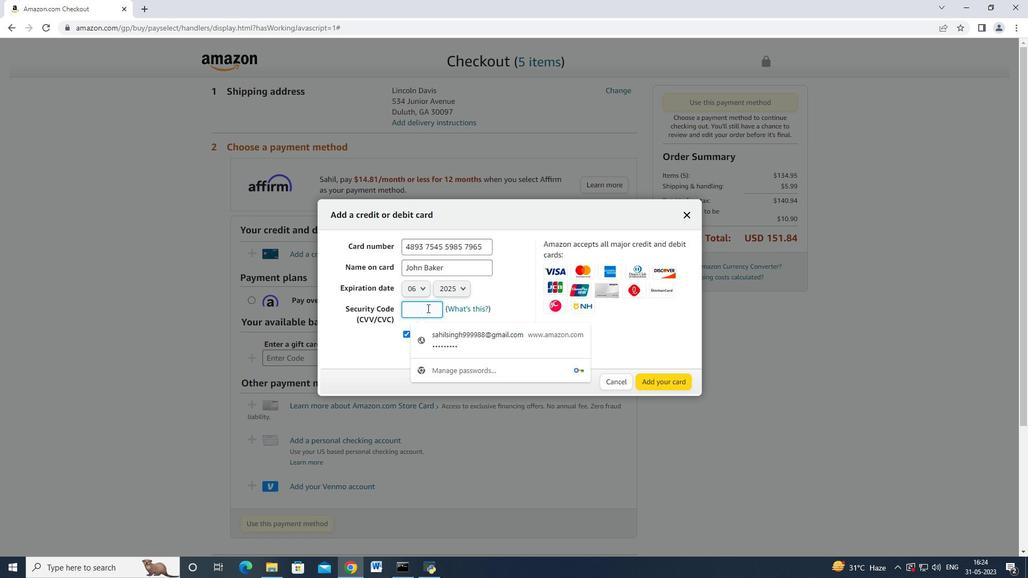 
Action: Key pressed 549
Screenshot: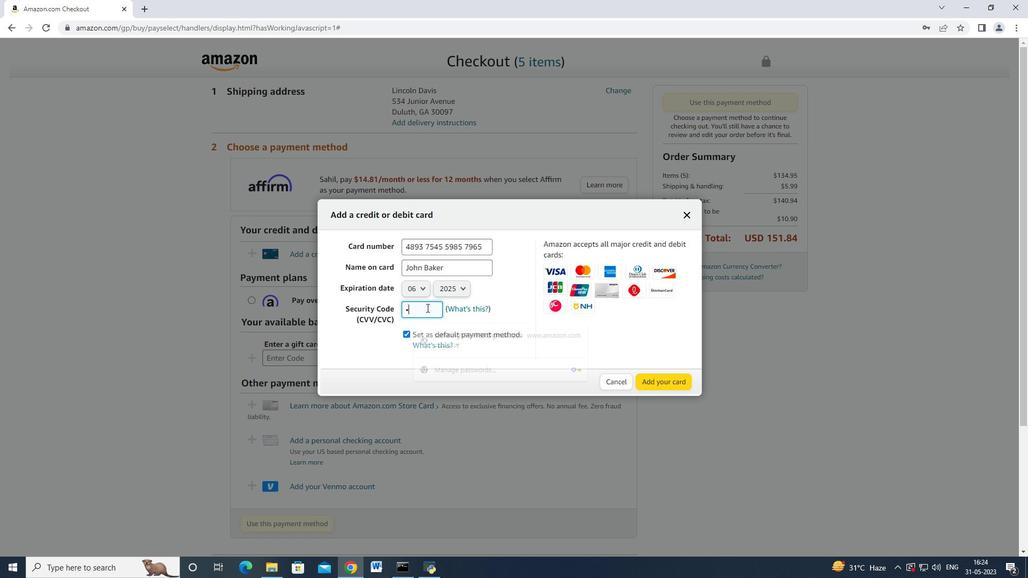 
Action: Mouse moved to (646, 386)
Screenshot: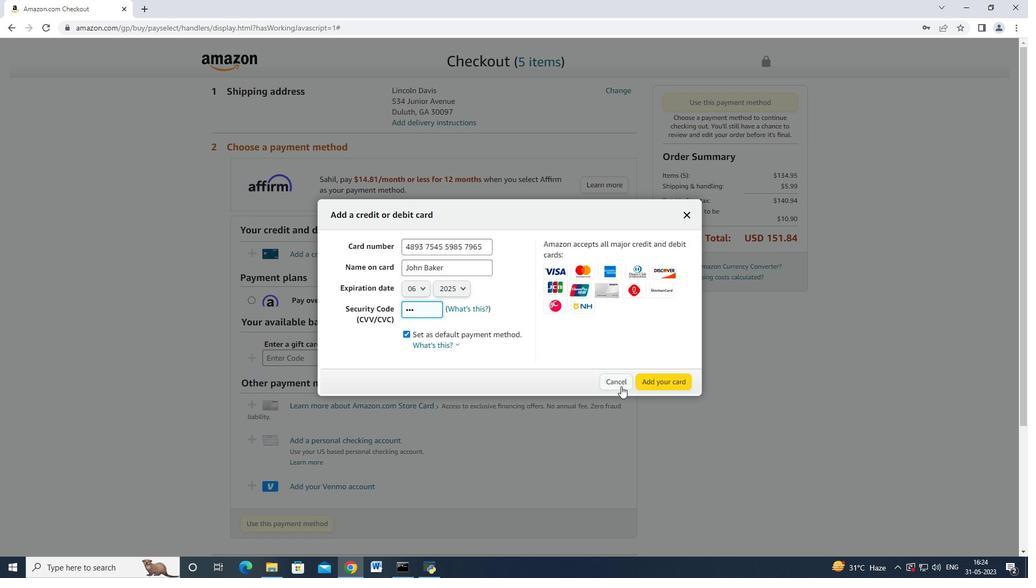 
